 Task: Look for space in Boryslav, Ukraine from 10th July, 2023 to 15th July, 2023 for 7 adults in price range Rs.10000 to Rs.15000. Place can be entire place or shared room with 4 bedrooms having 7 beds and 4 bathrooms. Property type can be house, flat, guest house. Amenities needed are: wifi, TV, free parkinig on premises, gym, breakfast. Booking option can be shelf check-in. Required host language is English.
Action: Mouse moved to (87, 90)
Screenshot: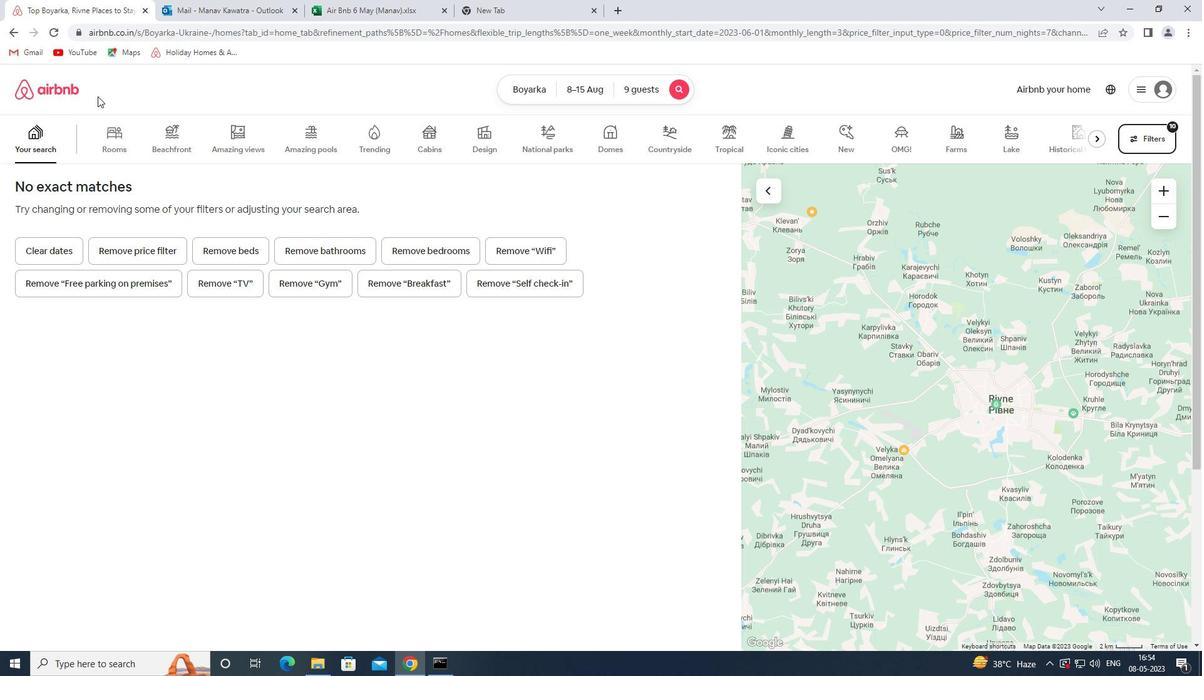 
Action: Mouse pressed left at (87, 90)
Screenshot: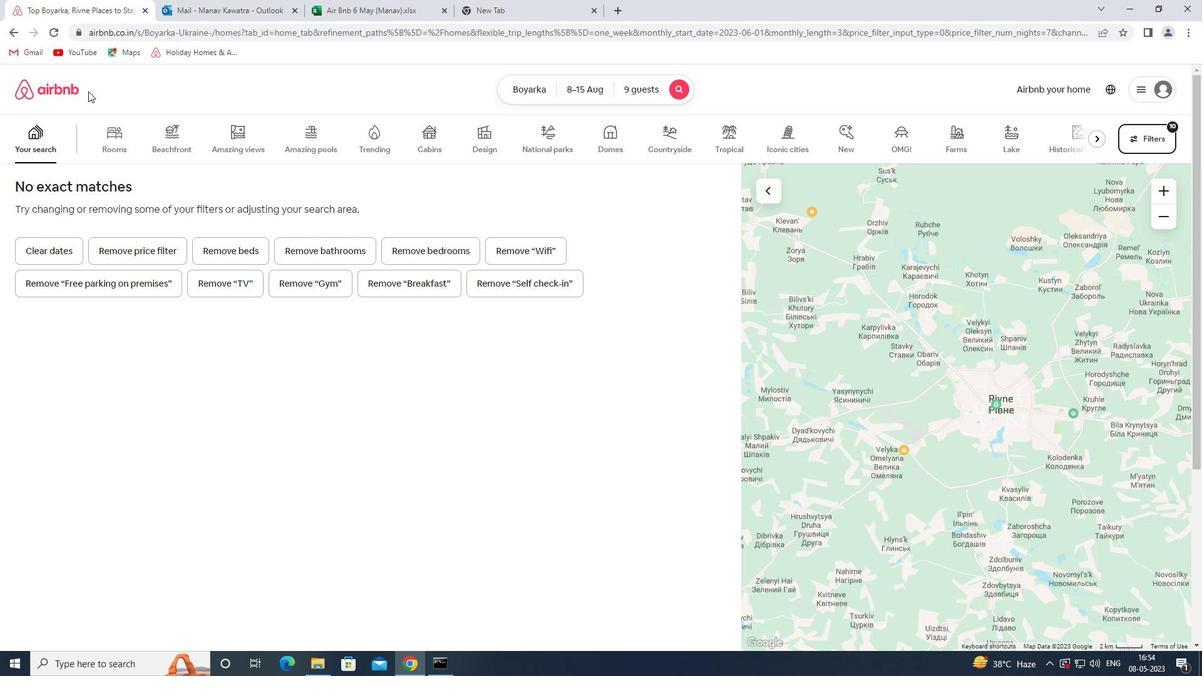 
Action: Mouse moved to (76, 89)
Screenshot: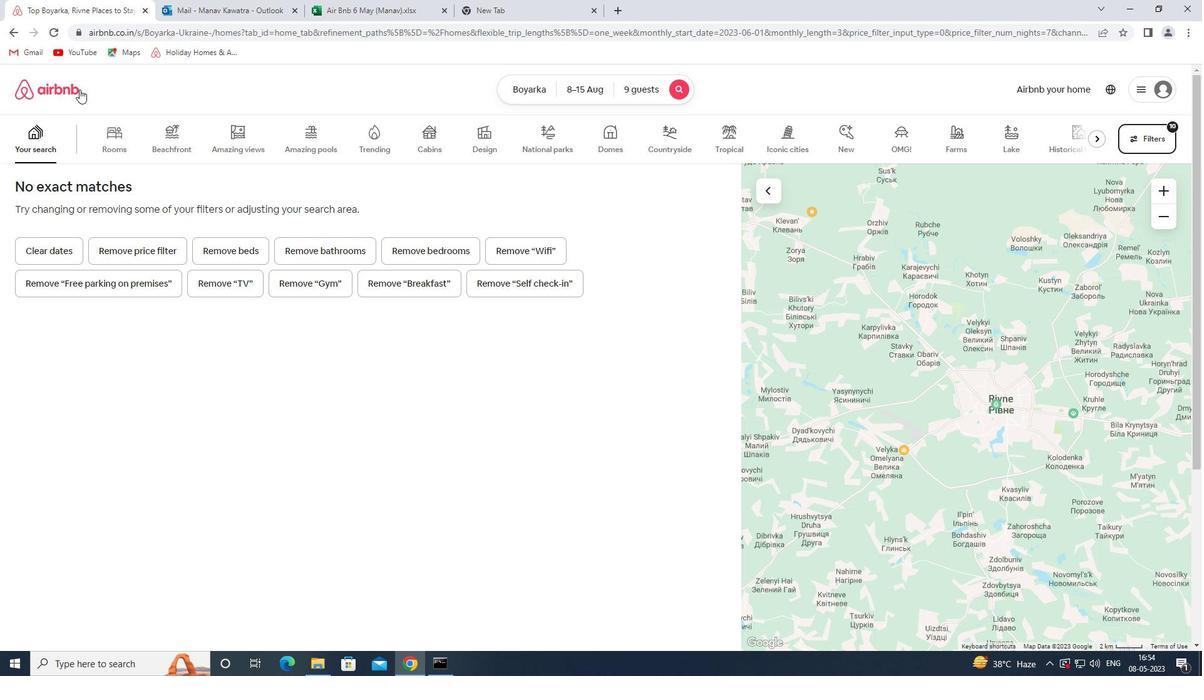 
Action: Mouse pressed left at (76, 89)
Screenshot: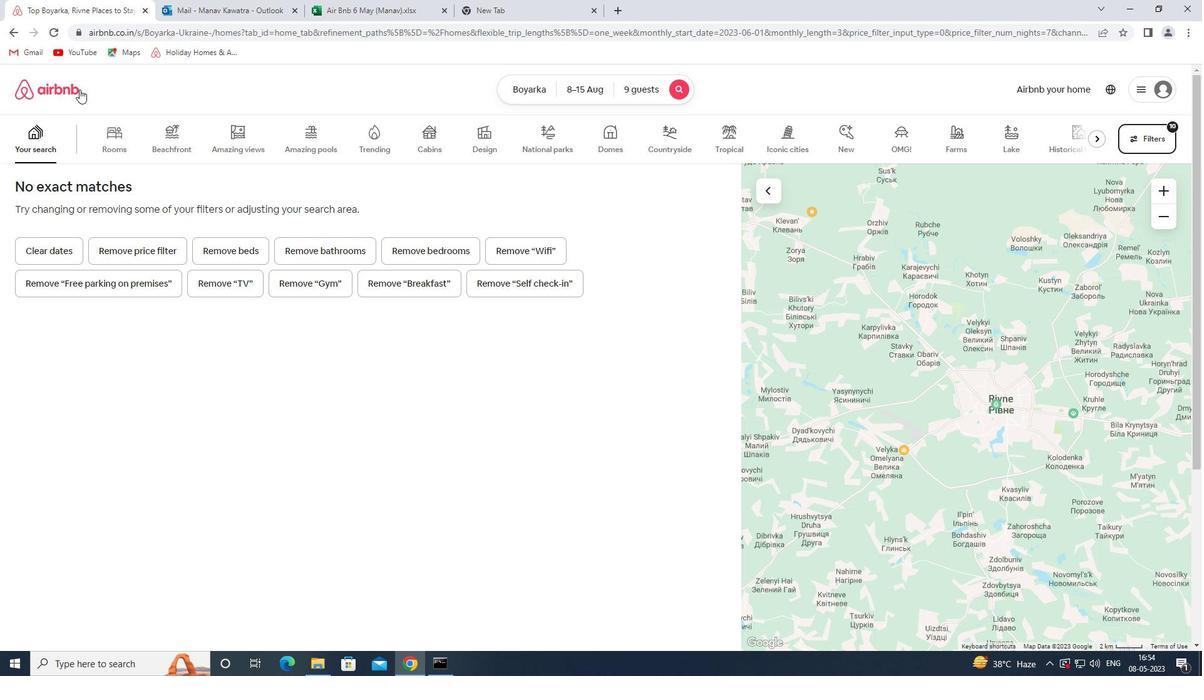 
Action: Mouse moved to (504, 128)
Screenshot: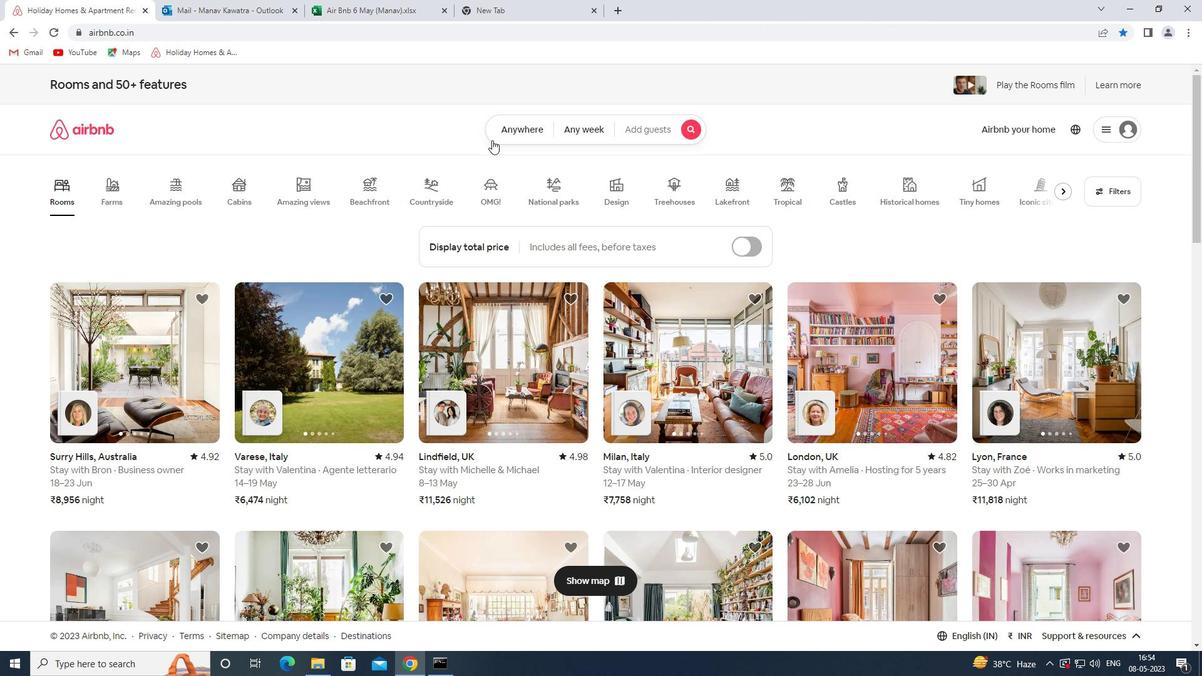 
Action: Mouse pressed left at (504, 128)
Screenshot: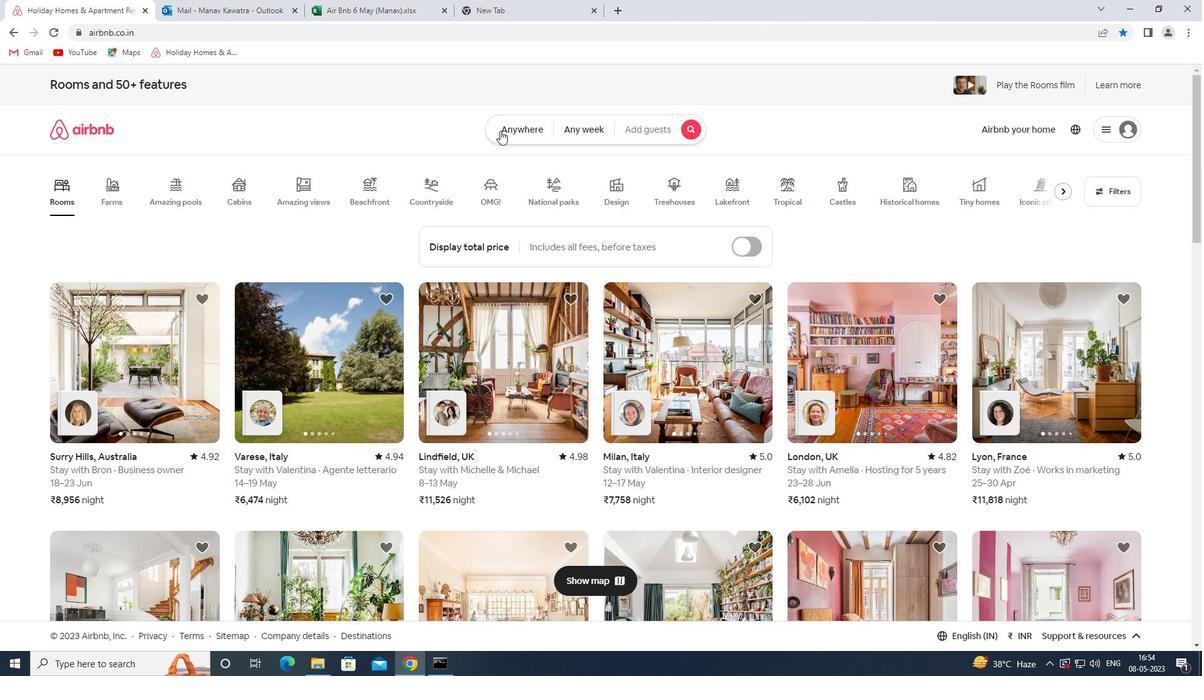
Action: Mouse moved to (409, 179)
Screenshot: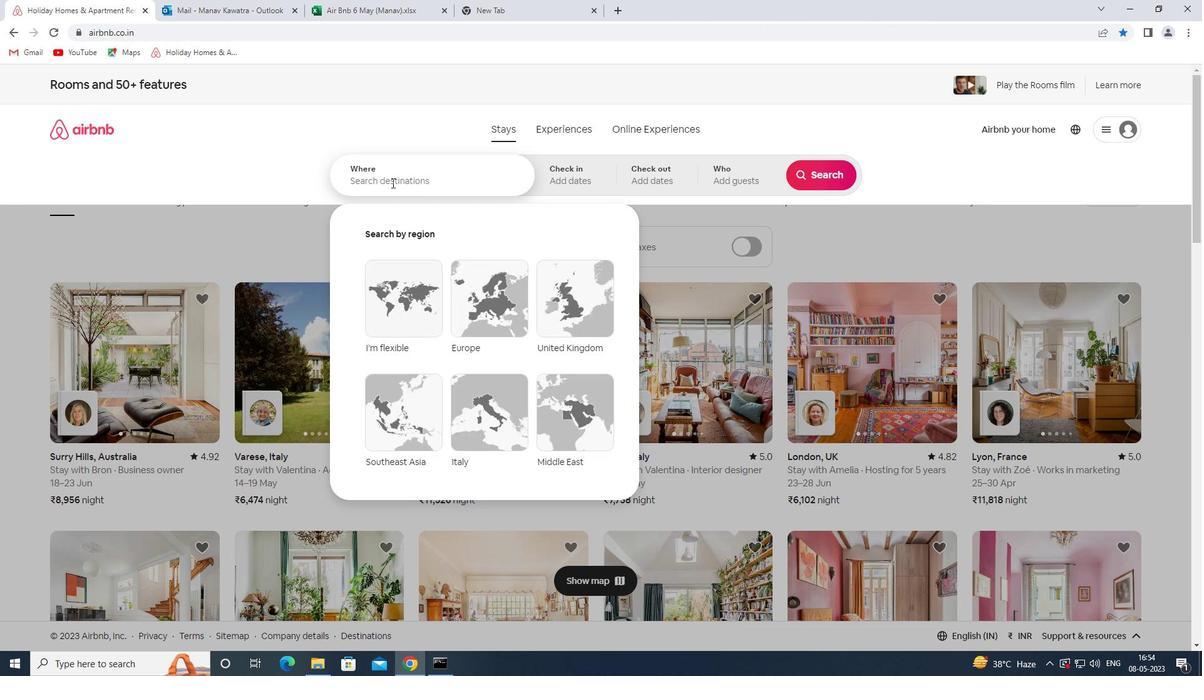 
Action: Mouse pressed left at (409, 179)
Screenshot: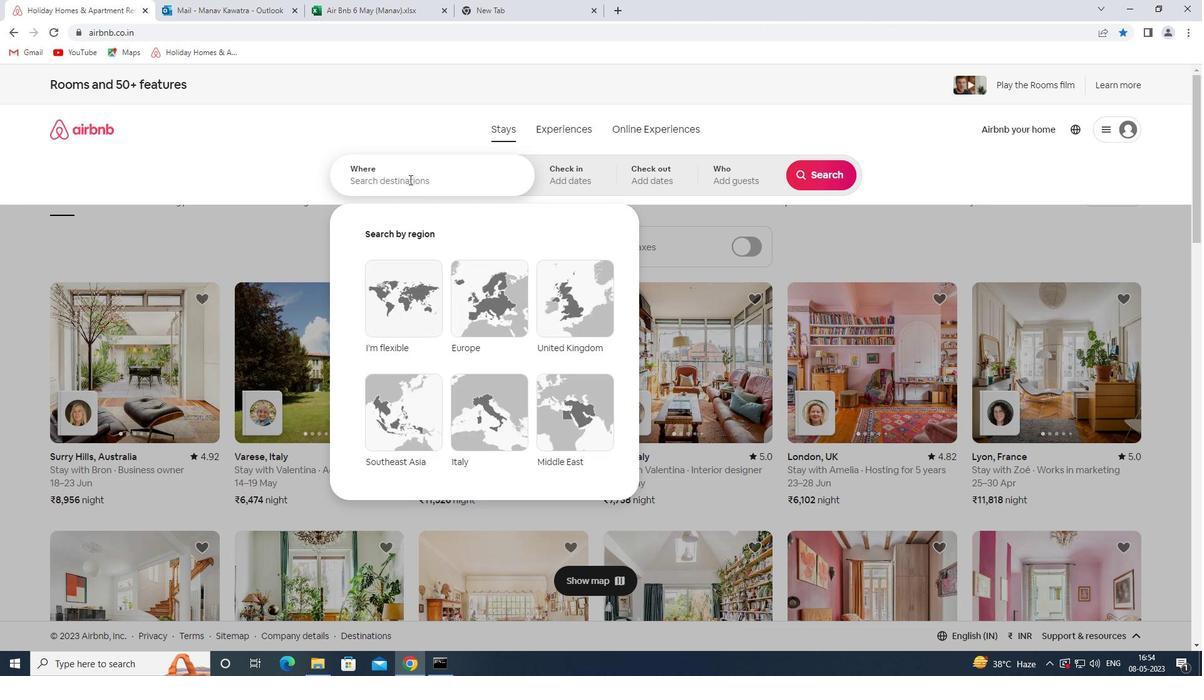 
Action: Key pressed <Key.shift>BORYLAV<Key.space><Key.shift>UKRAINE<Key.space><Key.enter>
Screenshot: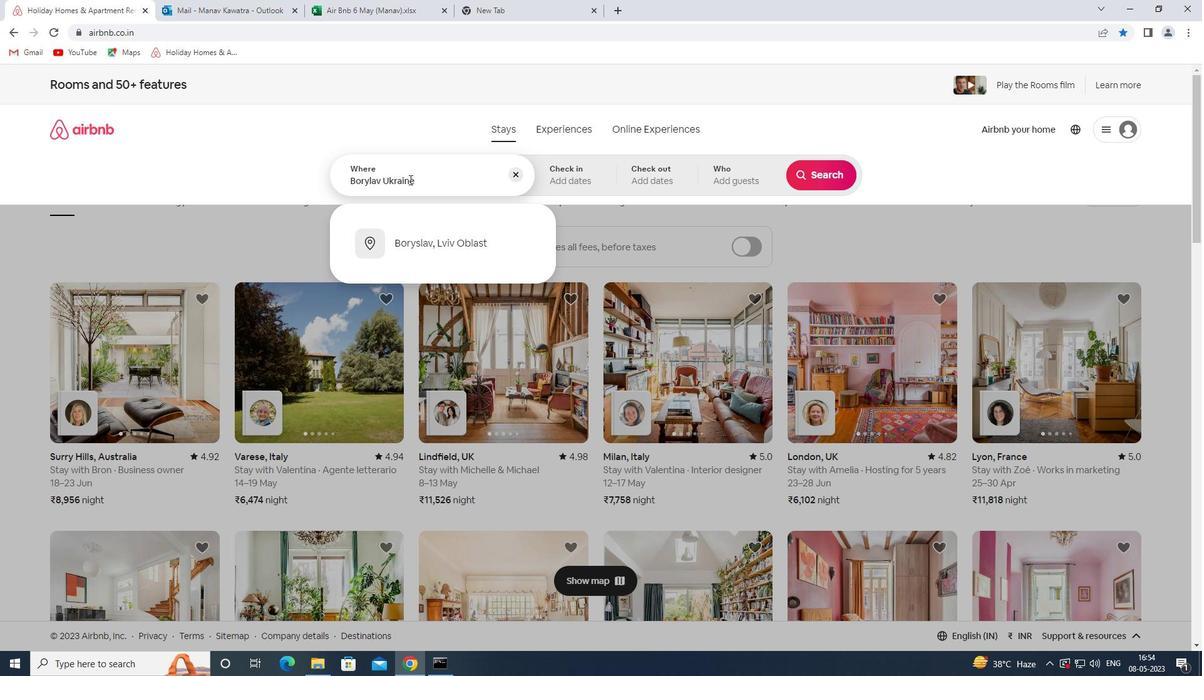 
Action: Mouse moved to (819, 267)
Screenshot: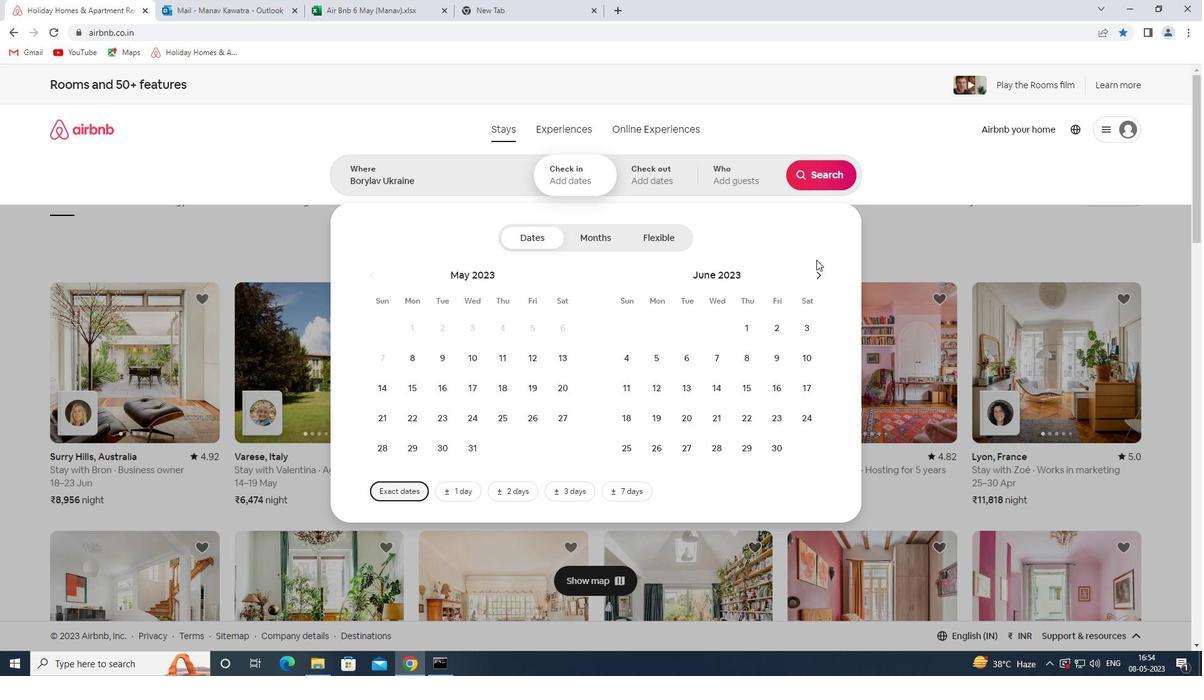 
Action: Mouse pressed left at (819, 267)
Screenshot: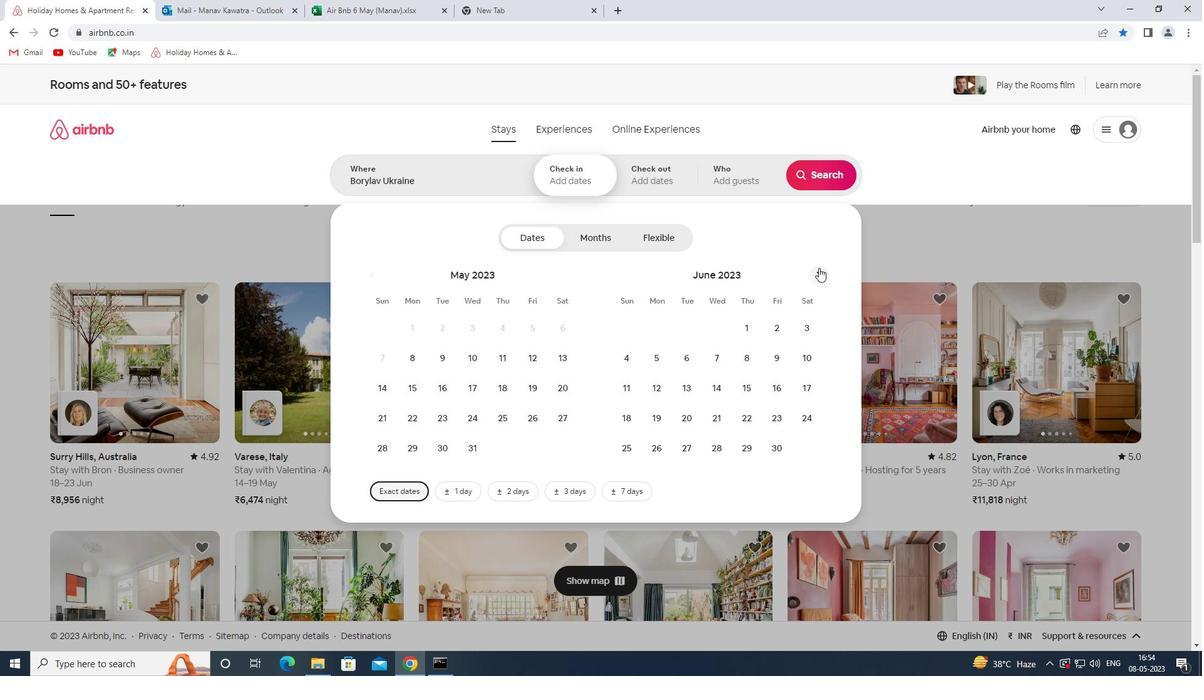 
Action: Mouse moved to (661, 386)
Screenshot: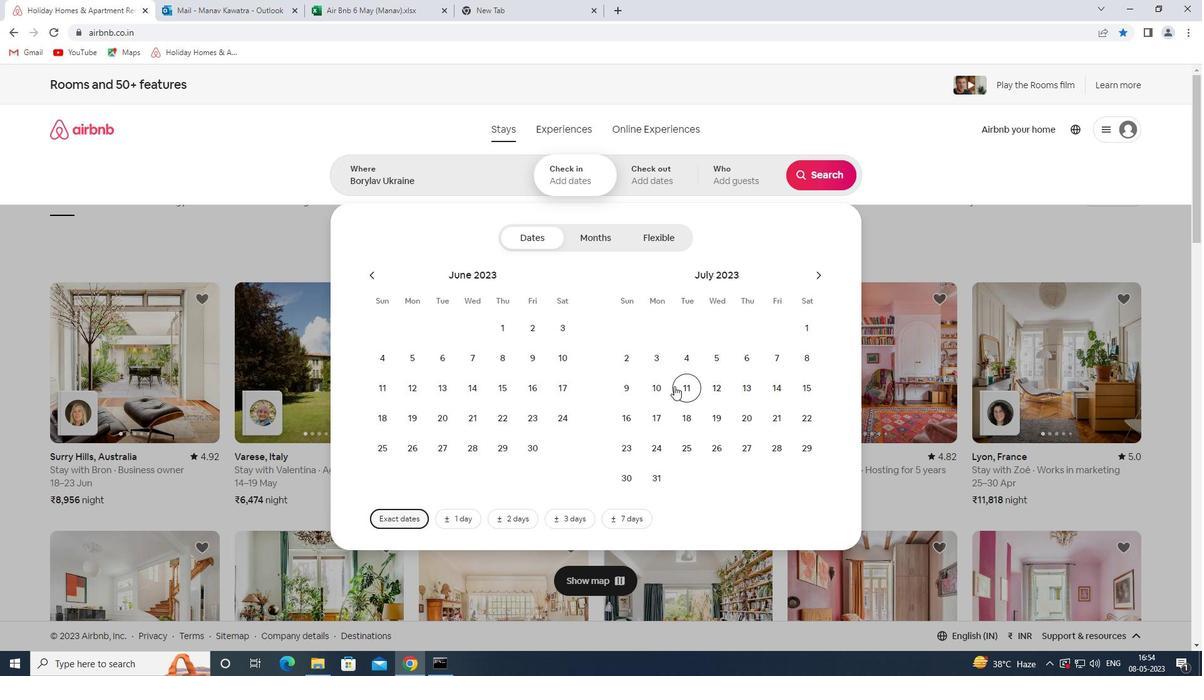 
Action: Mouse pressed left at (661, 386)
Screenshot: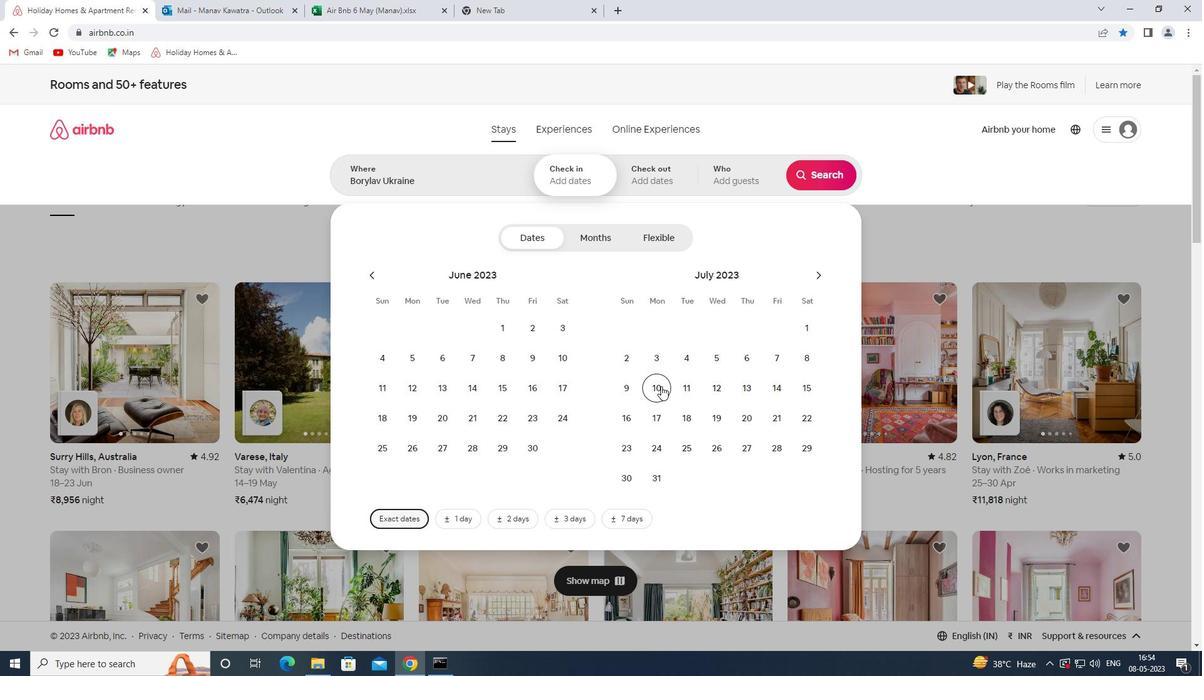 
Action: Mouse moved to (807, 386)
Screenshot: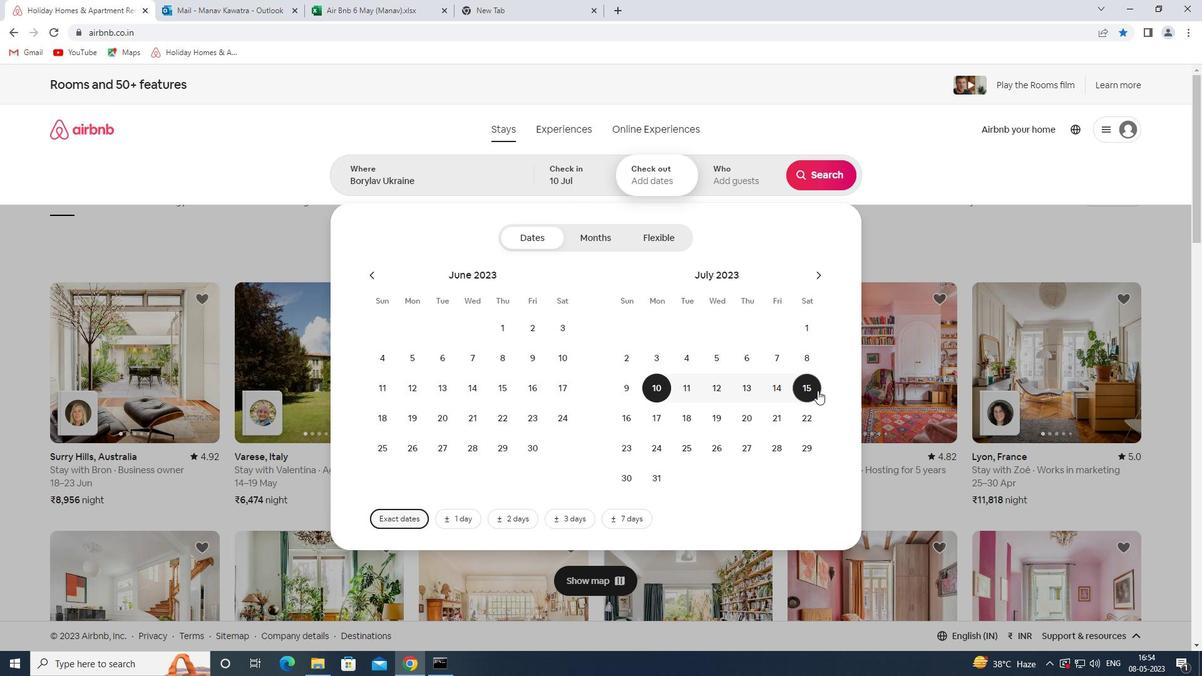 
Action: Mouse pressed left at (807, 386)
Screenshot: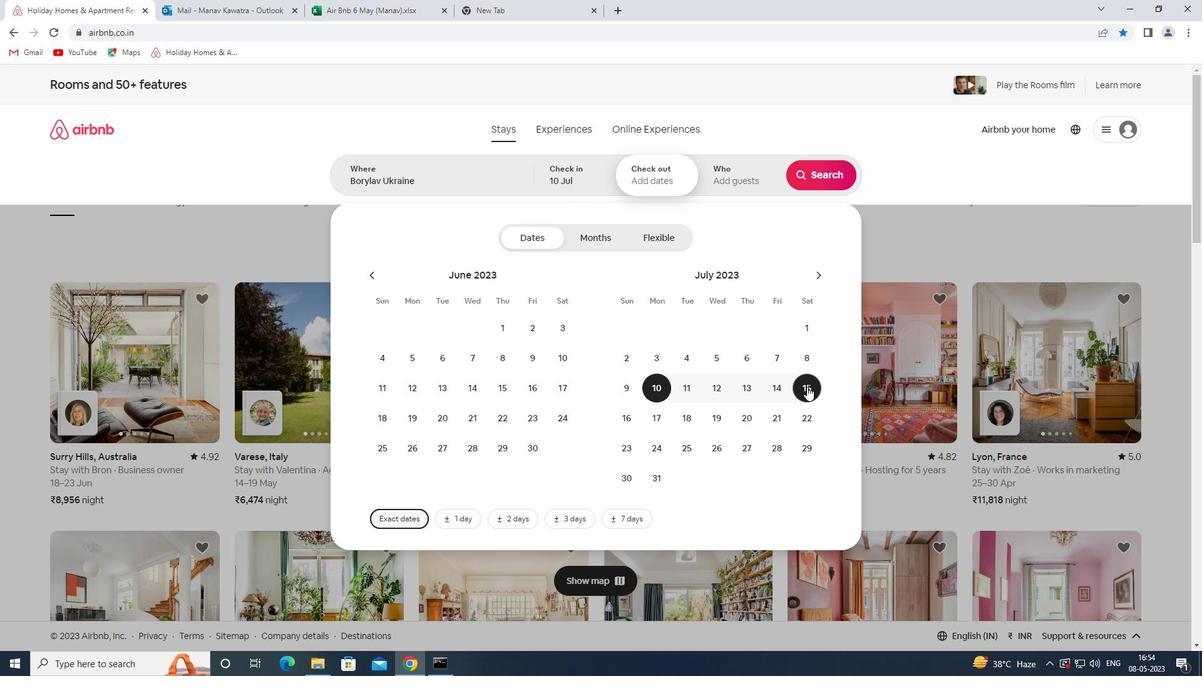 
Action: Mouse moved to (756, 184)
Screenshot: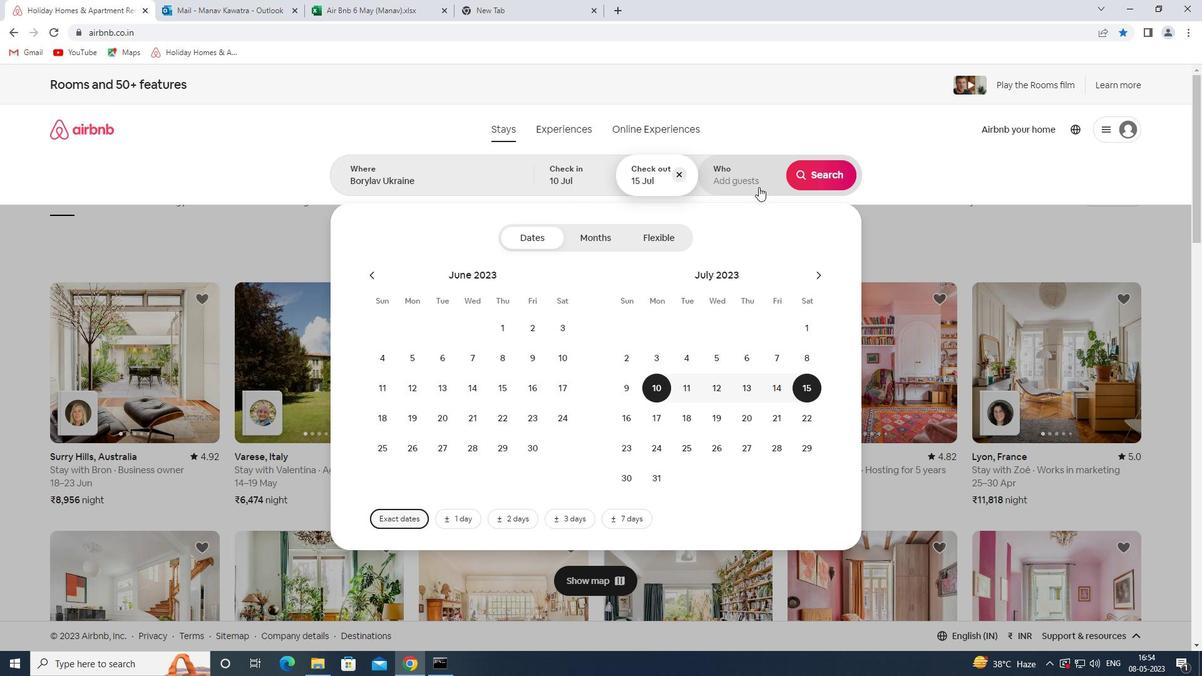 
Action: Mouse pressed left at (756, 184)
Screenshot: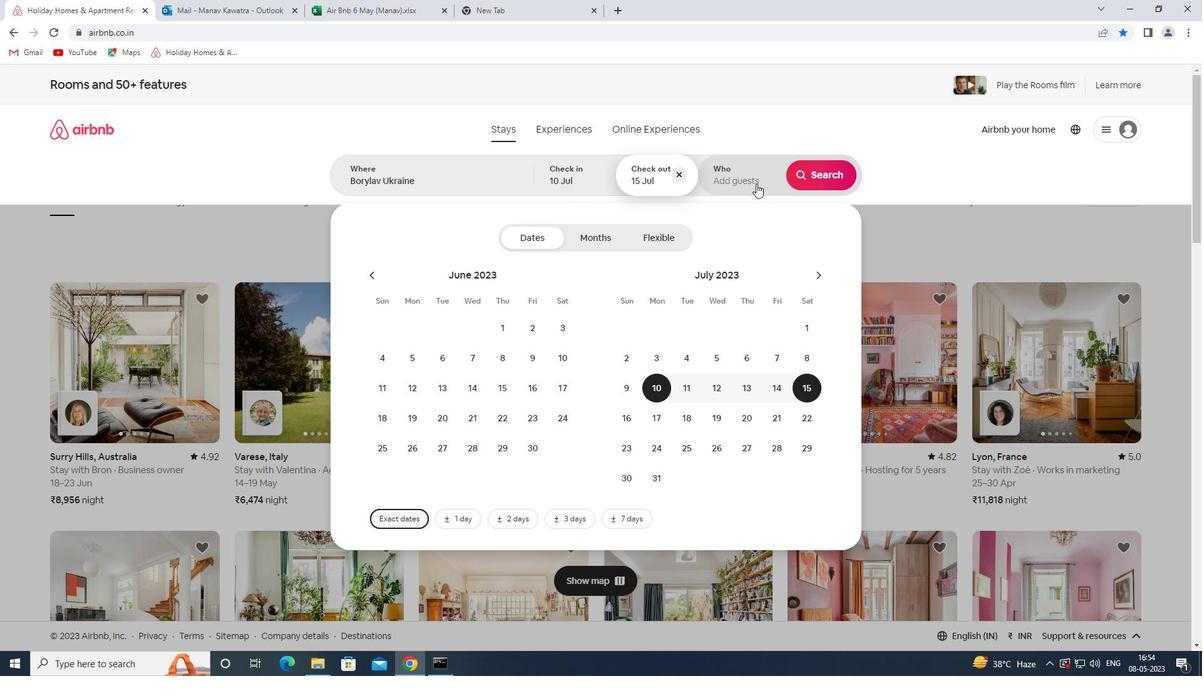 
Action: Mouse moved to (824, 236)
Screenshot: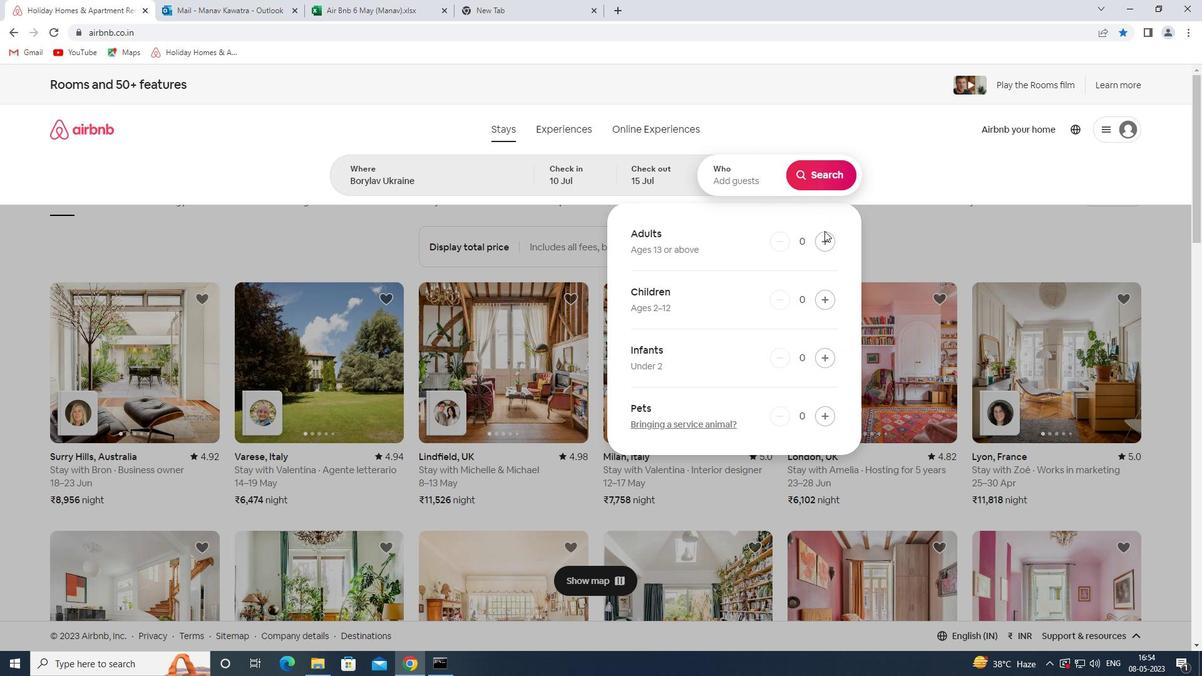 
Action: Mouse pressed left at (824, 236)
Screenshot: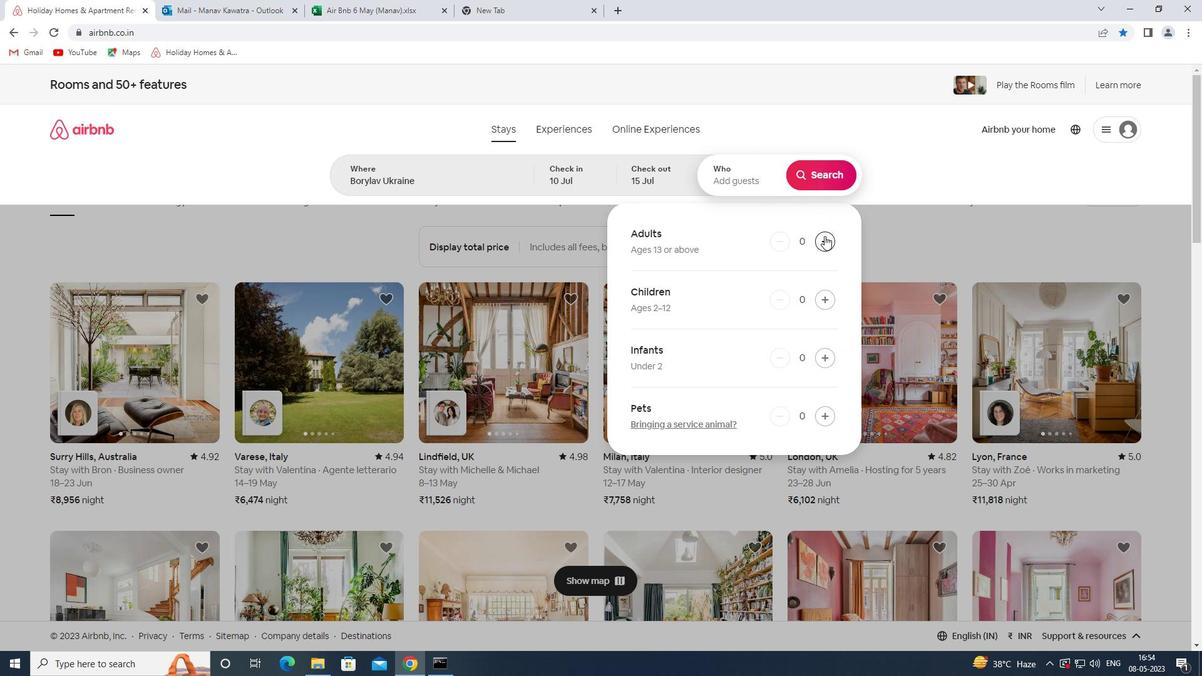 
Action: Mouse pressed left at (824, 236)
Screenshot: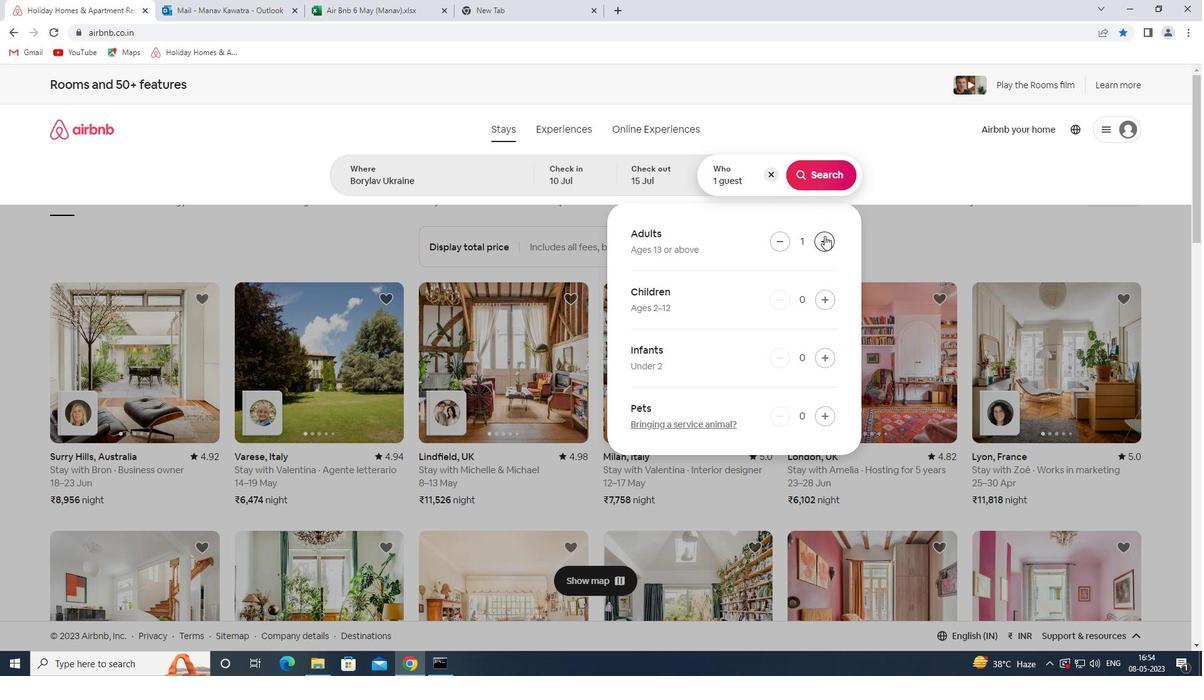 
Action: Mouse pressed left at (824, 236)
Screenshot: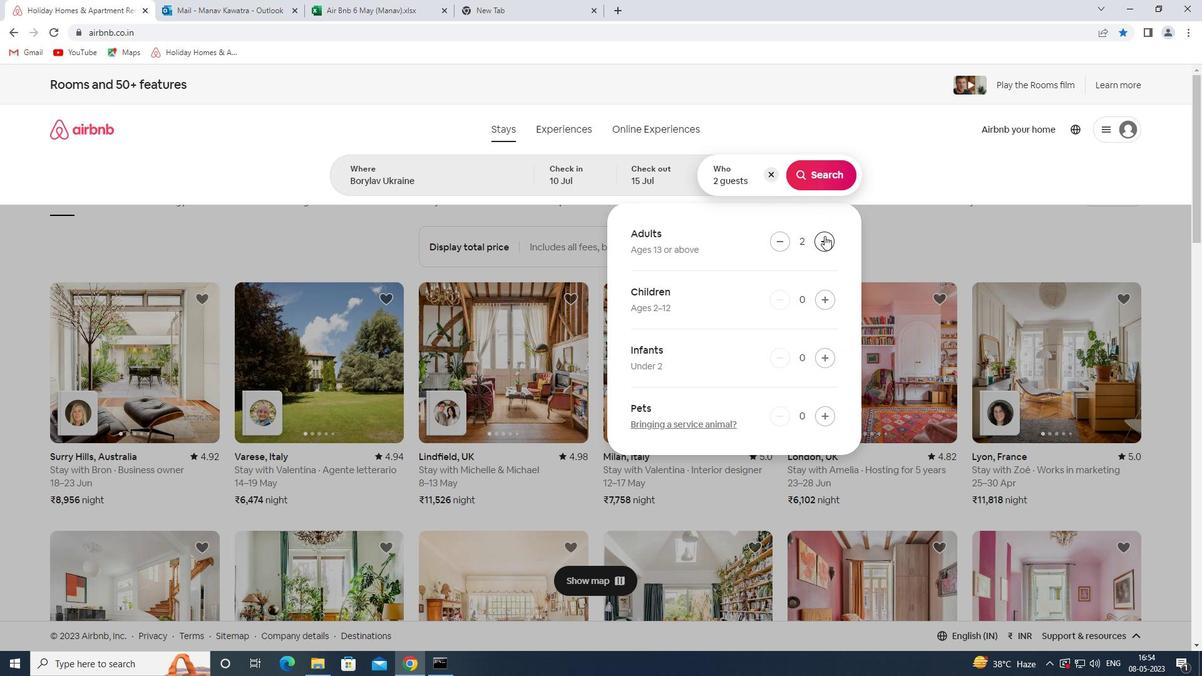 
Action: Mouse pressed left at (824, 236)
Screenshot: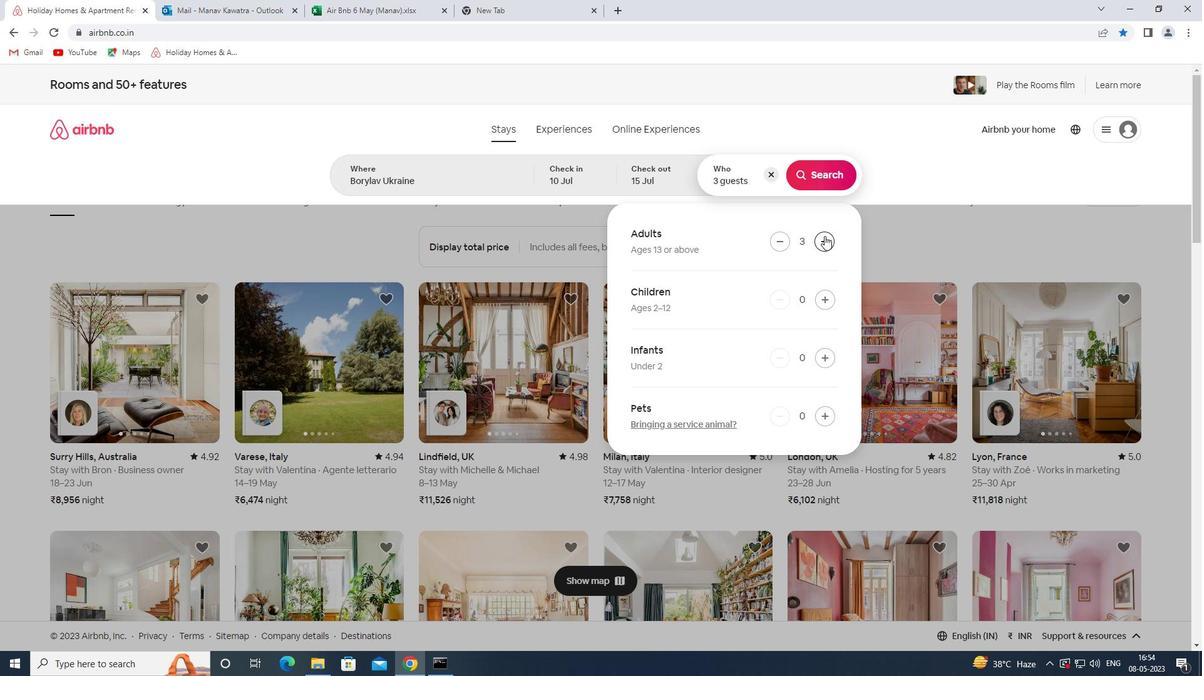 
Action: Mouse pressed left at (824, 236)
Screenshot: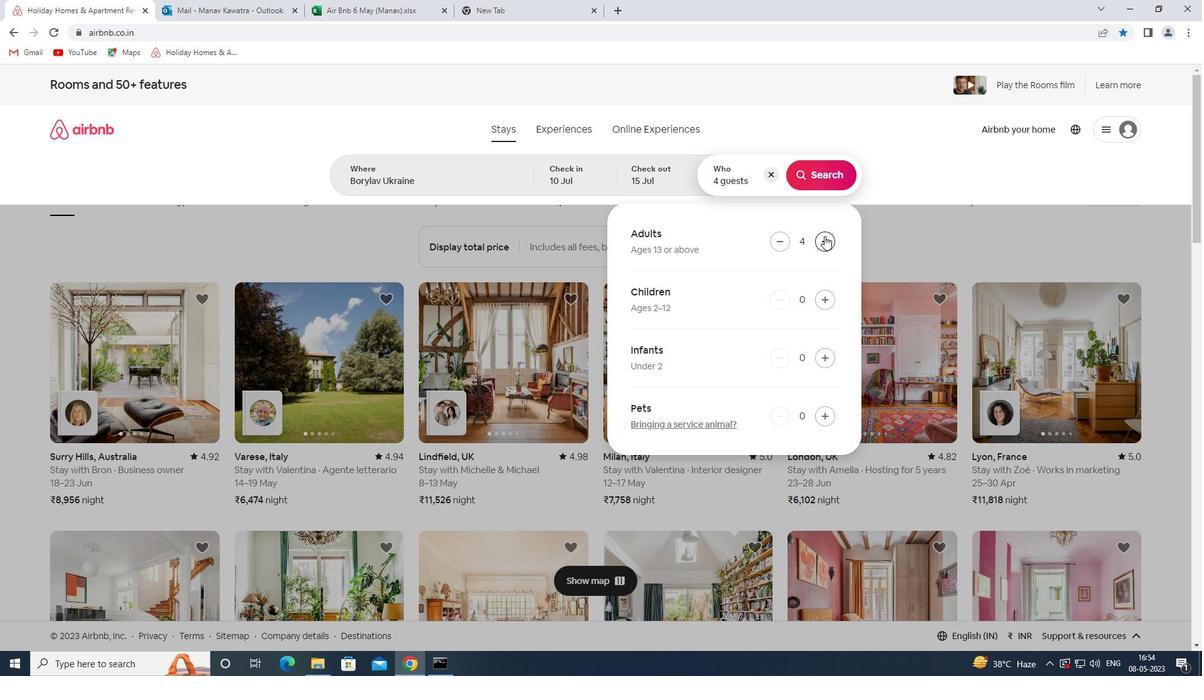 
Action: Mouse pressed left at (824, 236)
Screenshot: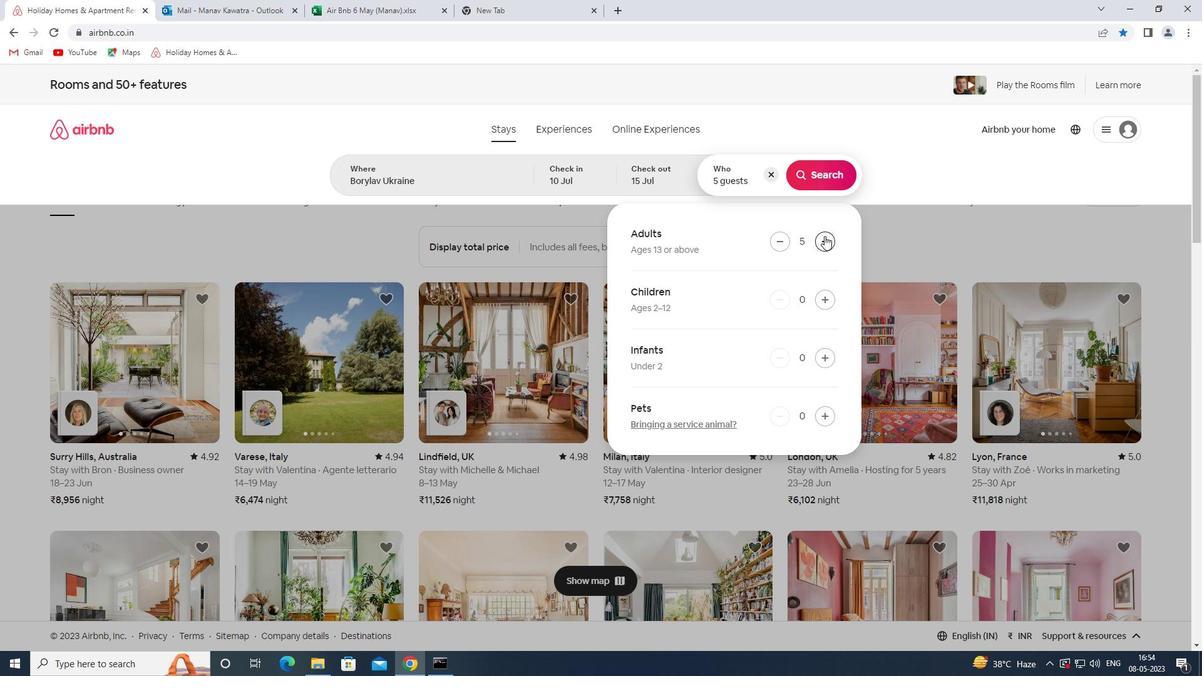 
Action: Mouse pressed left at (824, 236)
Screenshot: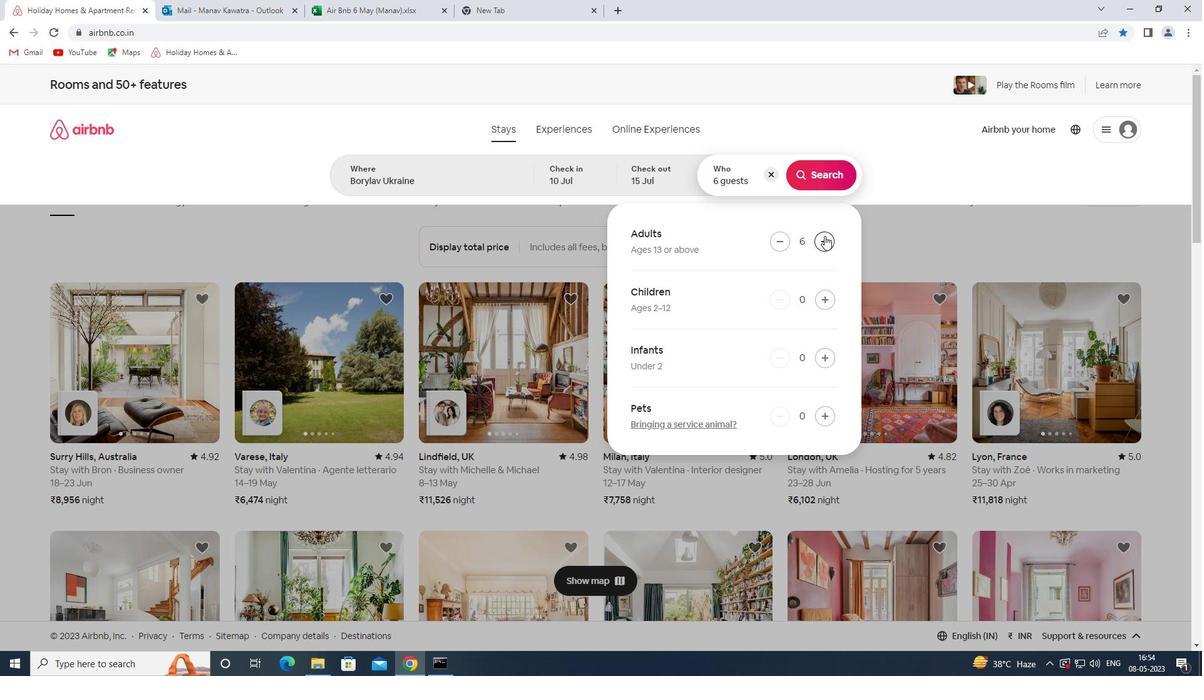 
Action: Mouse moved to (848, 165)
Screenshot: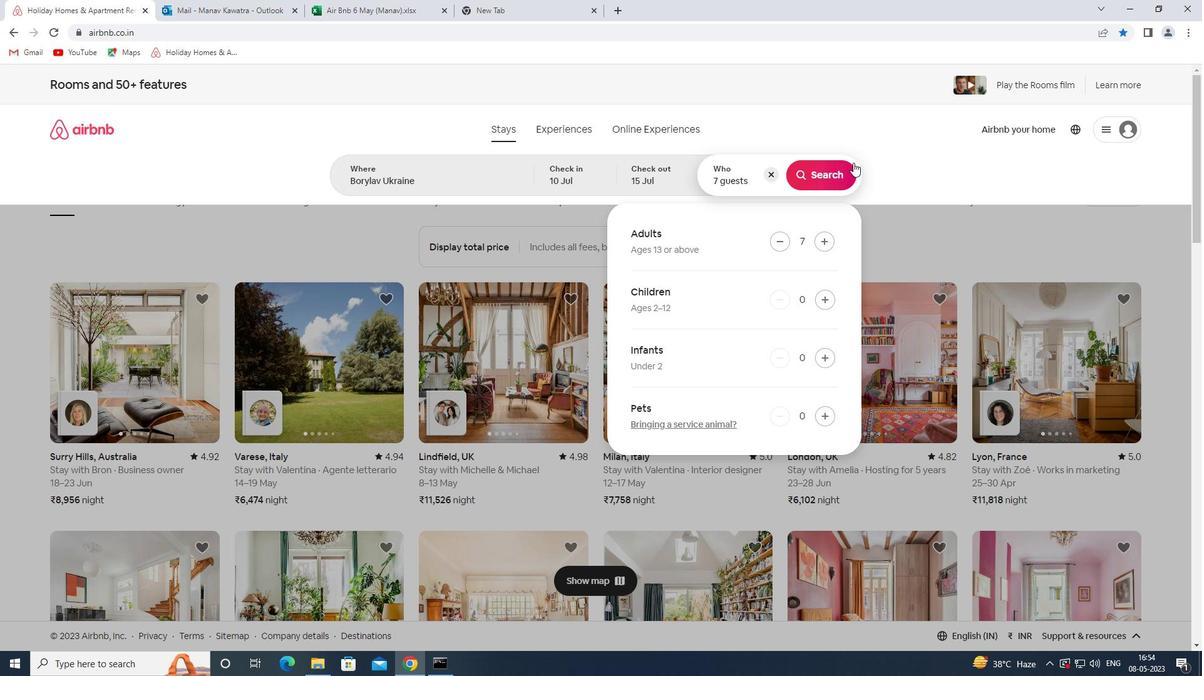 
Action: Mouse pressed left at (848, 165)
Screenshot: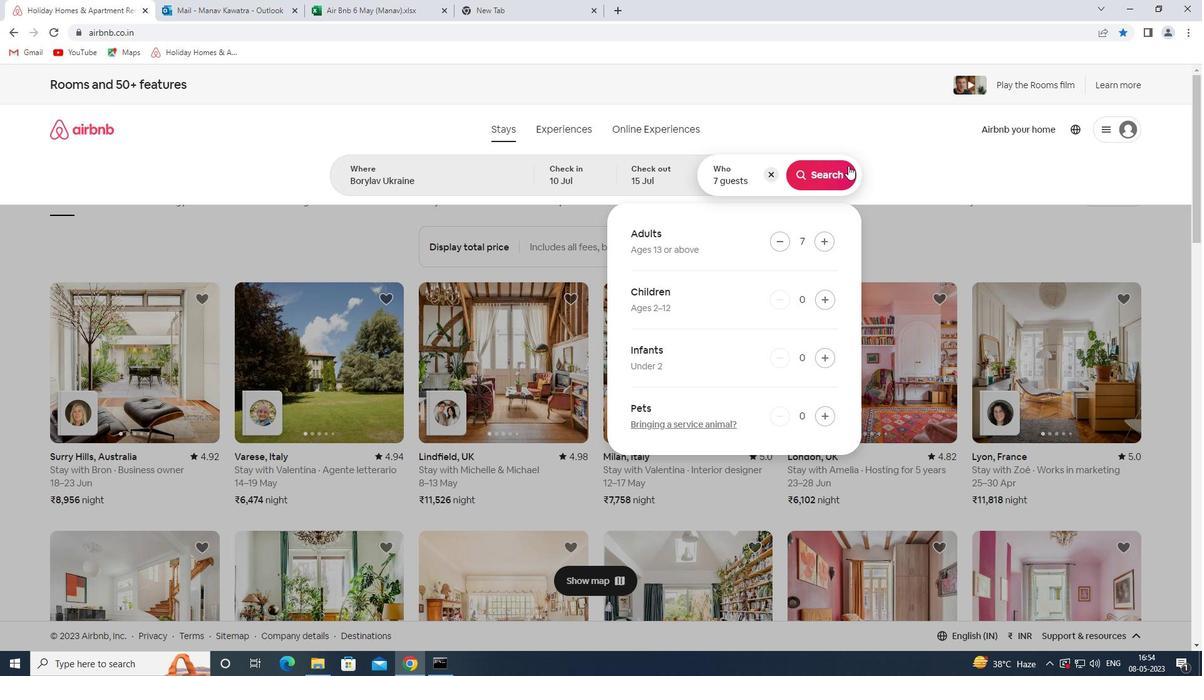 
Action: Mouse moved to (1132, 139)
Screenshot: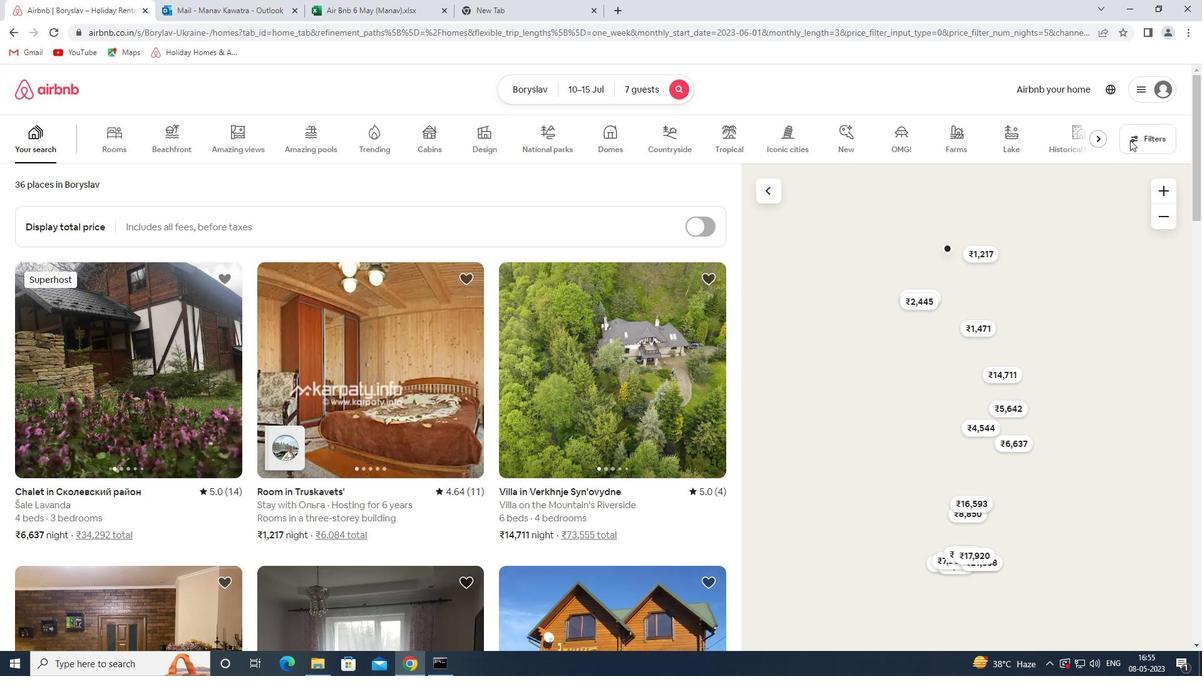 
Action: Mouse pressed left at (1132, 139)
Screenshot: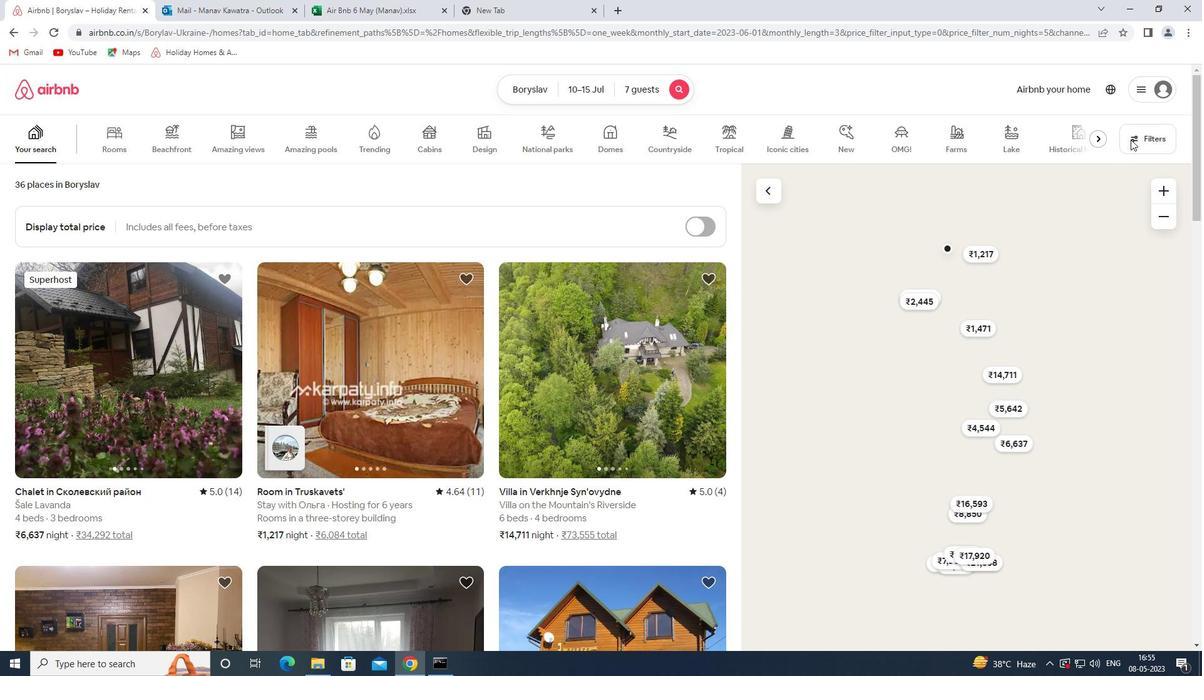 
Action: Mouse moved to (457, 450)
Screenshot: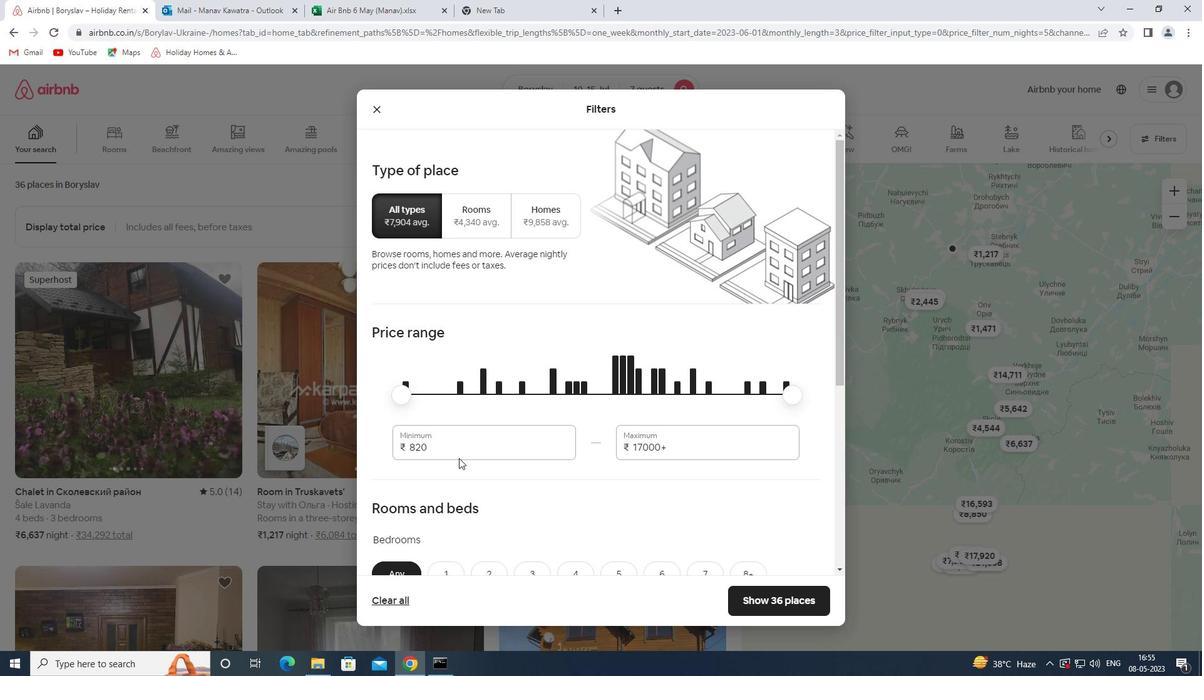 
Action: Mouse pressed left at (457, 450)
Screenshot: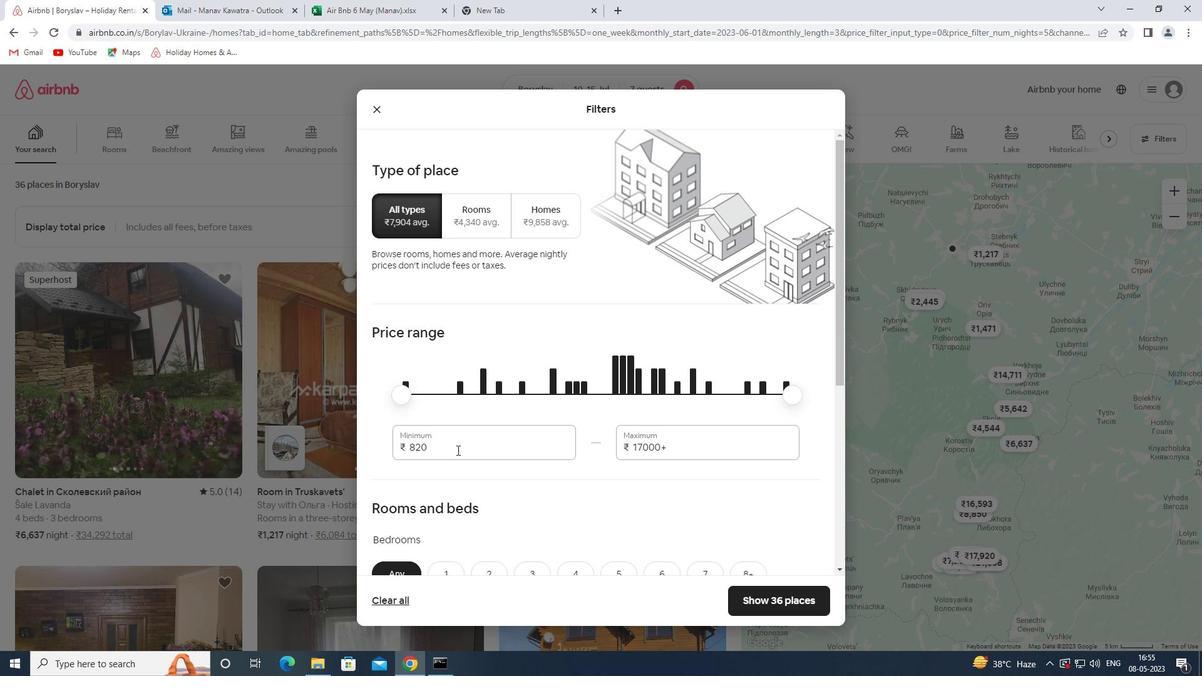 
Action: Mouse pressed left at (457, 450)
Screenshot: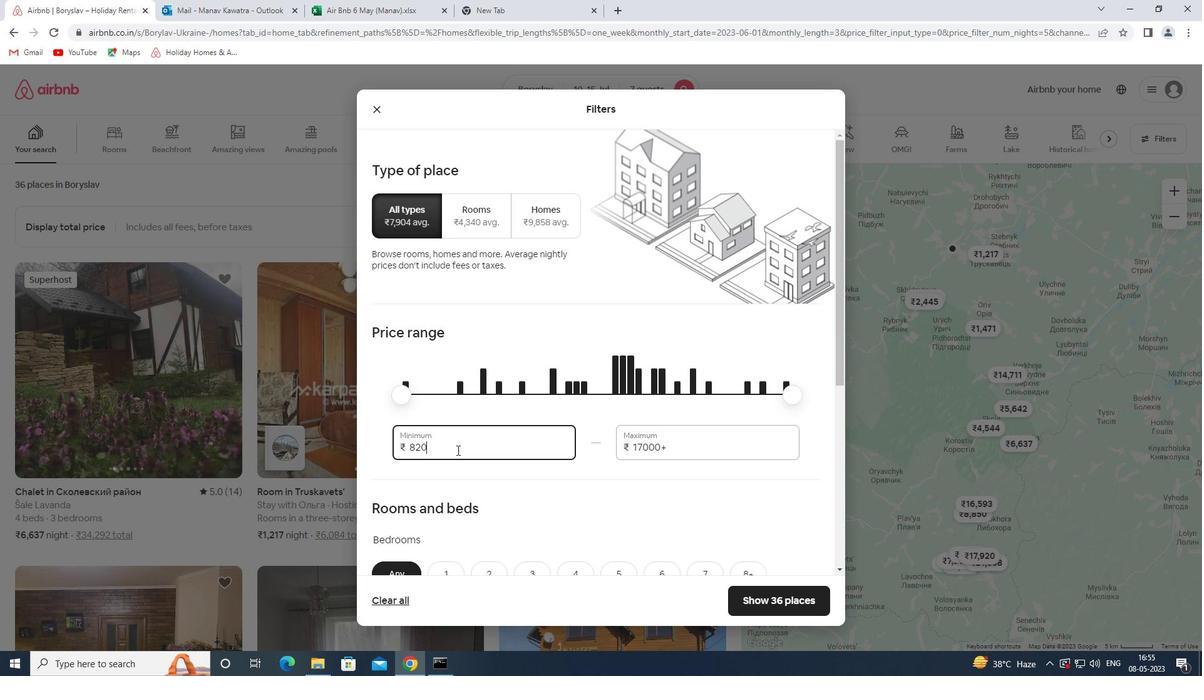 
Action: Key pressed 10000<Key.tab>15000
Screenshot: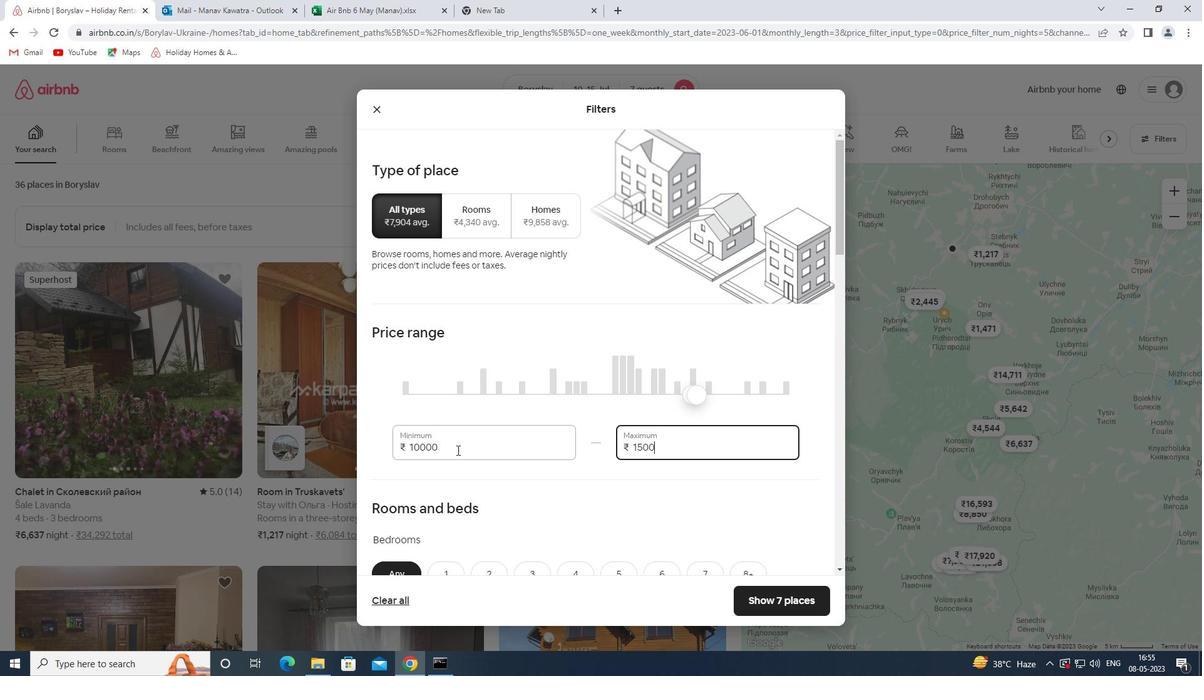 
Action: Mouse moved to (394, 400)
Screenshot: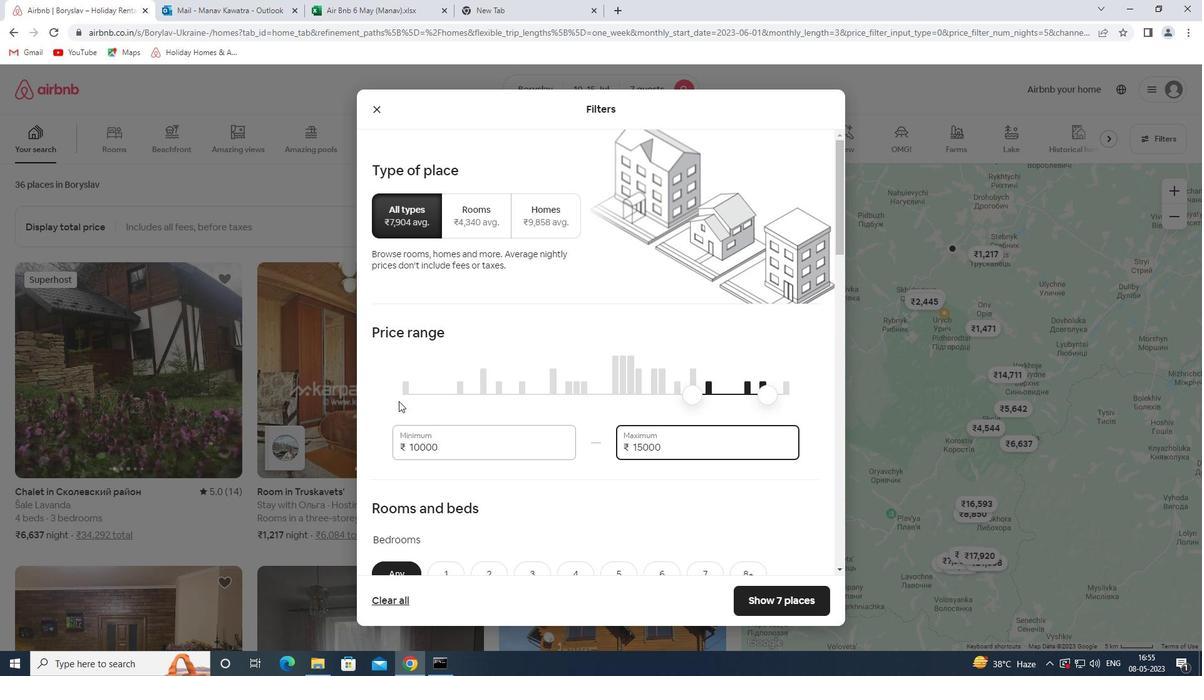 
Action: Mouse scrolled (394, 399) with delta (0, 0)
Screenshot: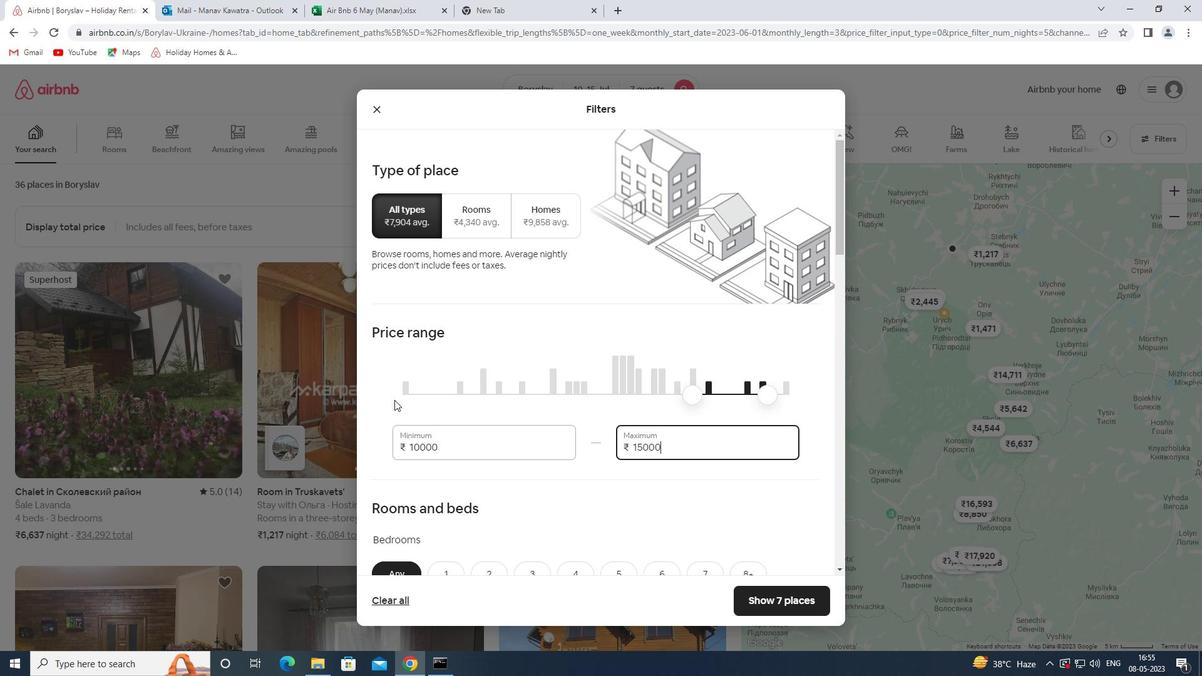 
Action: Mouse scrolled (394, 399) with delta (0, 0)
Screenshot: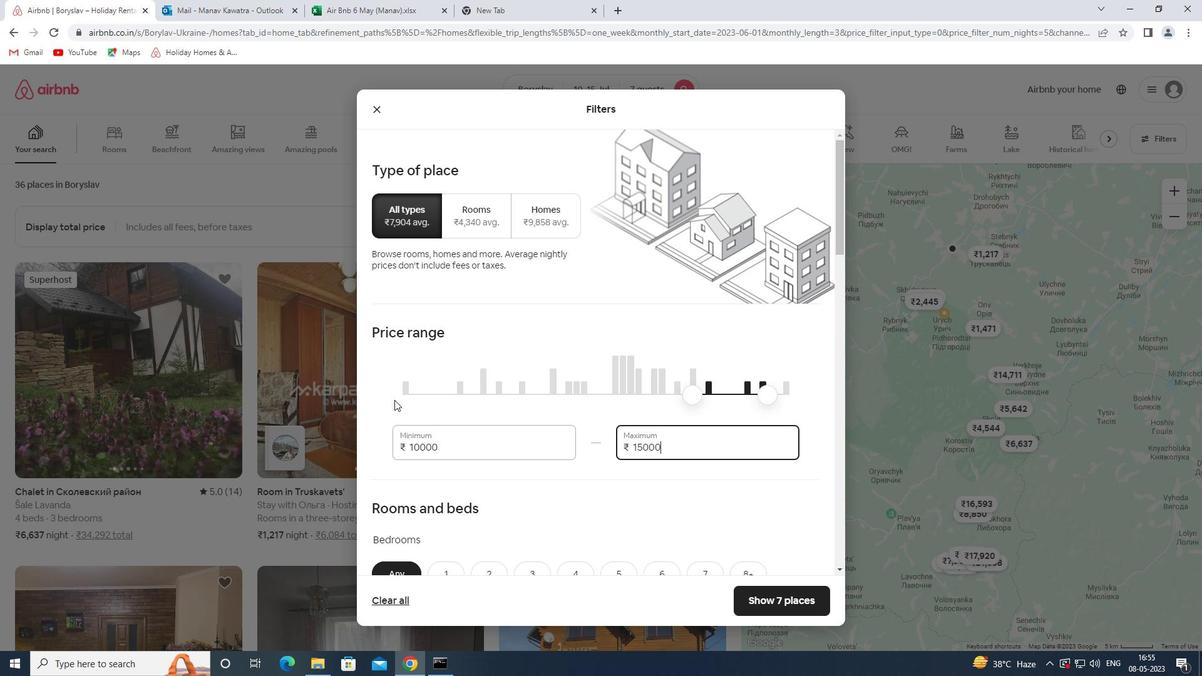 
Action: Mouse moved to (415, 396)
Screenshot: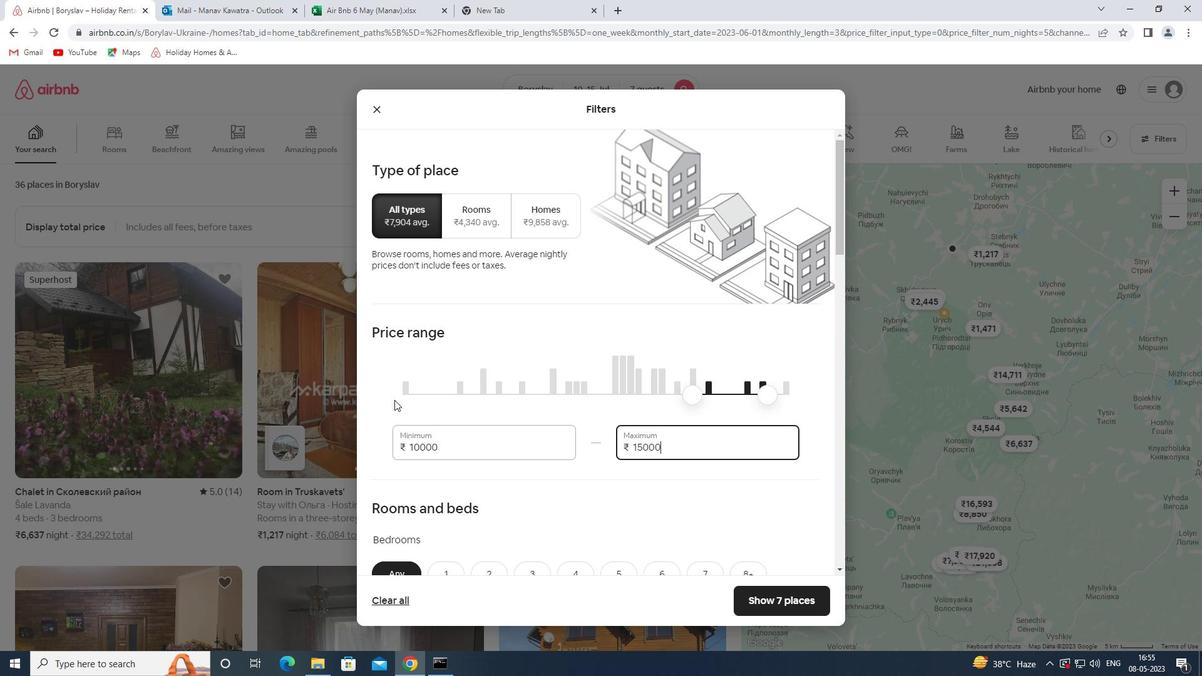 
Action: Mouse scrolled (415, 396) with delta (0, 0)
Screenshot: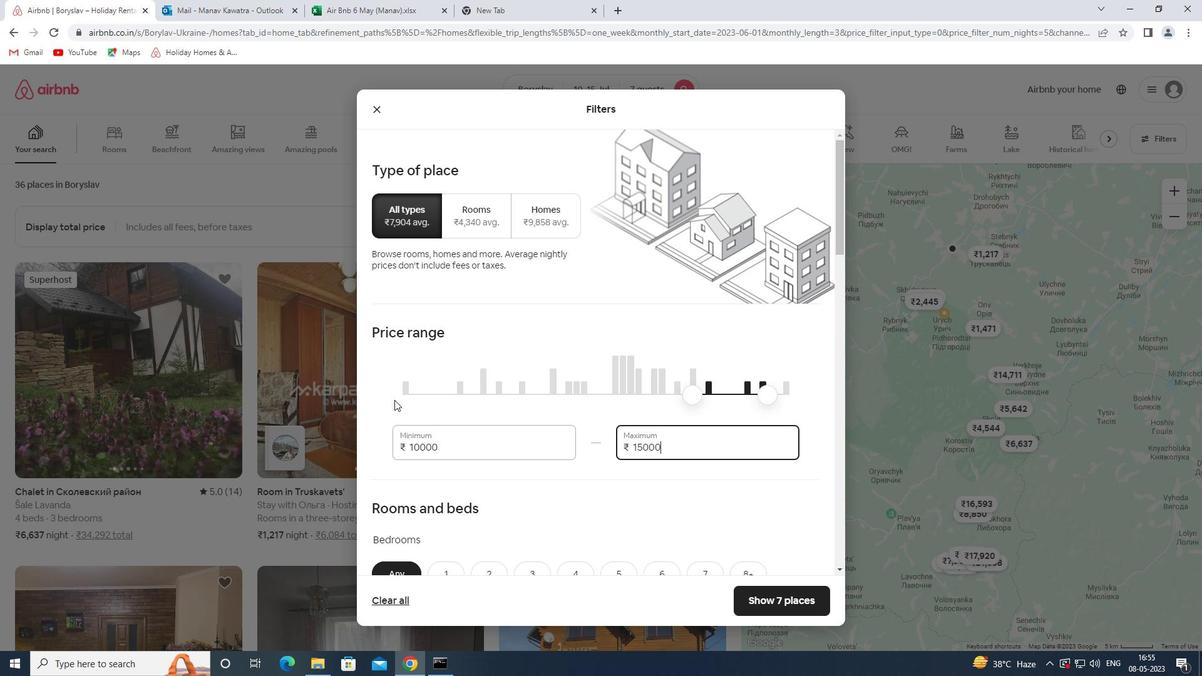 
Action: Mouse moved to (445, 393)
Screenshot: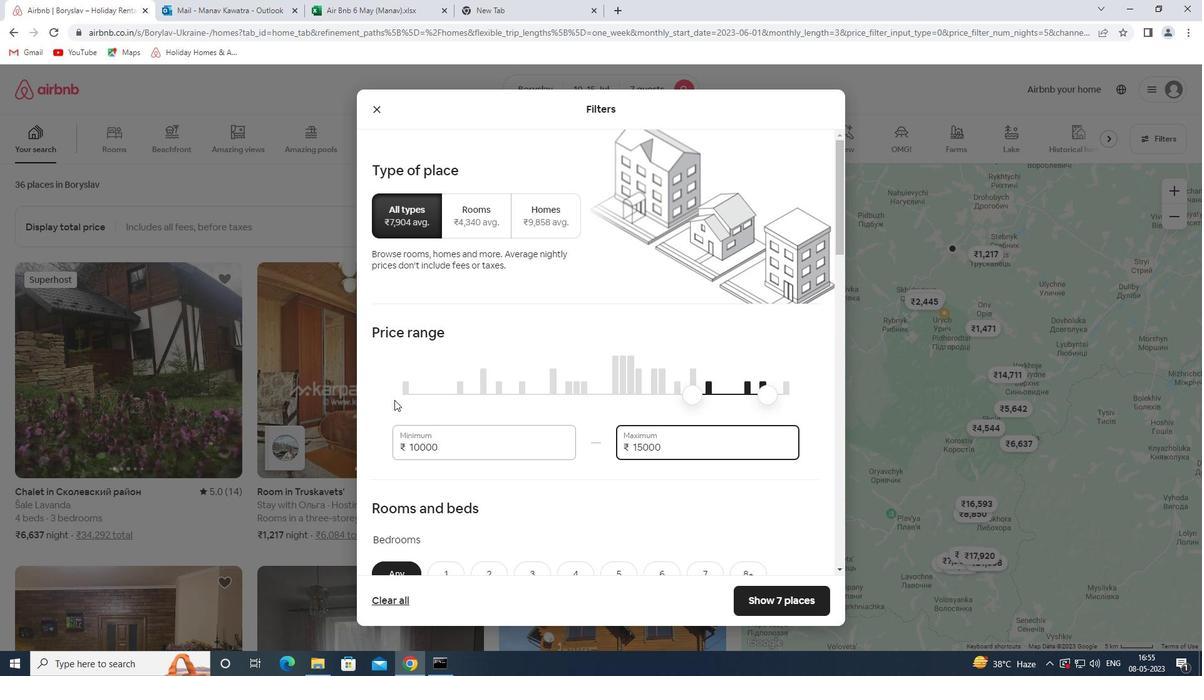 
Action: Mouse scrolled (445, 392) with delta (0, 0)
Screenshot: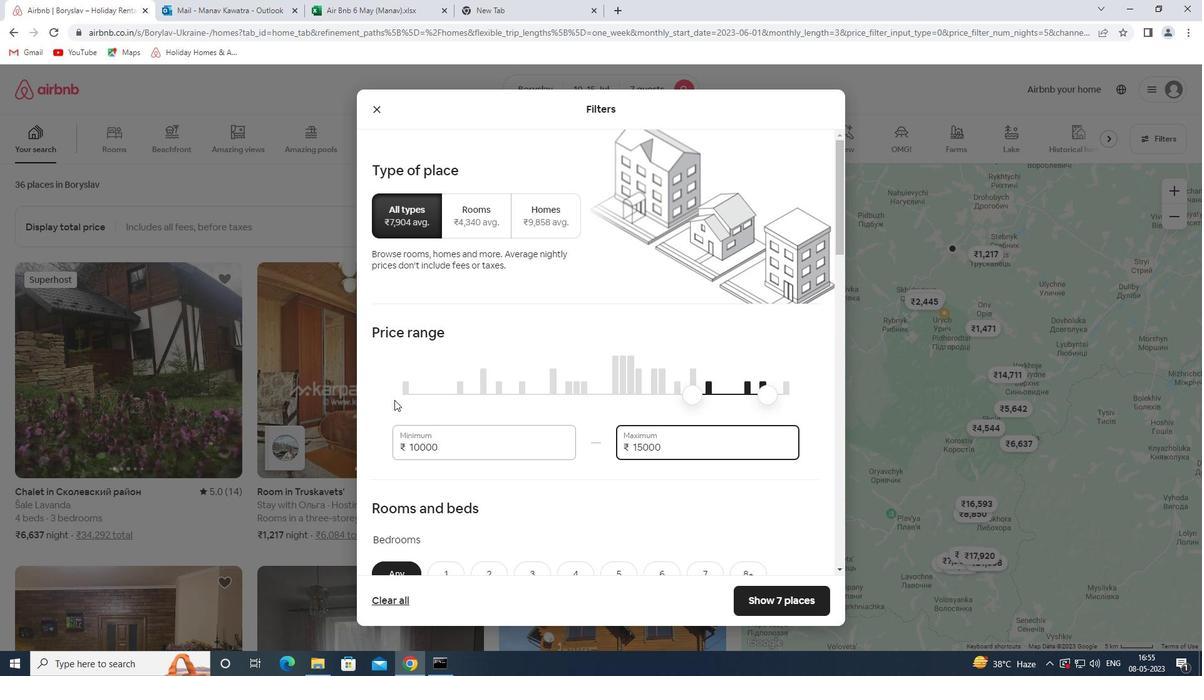 
Action: Mouse moved to (582, 318)
Screenshot: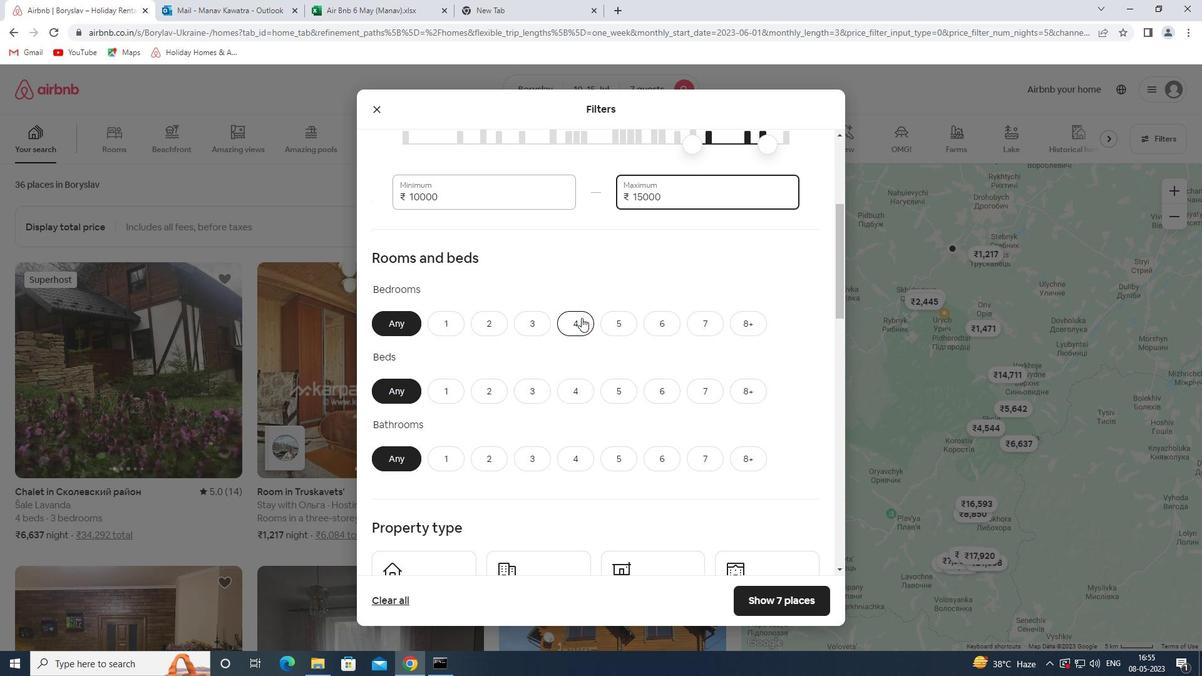 
Action: Mouse pressed left at (582, 318)
Screenshot: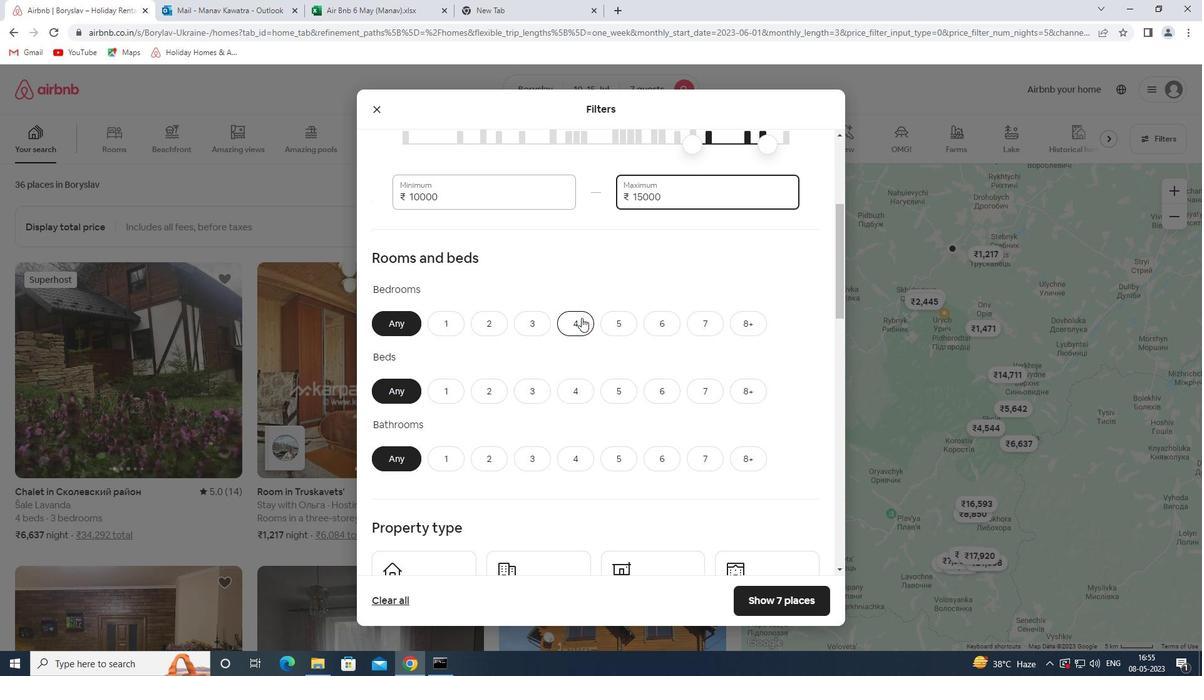 
Action: Mouse moved to (699, 385)
Screenshot: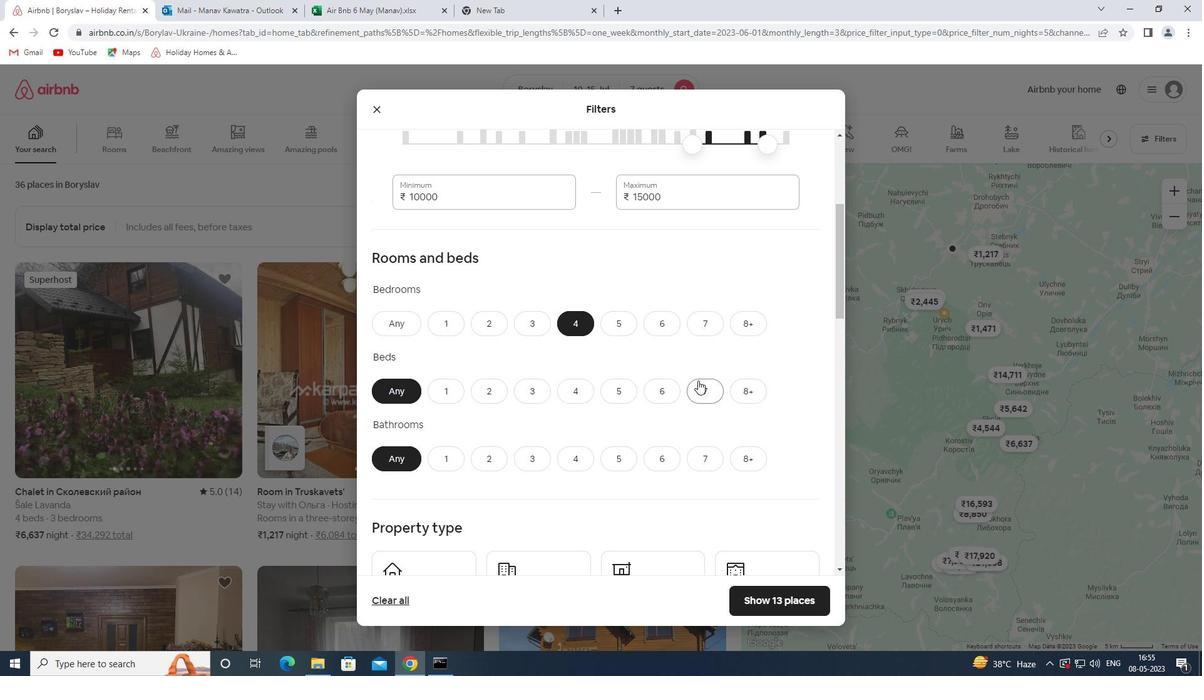 
Action: Mouse pressed left at (699, 385)
Screenshot: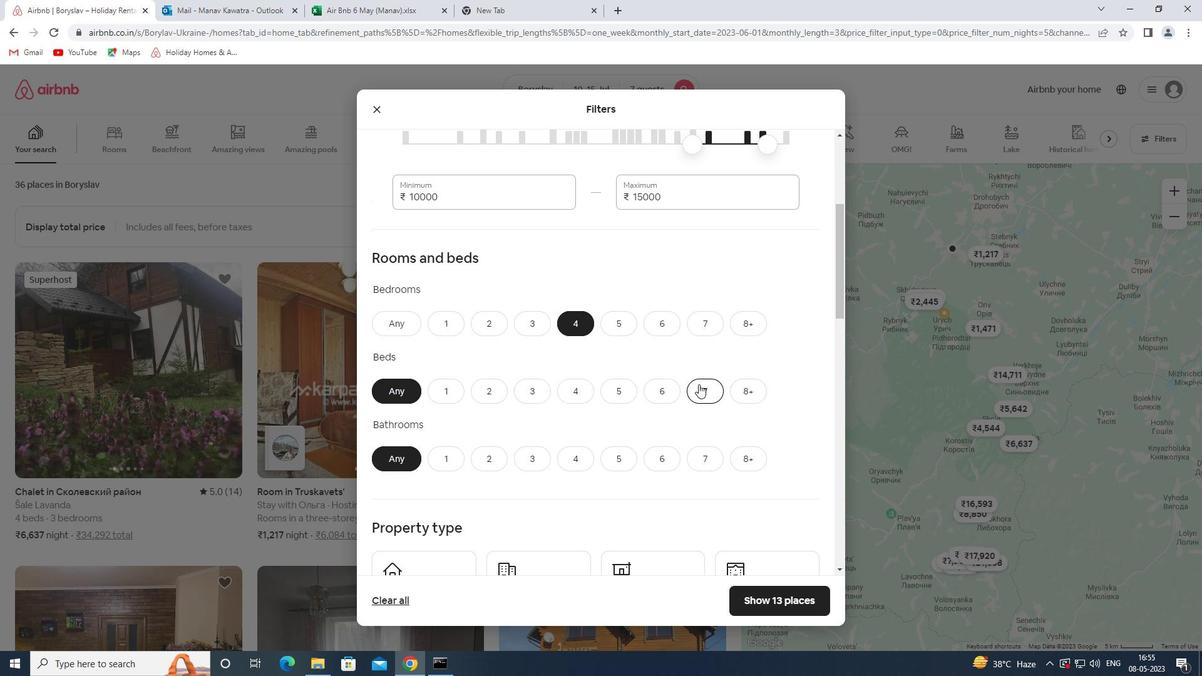 
Action: Mouse moved to (574, 454)
Screenshot: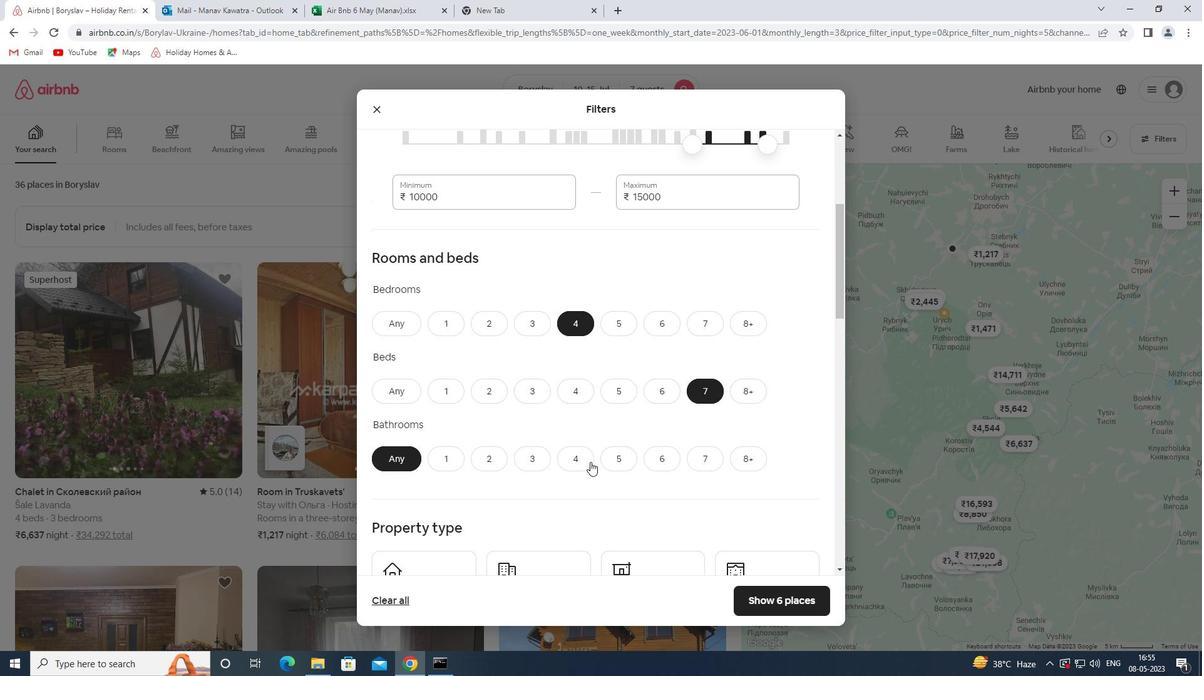 
Action: Mouse pressed left at (574, 454)
Screenshot: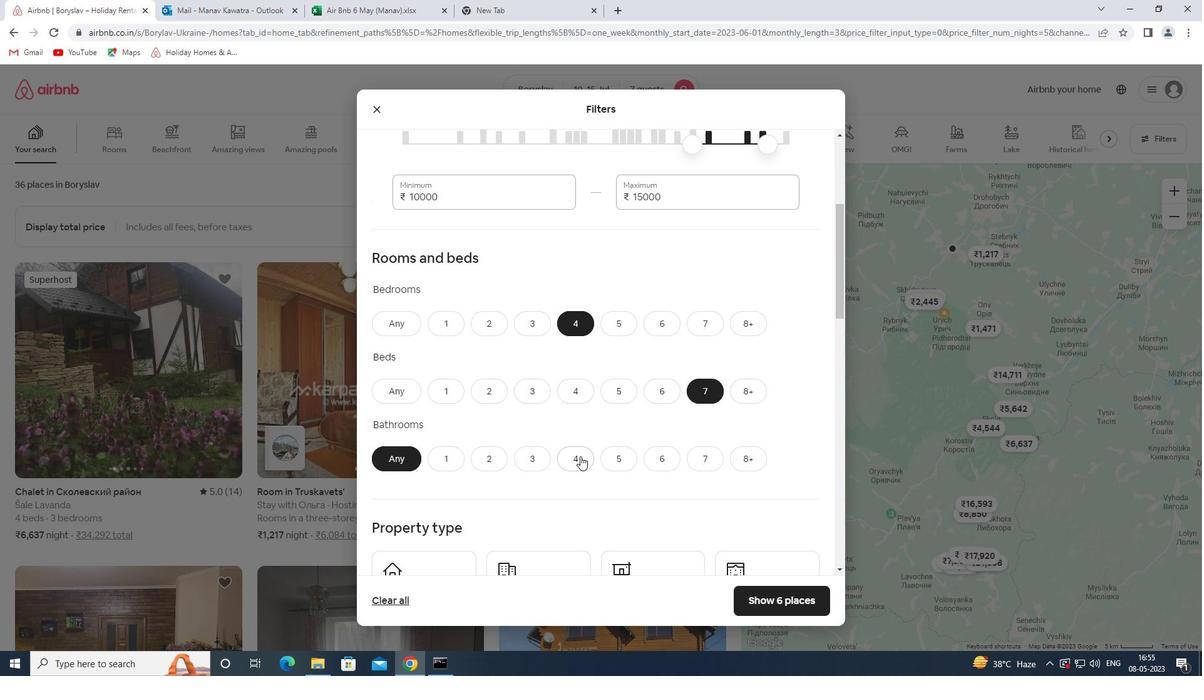 
Action: Mouse moved to (804, 205)
Screenshot: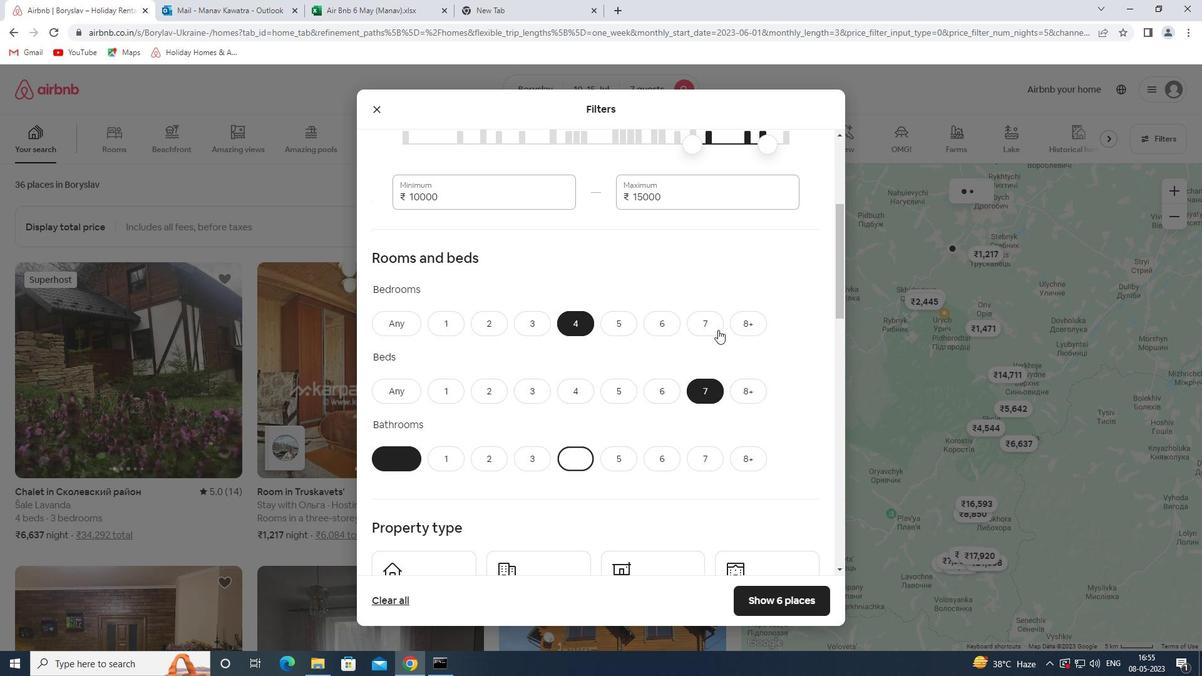 
Action: Mouse scrolled (804, 204) with delta (0, 0)
Screenshot: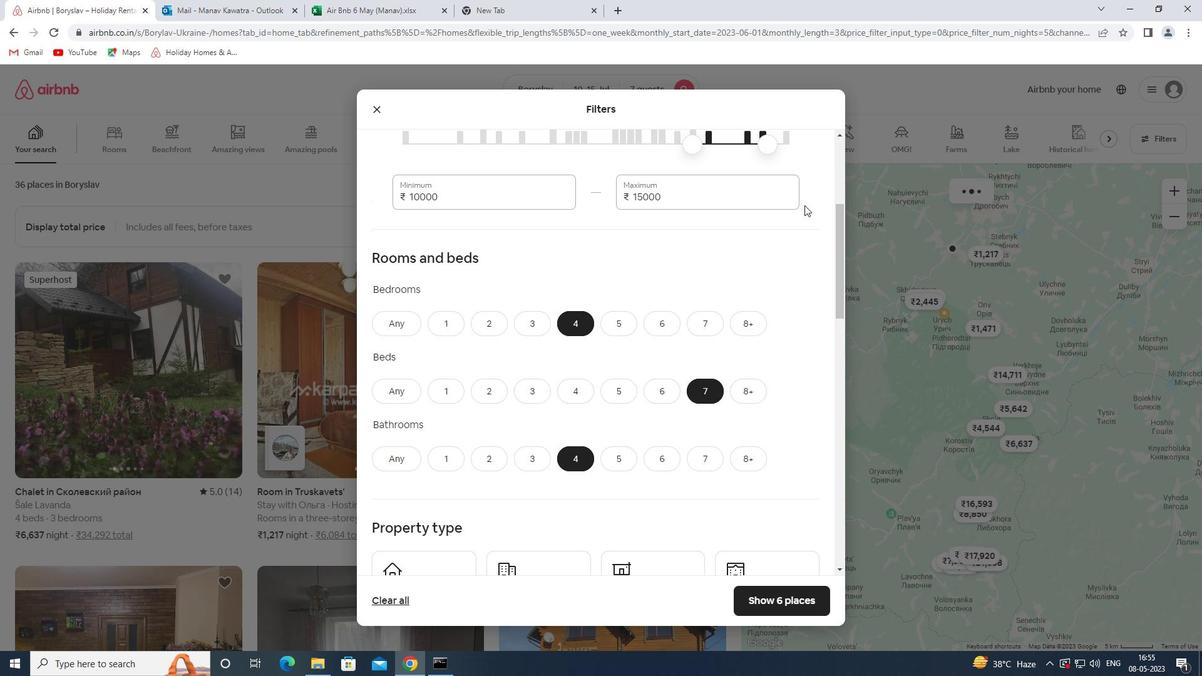 
Action: Mouse moved to (804, 204)
Screenshot: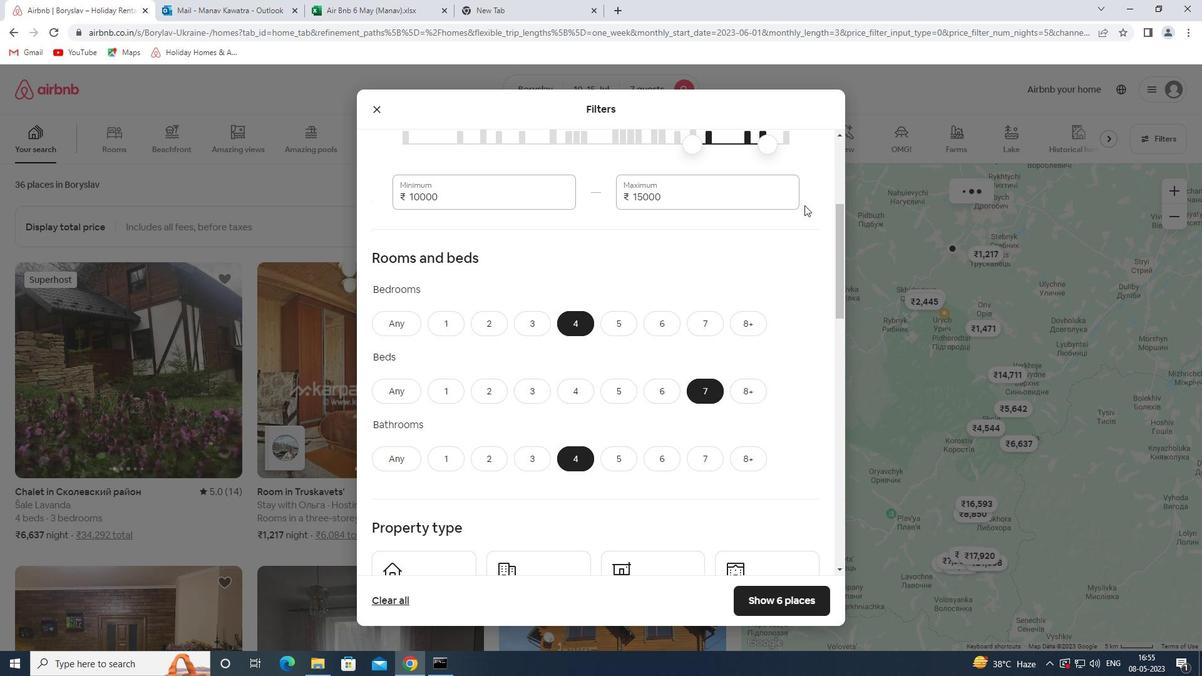 
Action: Mouse scrolled (804, 204) with delta (0, 0)
Screenshot: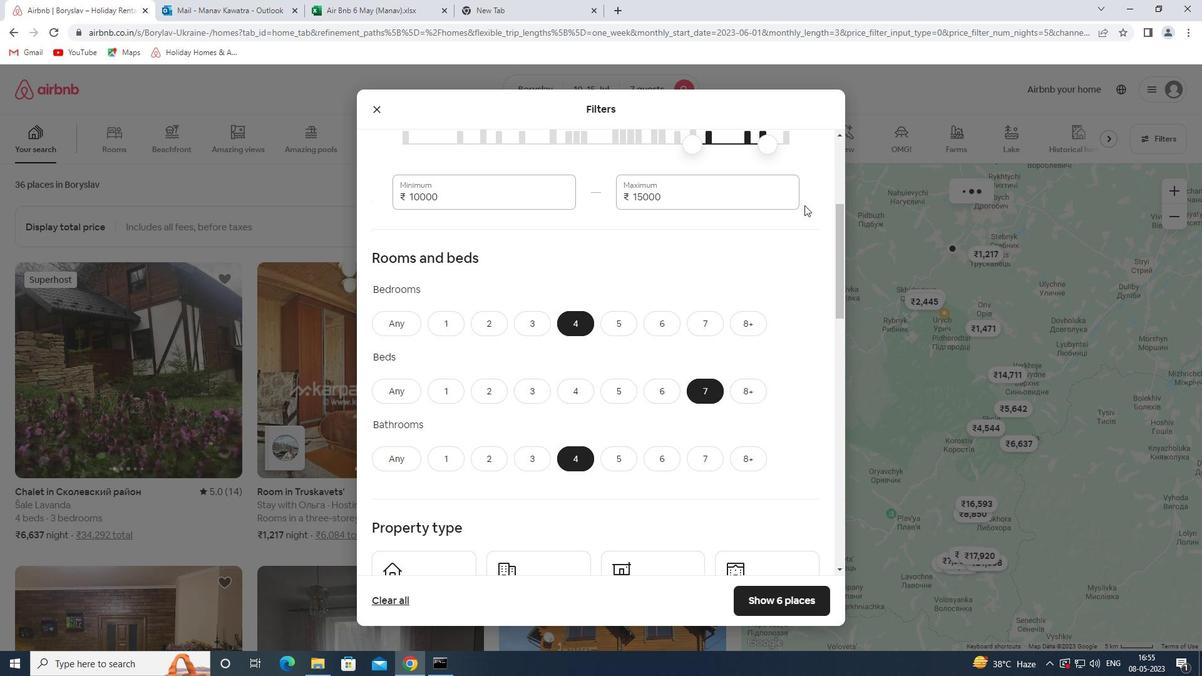 
Action: Mouse moved to (802, 205)
Screenshot: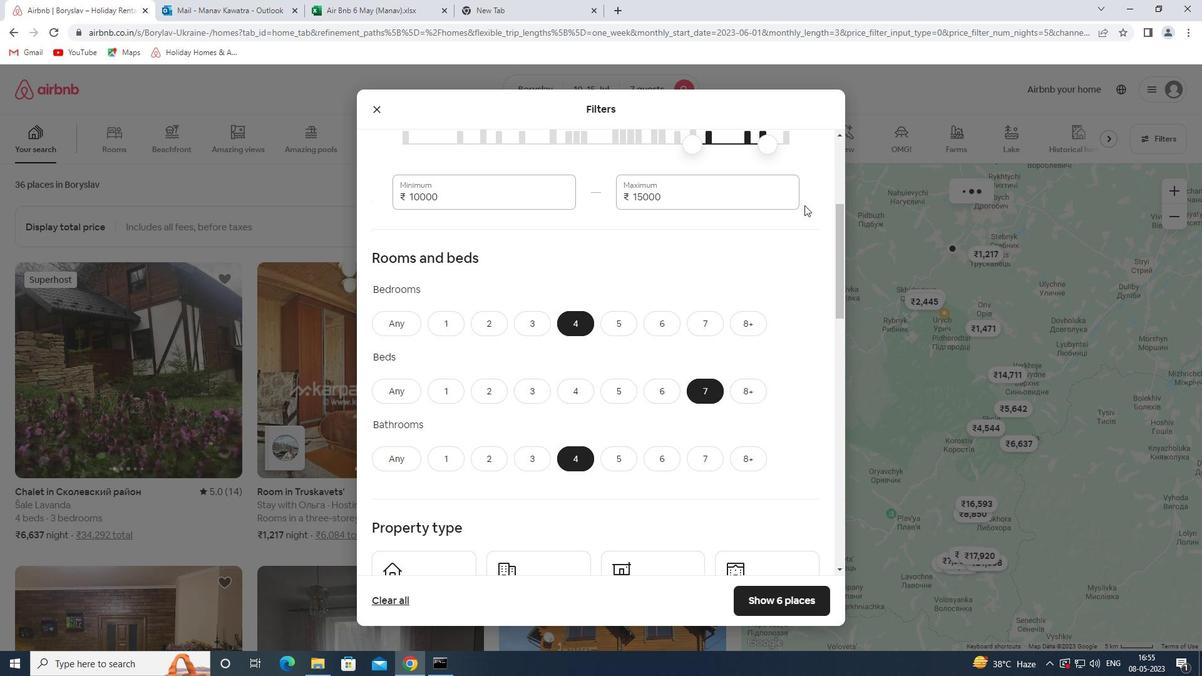 
Action: Mouse scrolled (802, 204) with delta (0, 0)
Screenshot: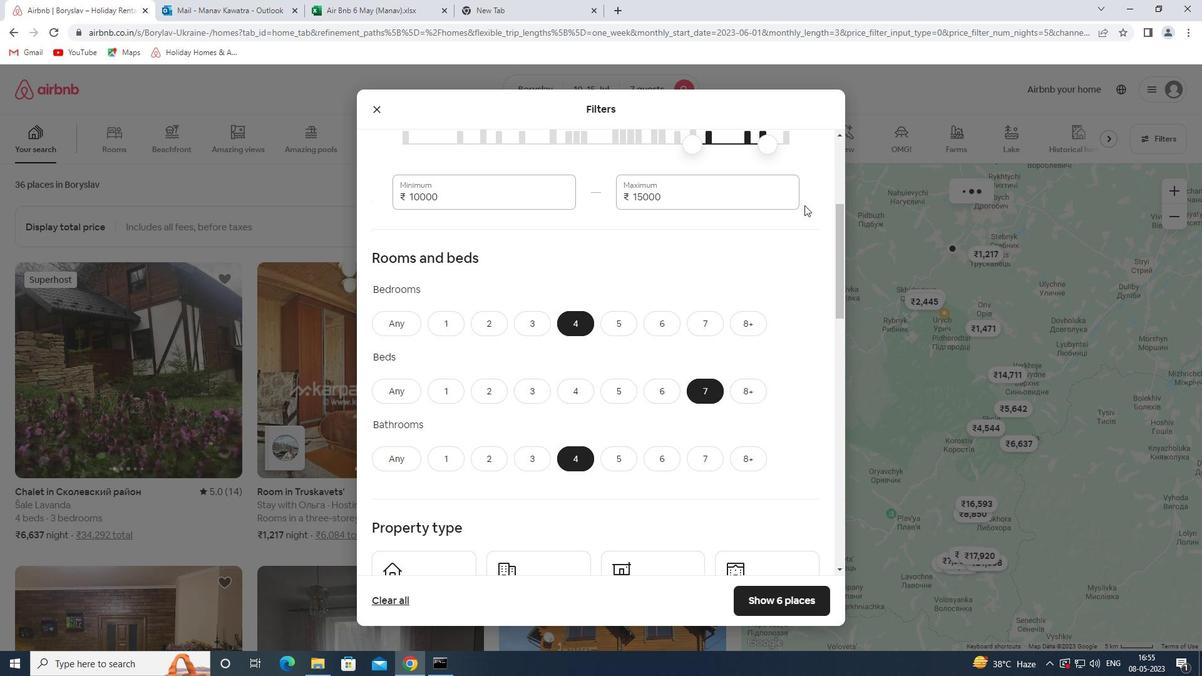 
Action: Mouse moved to (797, 209)
Screenshot: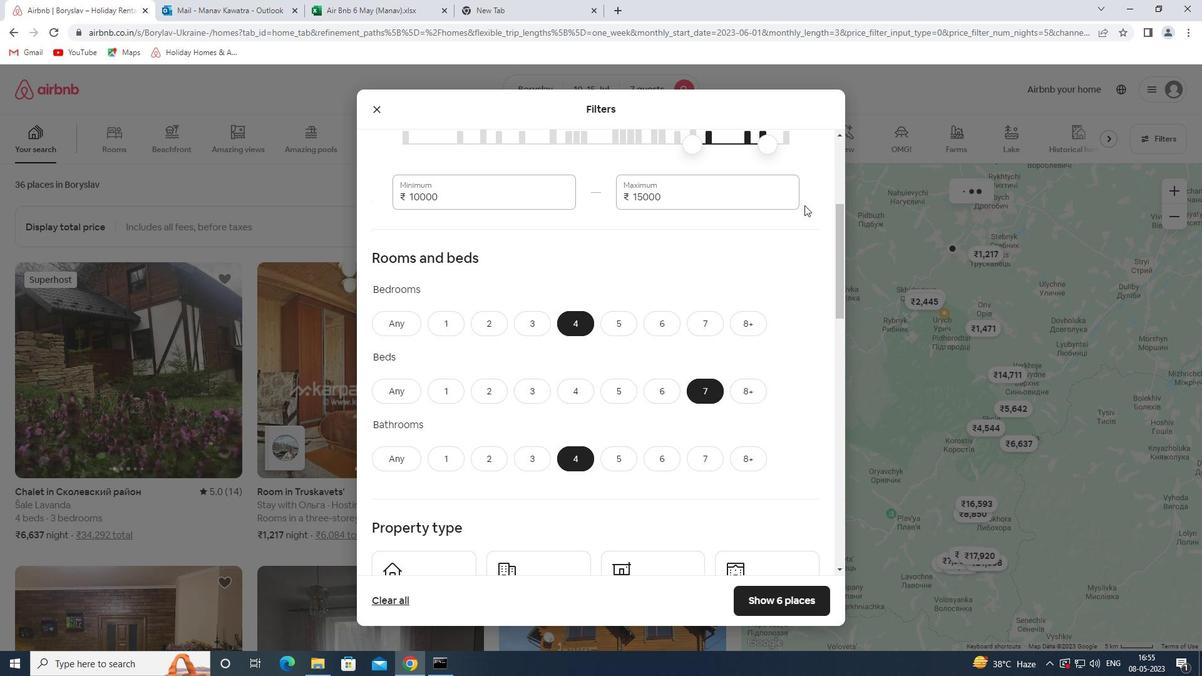 
Action: Mouse scrolled (797, 208) with delta (0, 0)
Screenshot: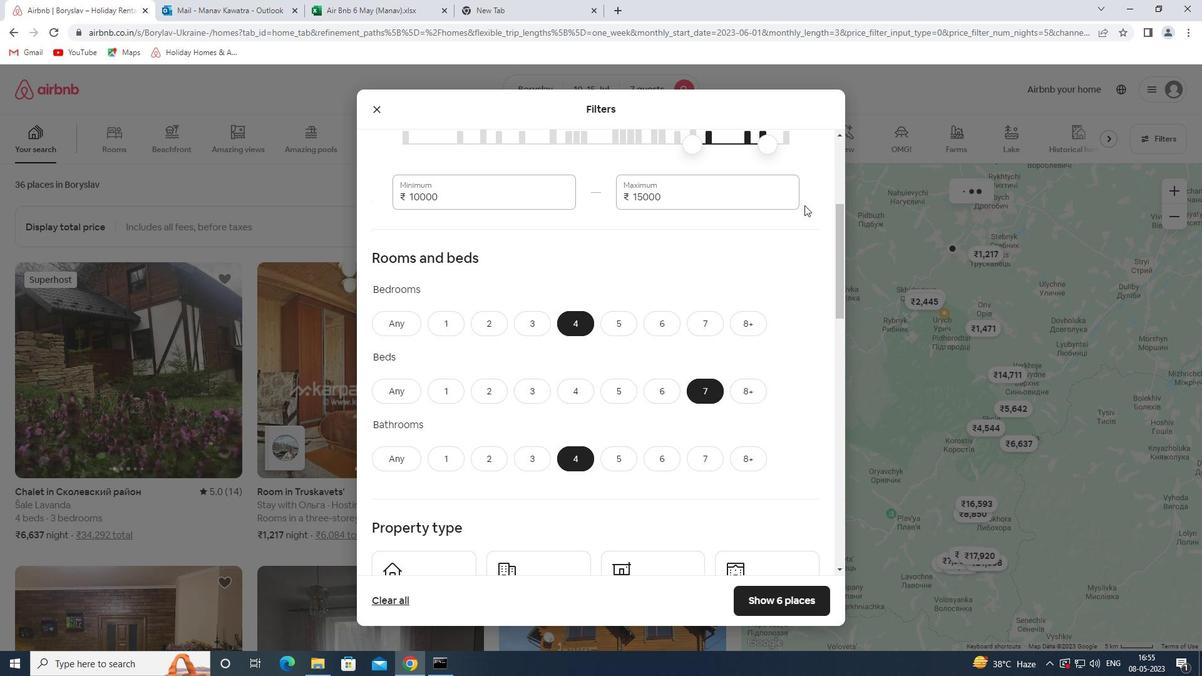 
Action: Mouse moved to (793, 212)
Screenshot: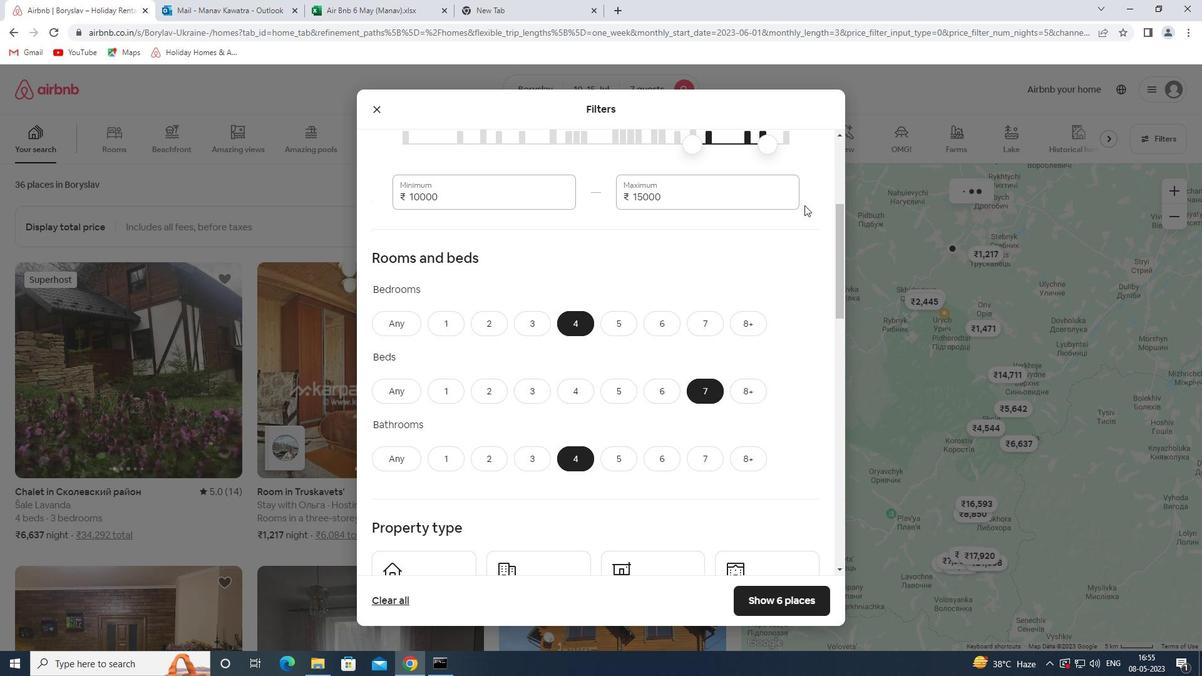 
Action: Mouse scrolled (793, 211) with delta (0, 0)
Screenshot: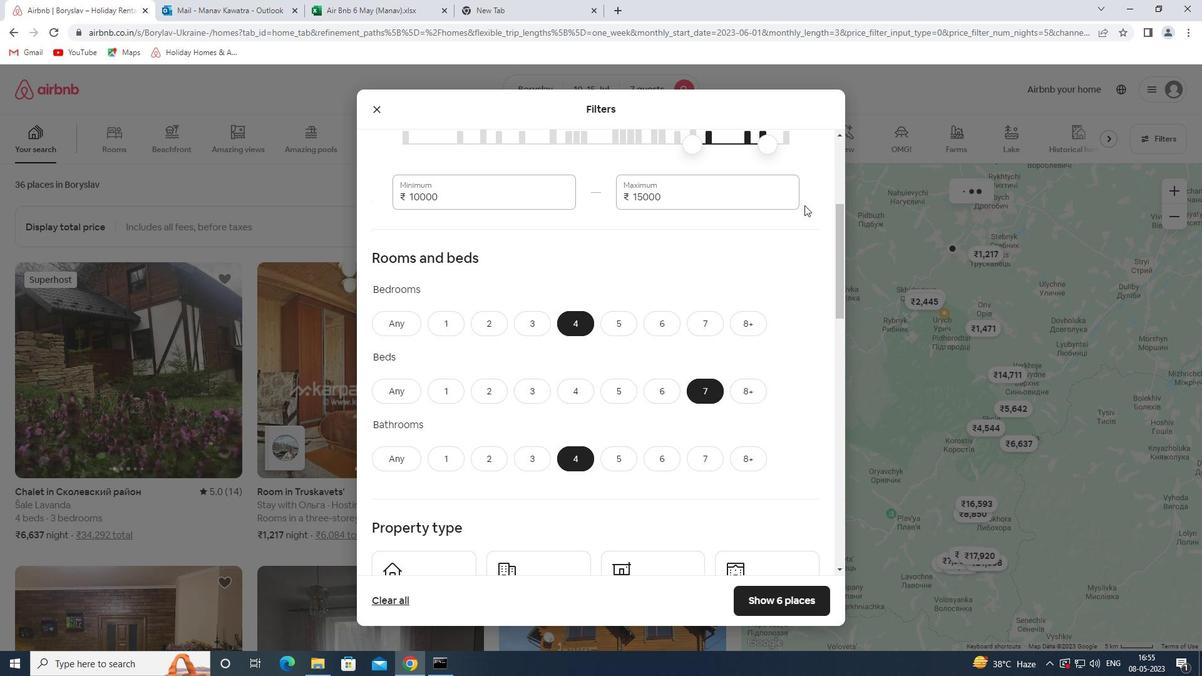 
Action: Mouse moved to (439, 300)
Screenshot: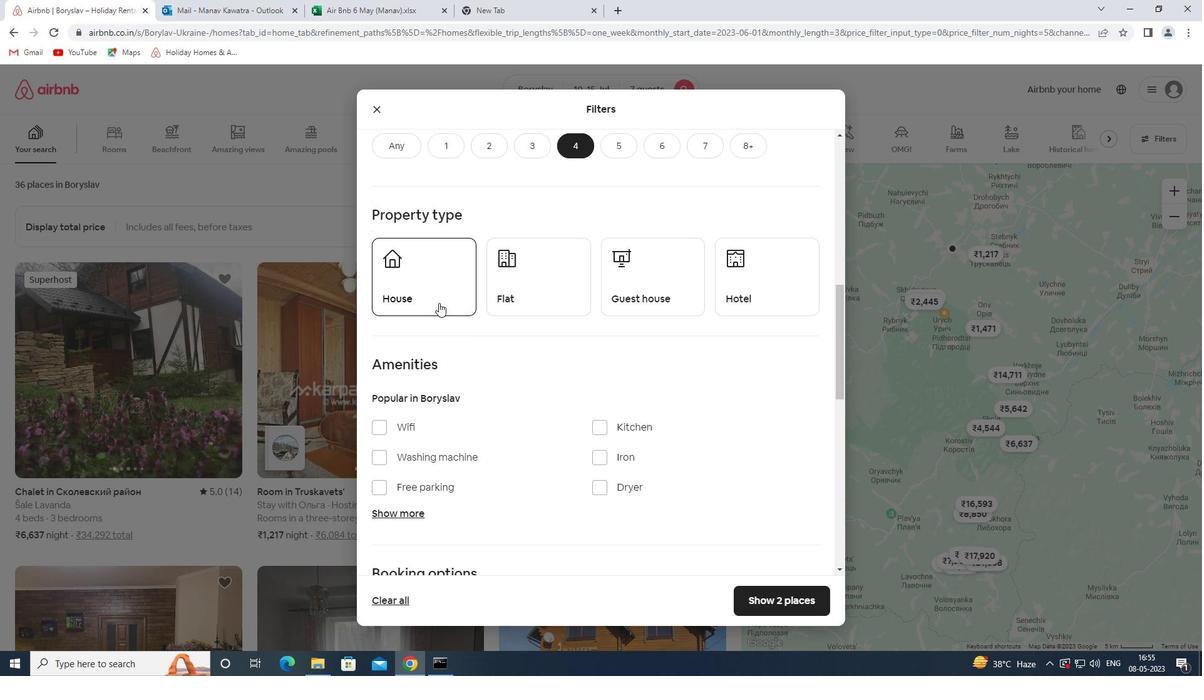 
Action: Mouse pressed left at (439, 300)
Screenshot: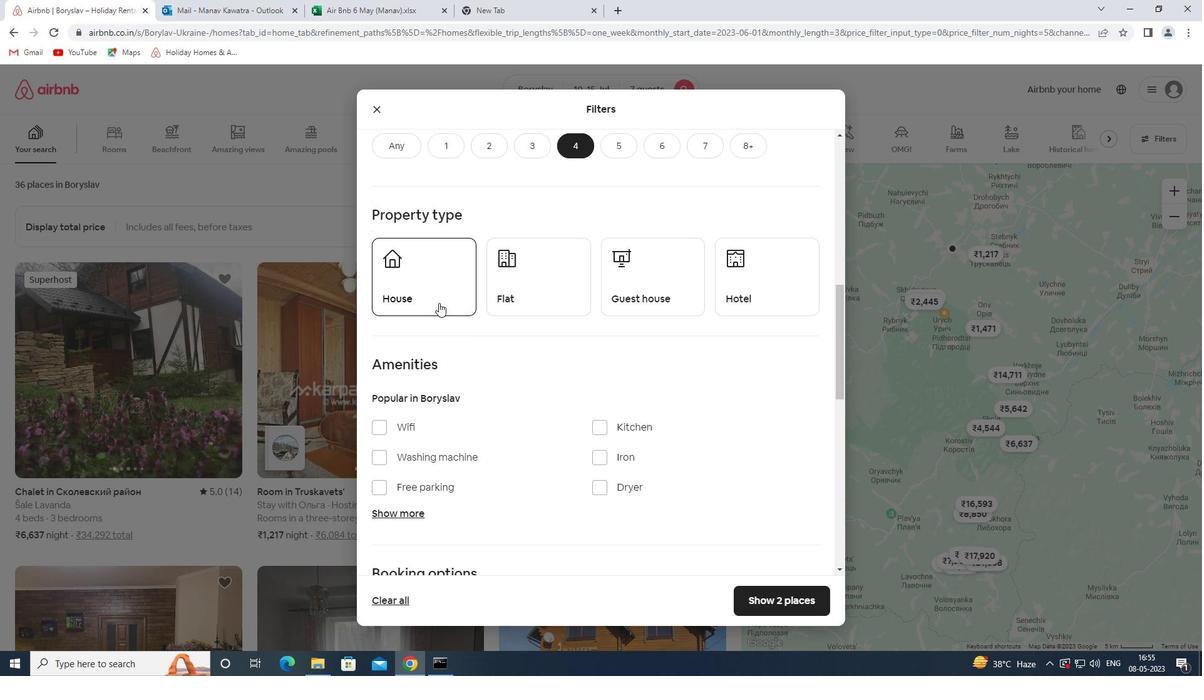
Action: Mouse moved to (540, 261)
Screenshot: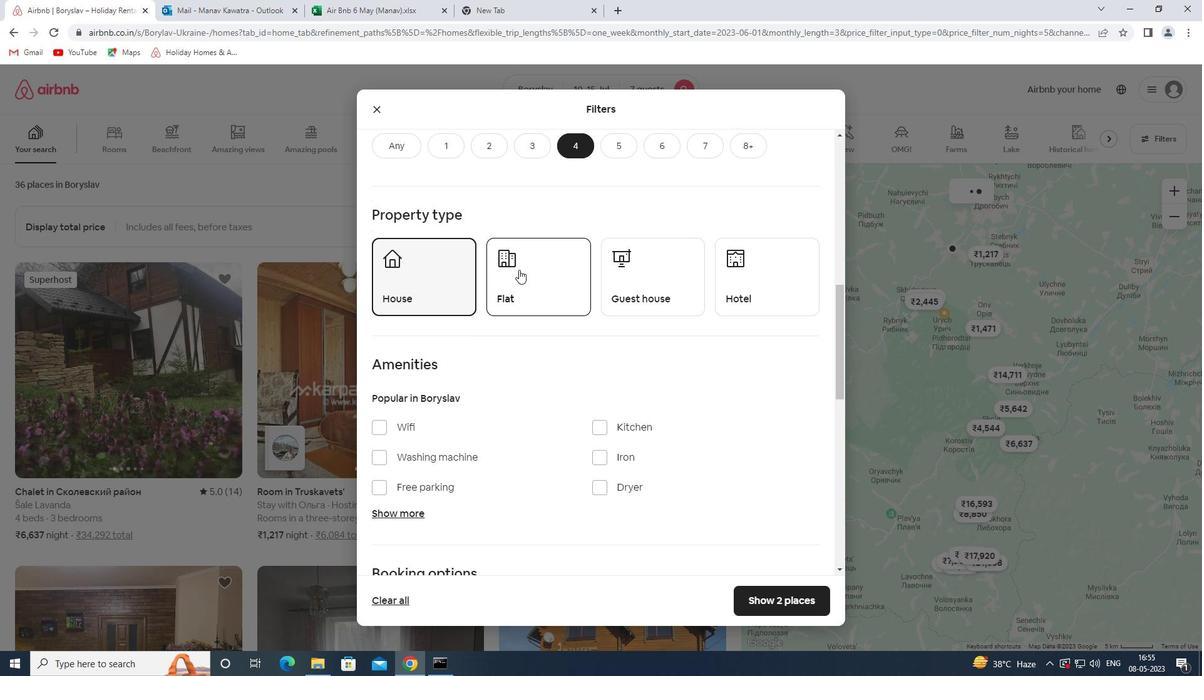 
Action: Mouse pressed left at (540, 261)
Screenshot: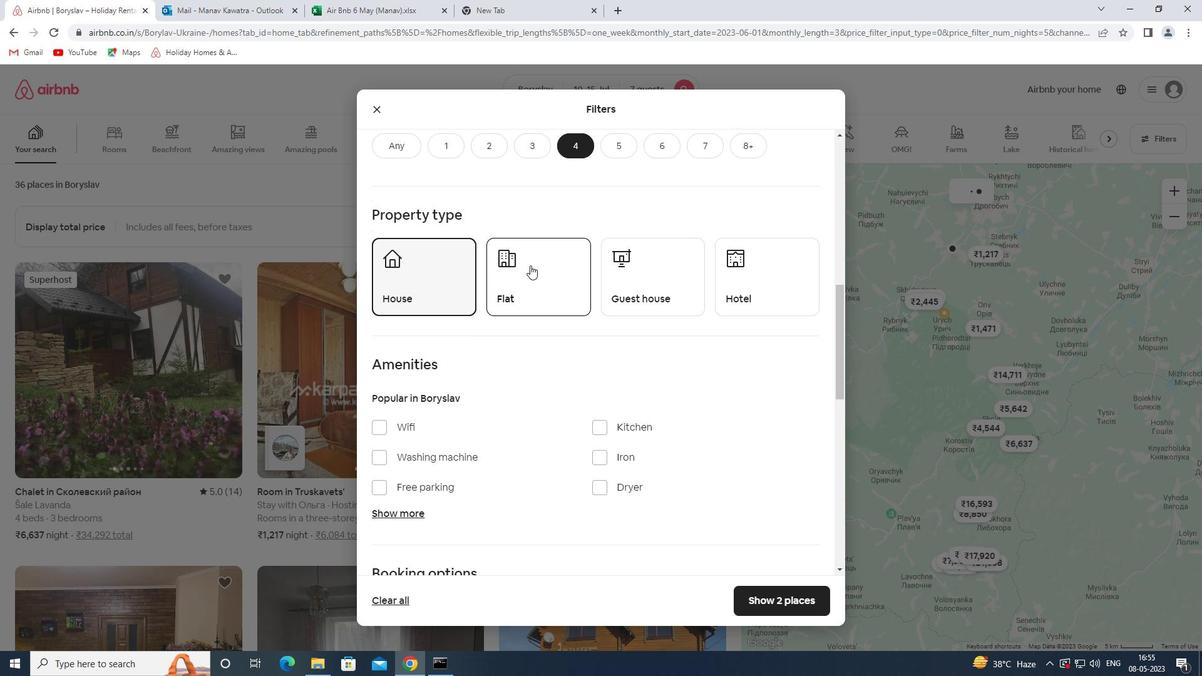 
Action: Mouse moved to (647, 283)
Screenshot: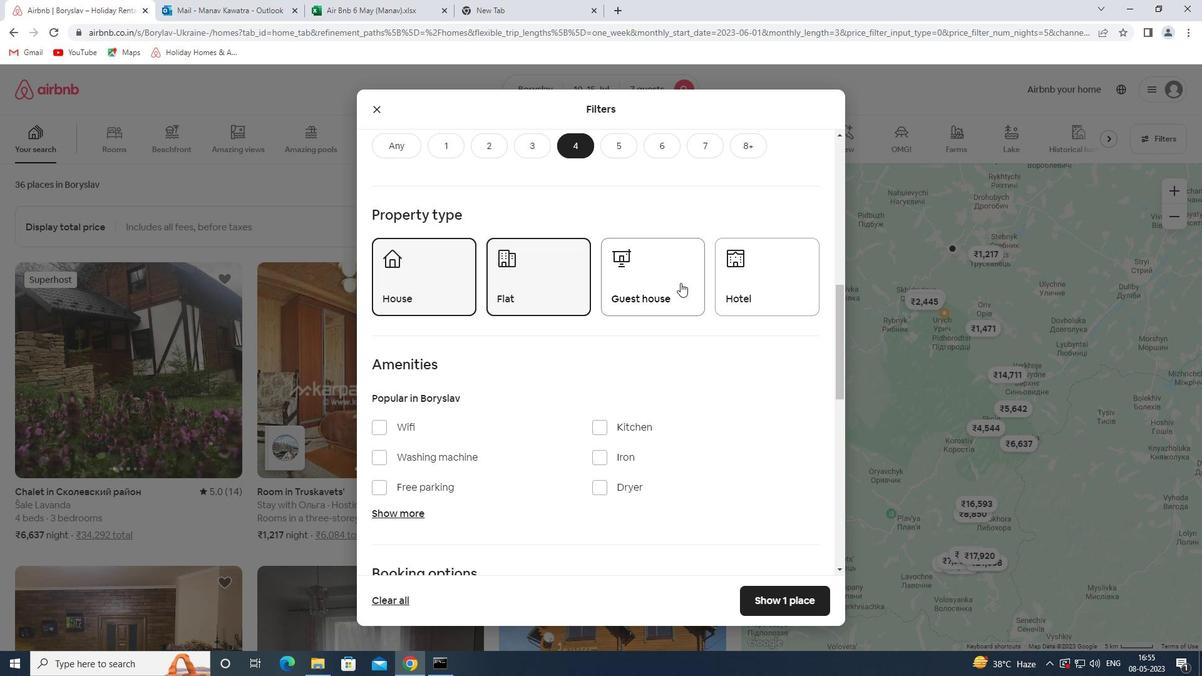 
Action: Mouse pressed left at (647, 283)
Screenshot: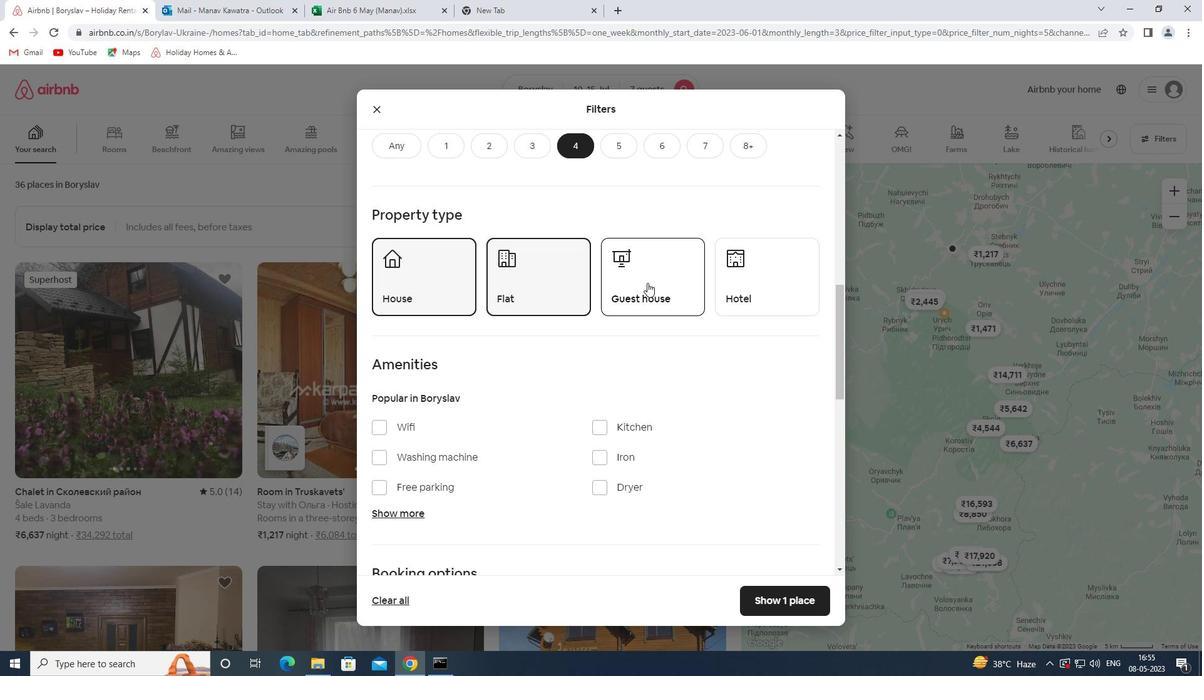 
Action: Mouse moved to (672, 261)
Screenshot: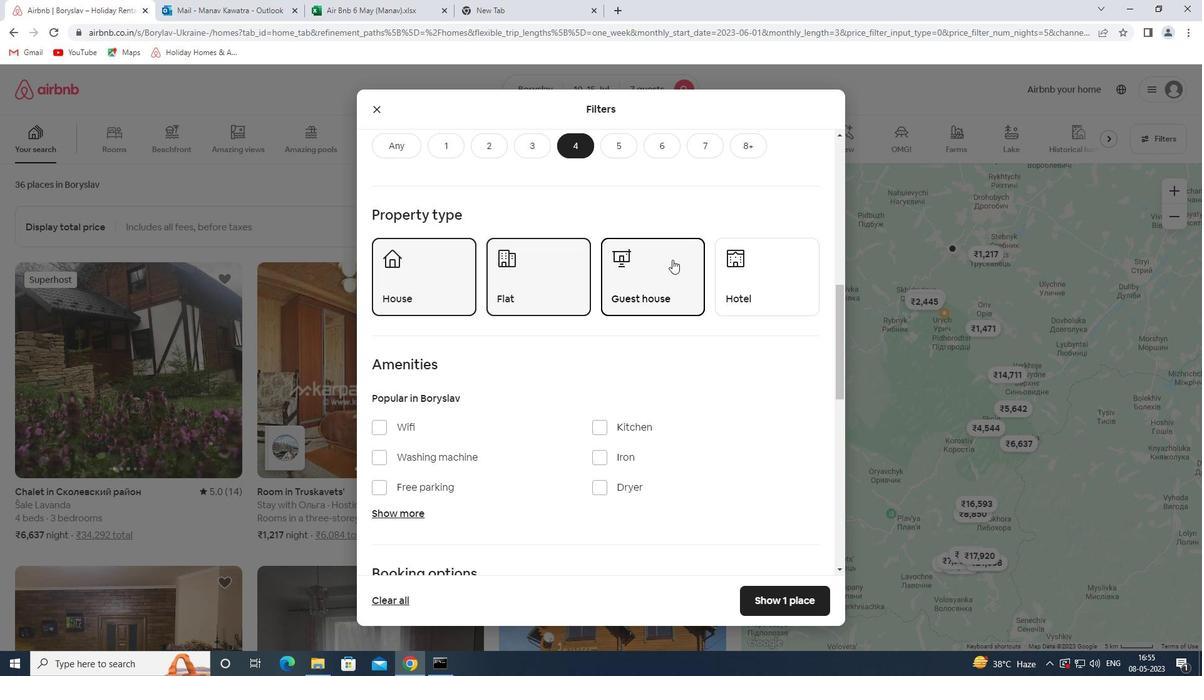 
Action: Mouse scrolled (672, 261) with delta (0, 0)
Screenshot: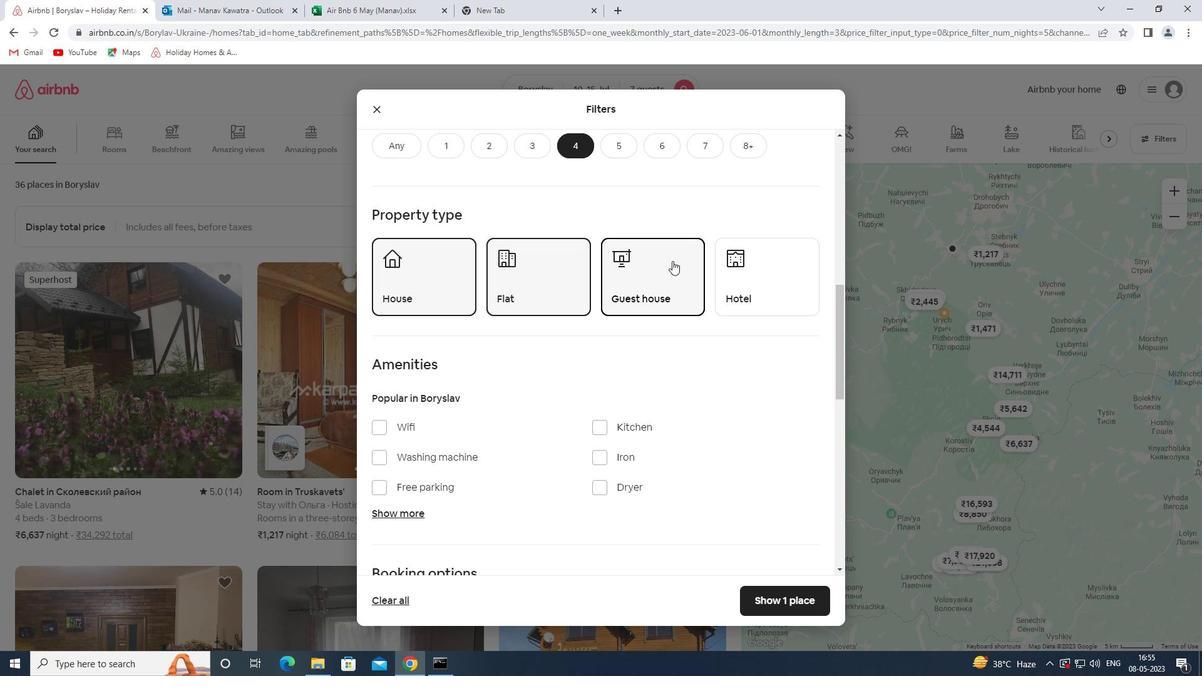 
Action: Mouse scrolled (672, 261) with delta (0, 0)
Screenshot: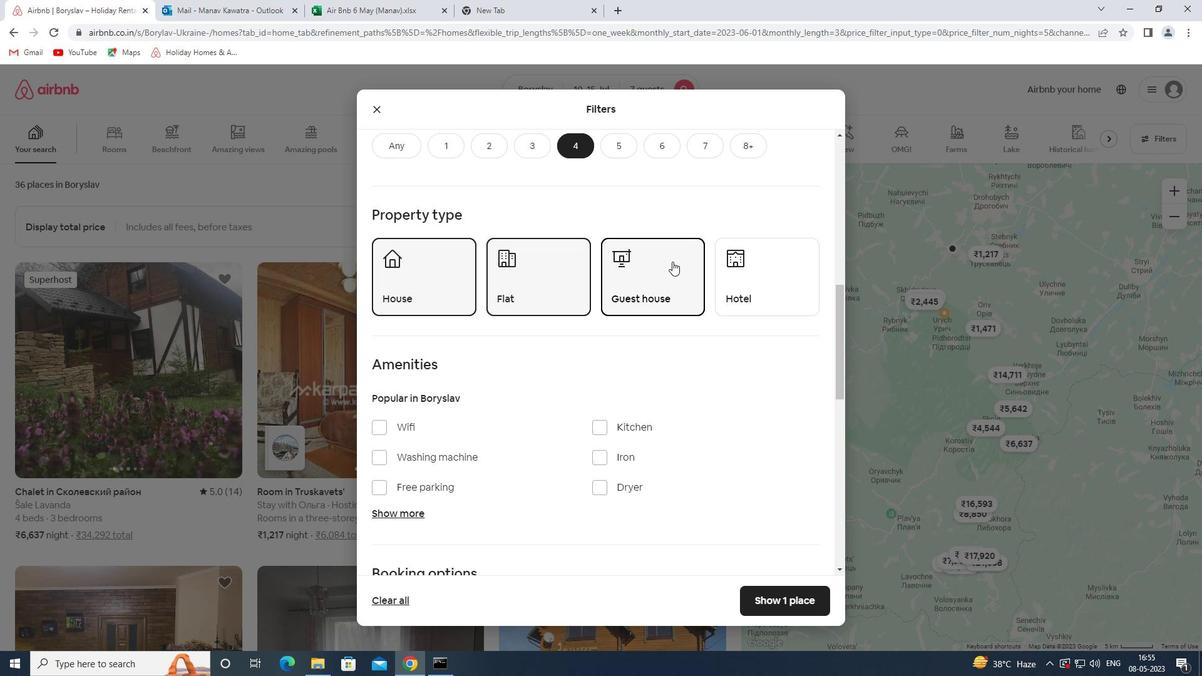 
Action: Mouse scrolled (672, 261) with delta (0, 0)
Screenshot: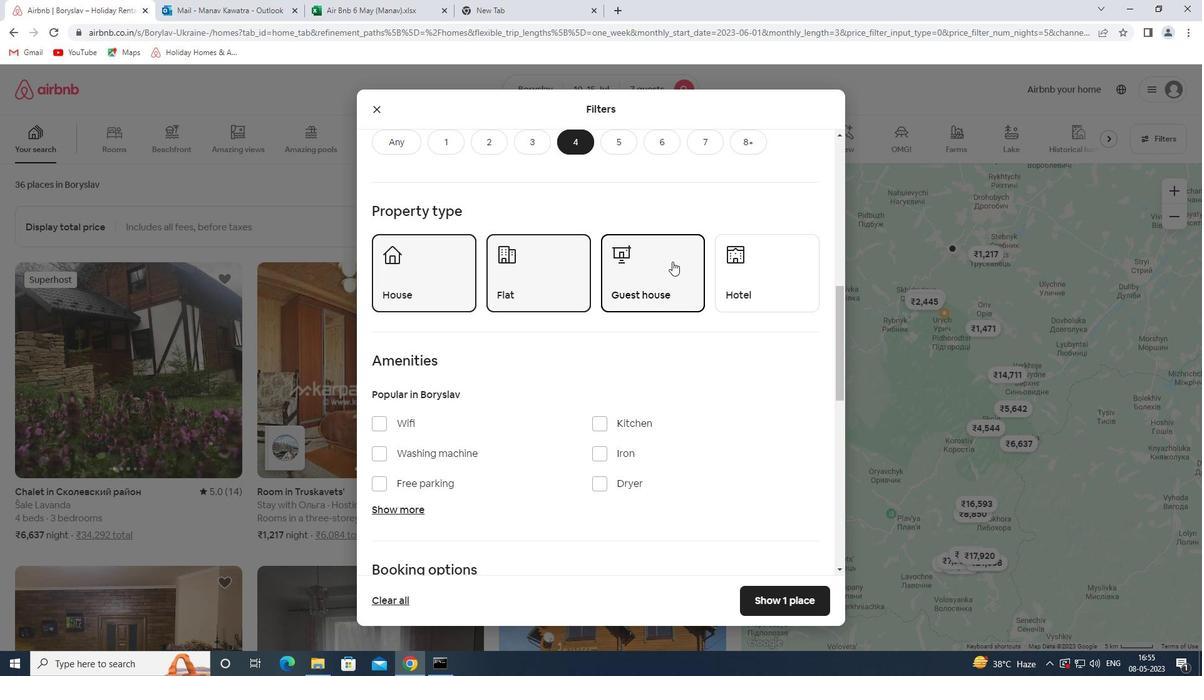
Action: Mouse moved to (417, 325)
Screenshot: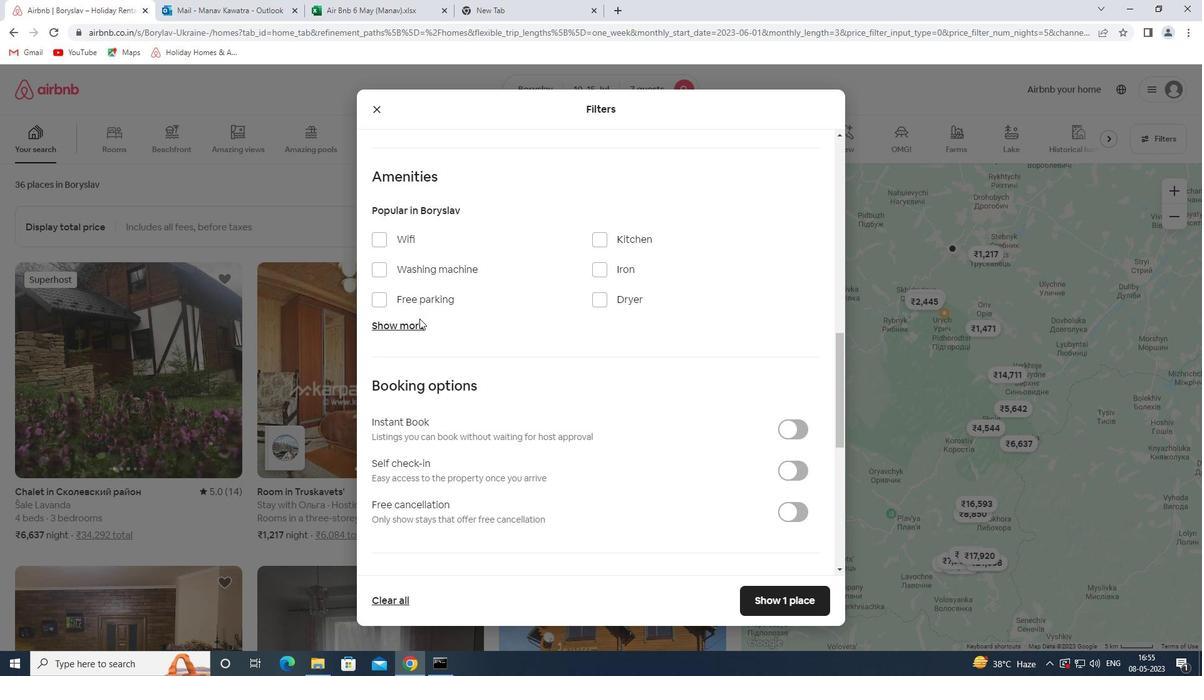 
Action: Mouse pressed left at (417, 325)
Screenshot: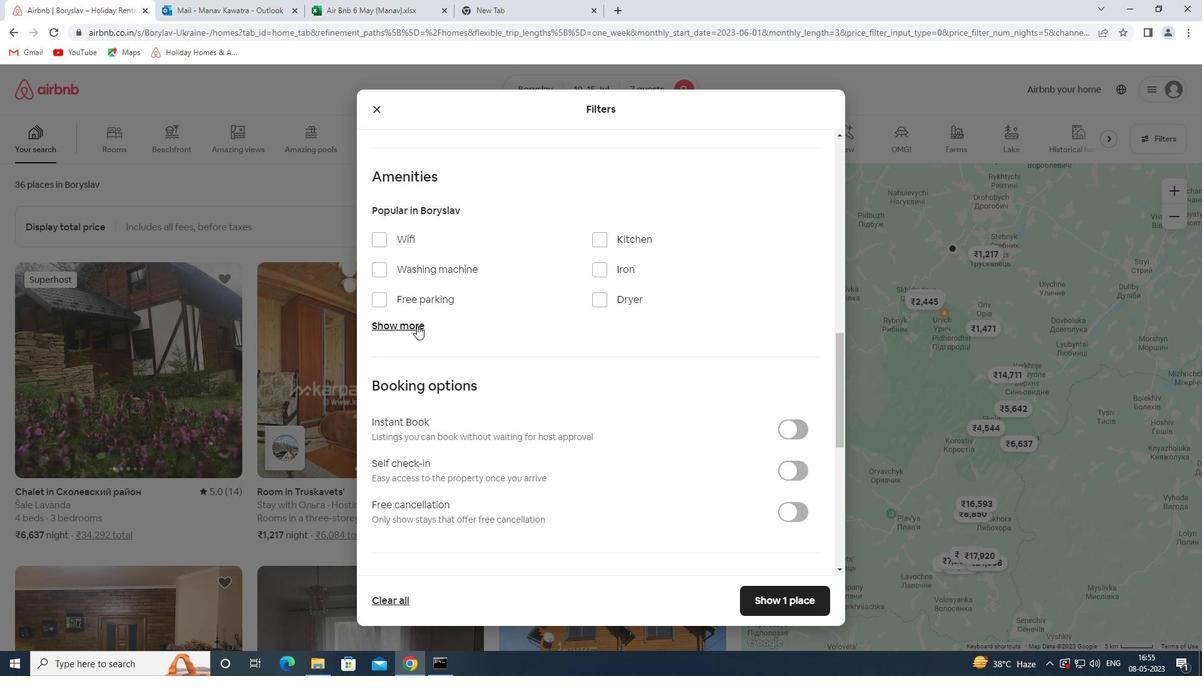 
Action: Mouse moved to (414, 239)
Screenshot: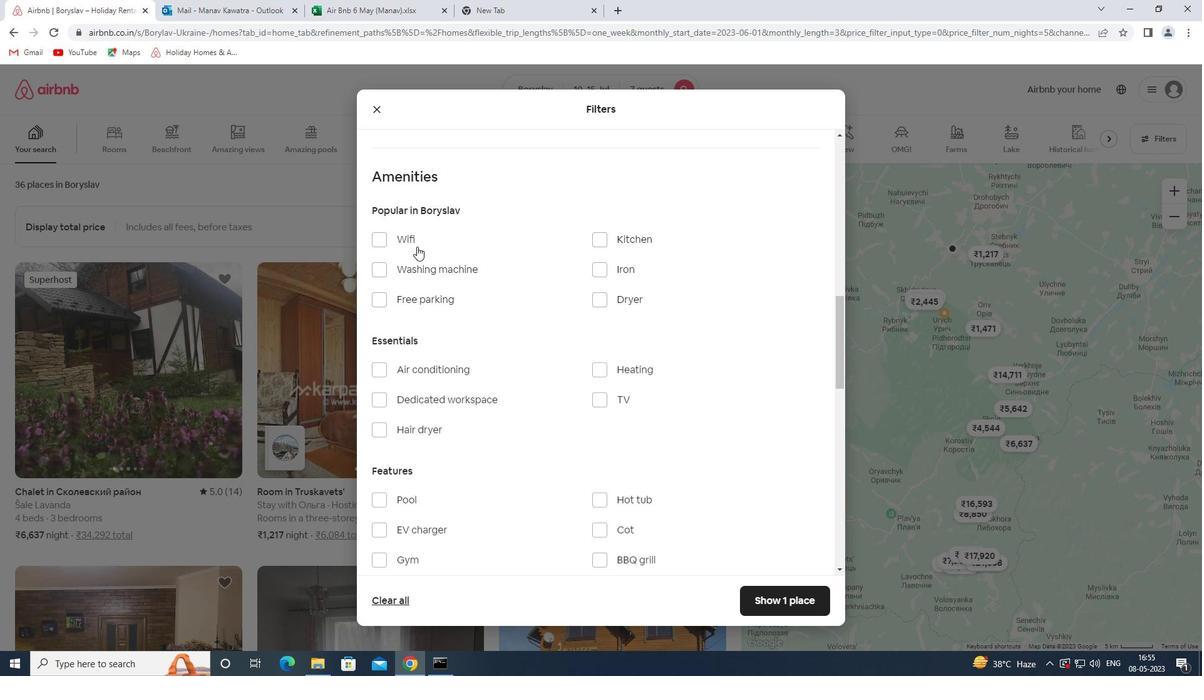 
Action: Mouse pressed left at (414, 239)
Screenshot: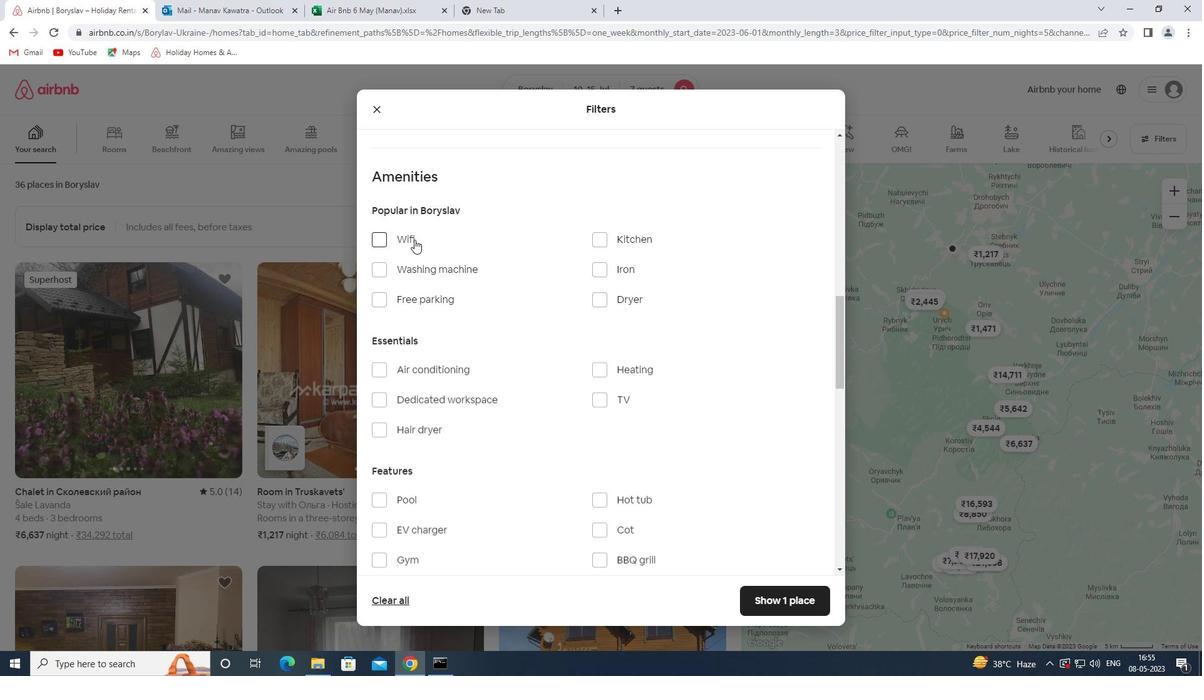 
Action: Mouse moved to (433, 296)
Screenshot: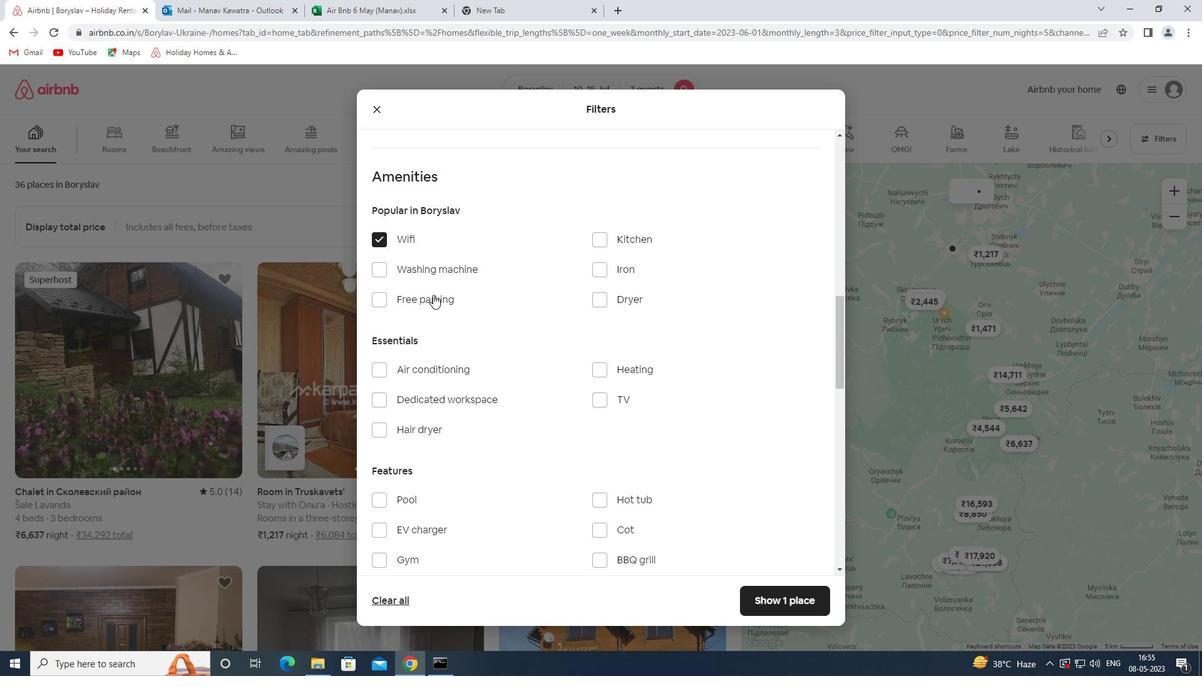 
Action: Mouse pressed left at (433, 296)
Screenshot: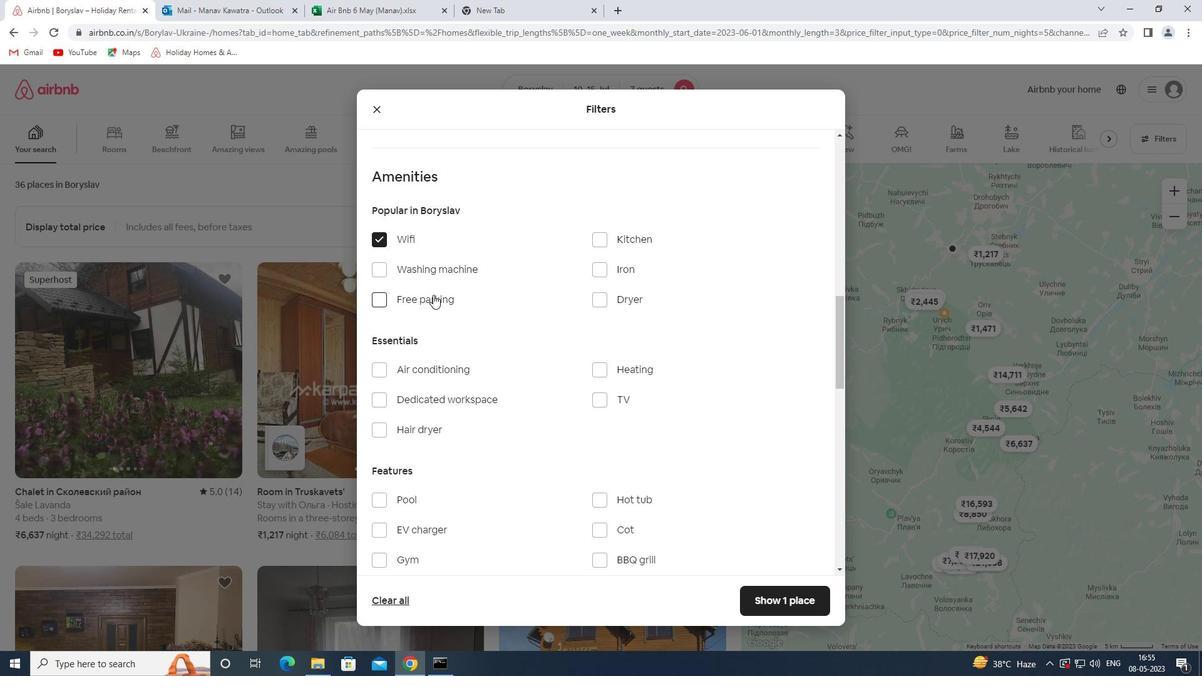 
Action: Mouse moved to (601, 401)
Screenshot: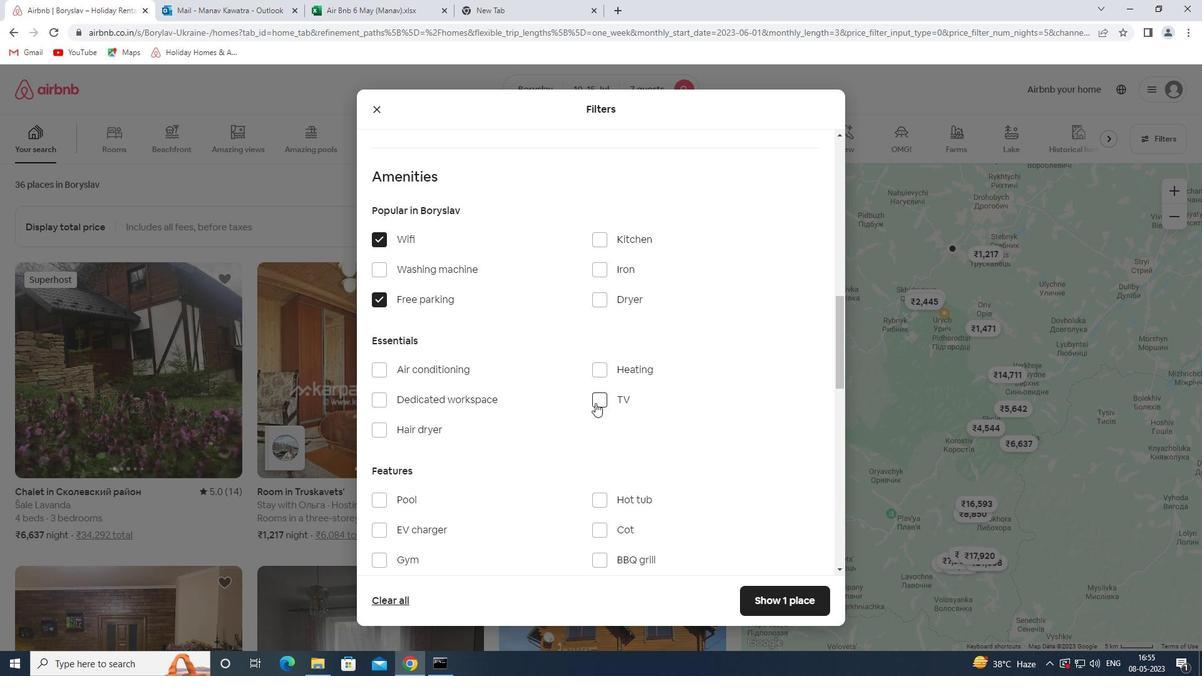 
Action: Mouse pressed left at (601, 401)
Screenshot: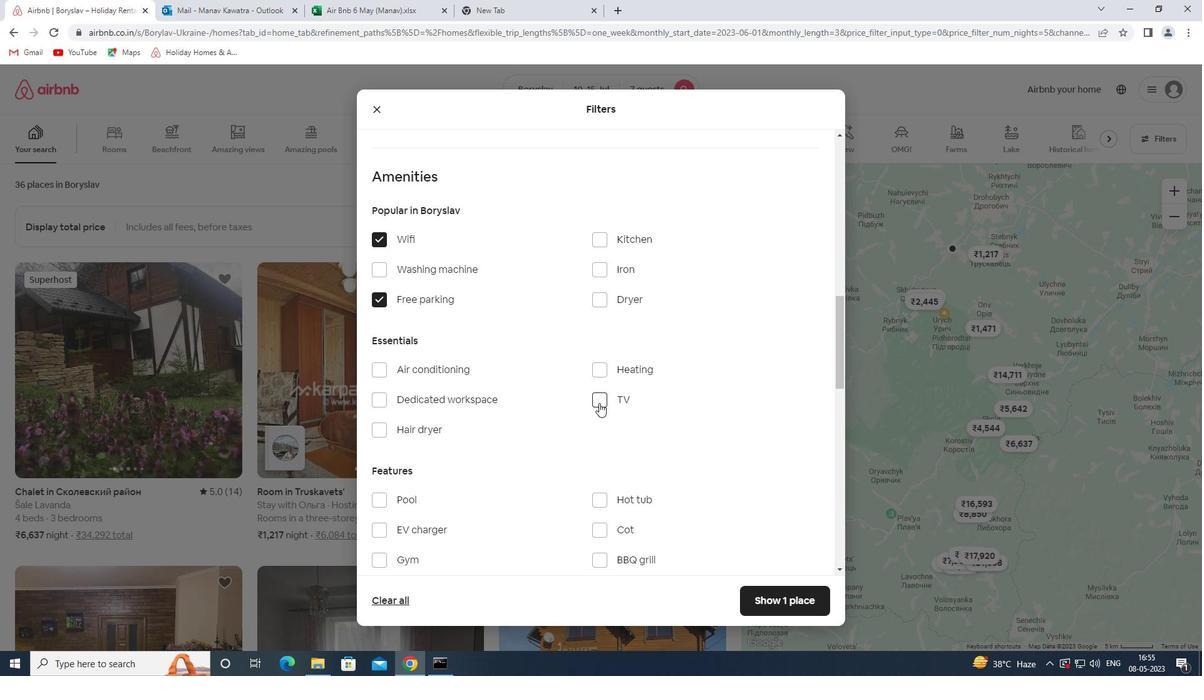
Action: Mouse moved to (576, 424)
Screenshot: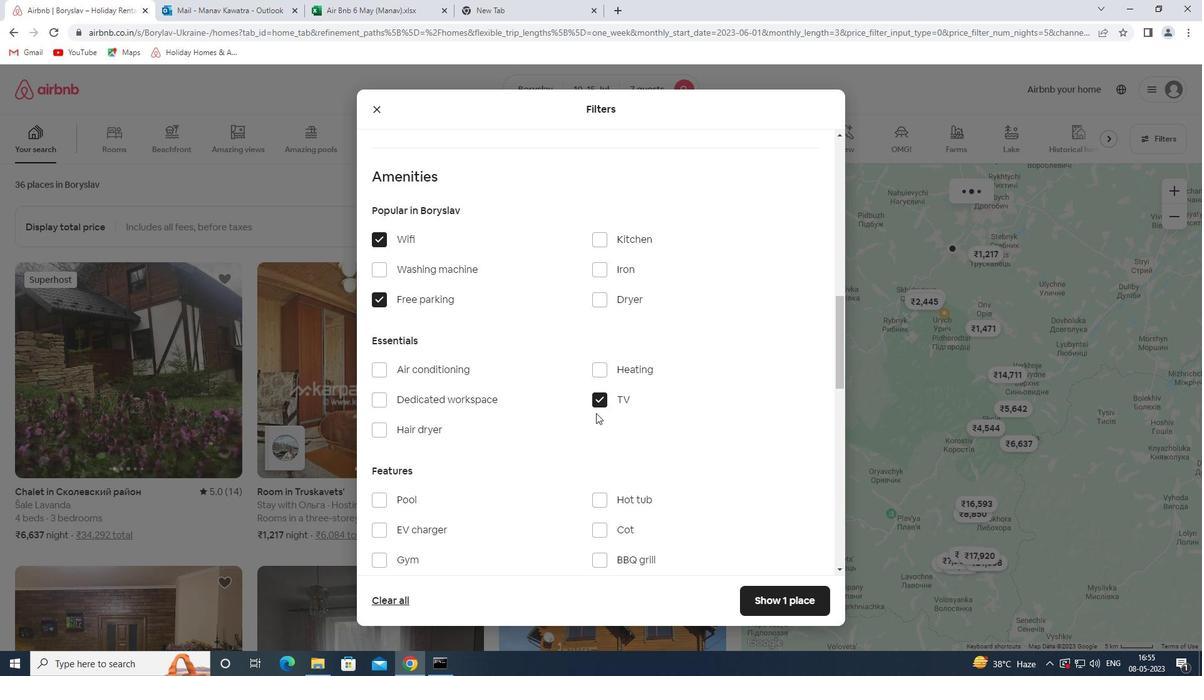 
Action: Mouse scrolled (576, 423) with delta (0, 0)
Screenshot: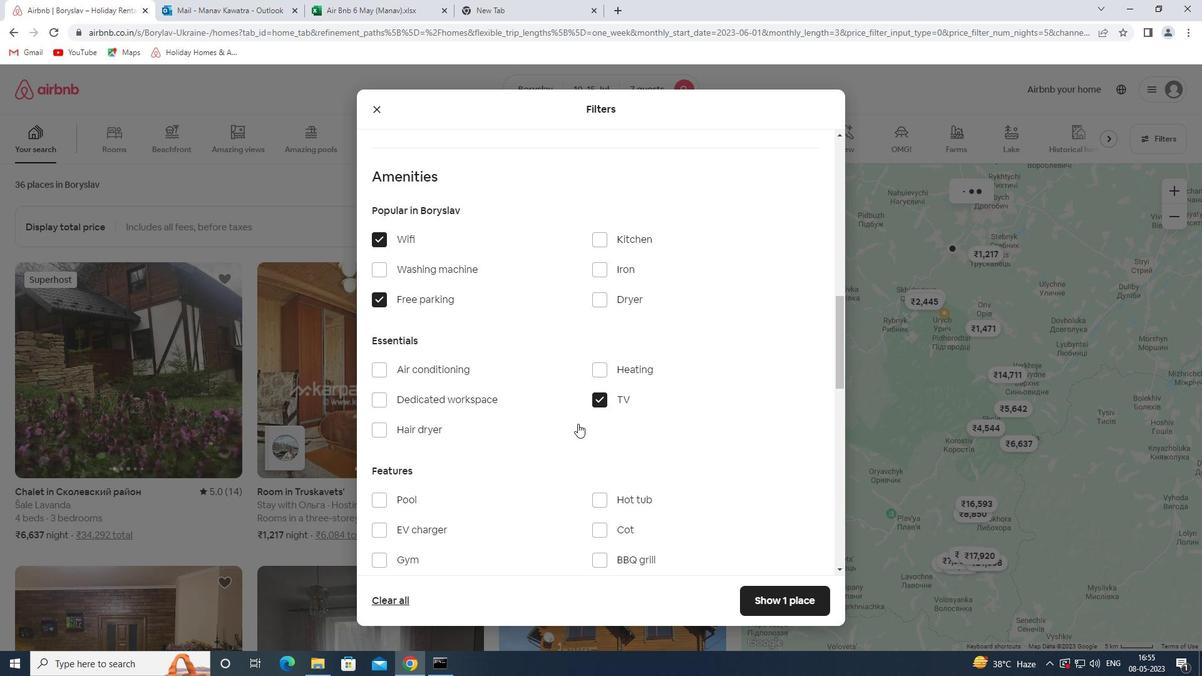 
Action: Mouse scrolled (576, 423) with delta (0, 0)
Screenshot: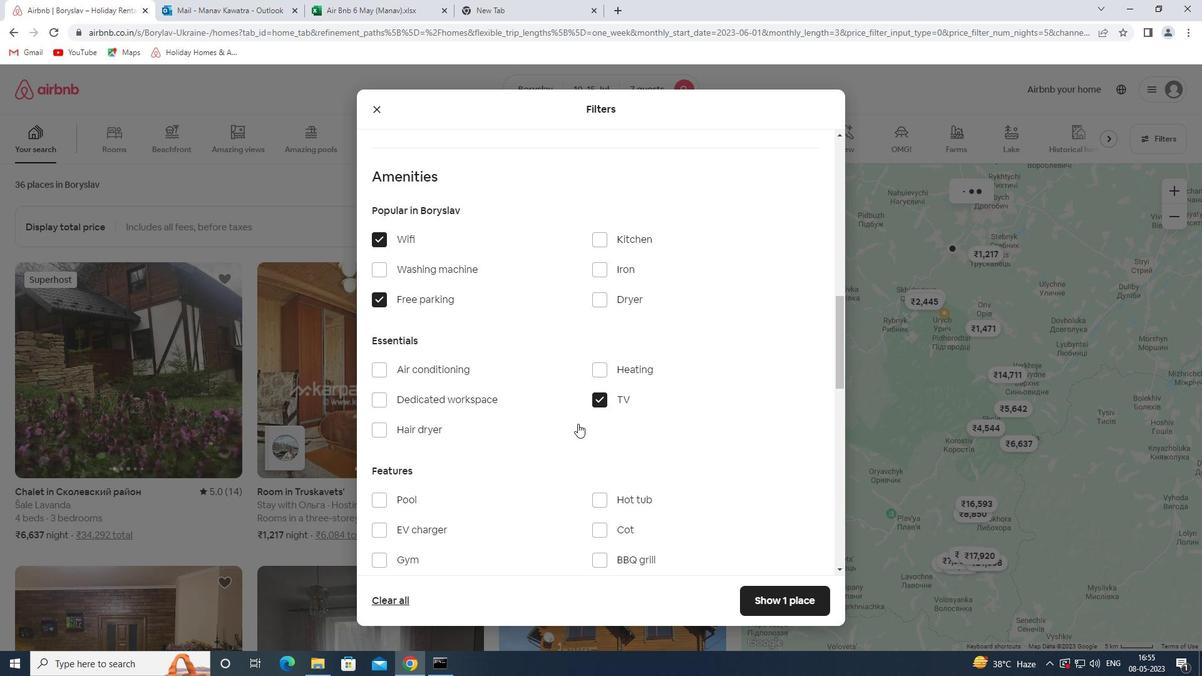 
Action: Mouse scrolled (576, 423) with delta (0, 0)
Screenshot: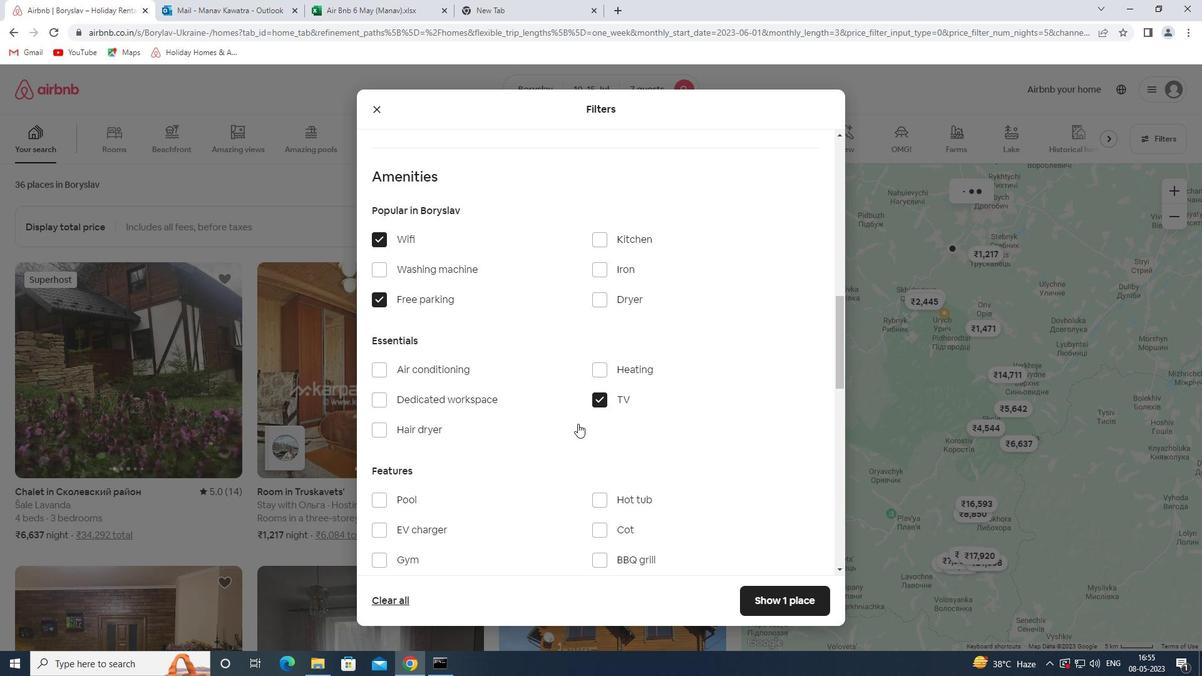 
Action: Mouse moved to (573, 426)
Screenshot: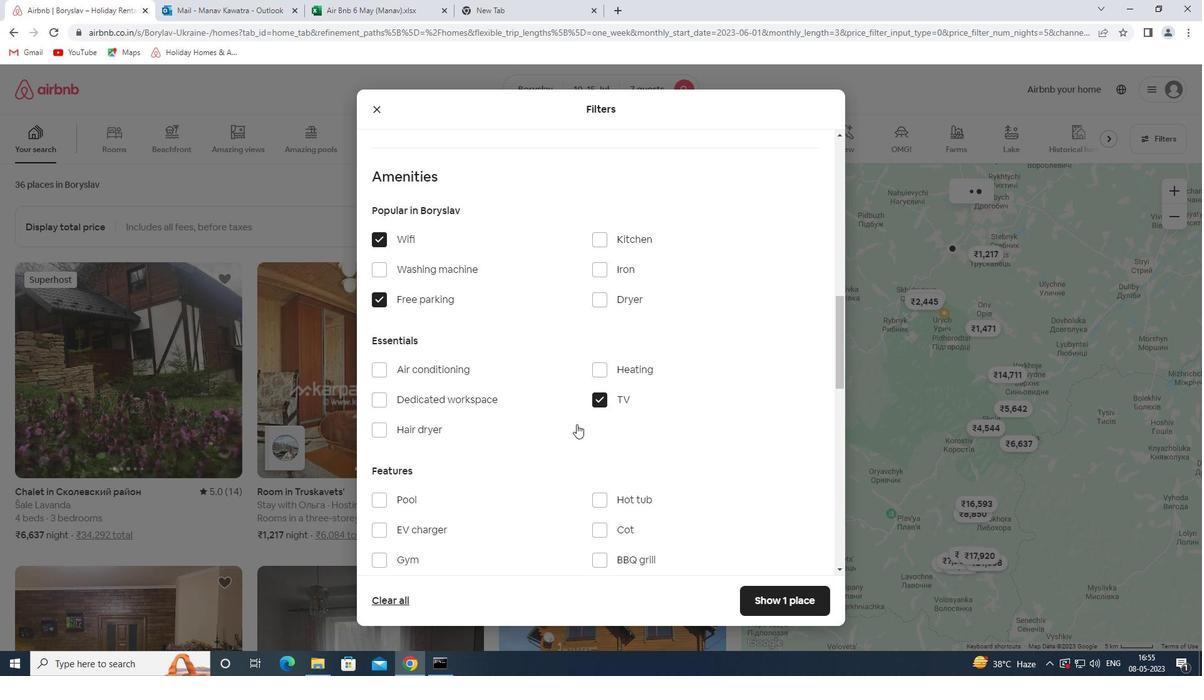
Action: Mouse scrolled (573, 425) with delta (0, 0)
Screenshot: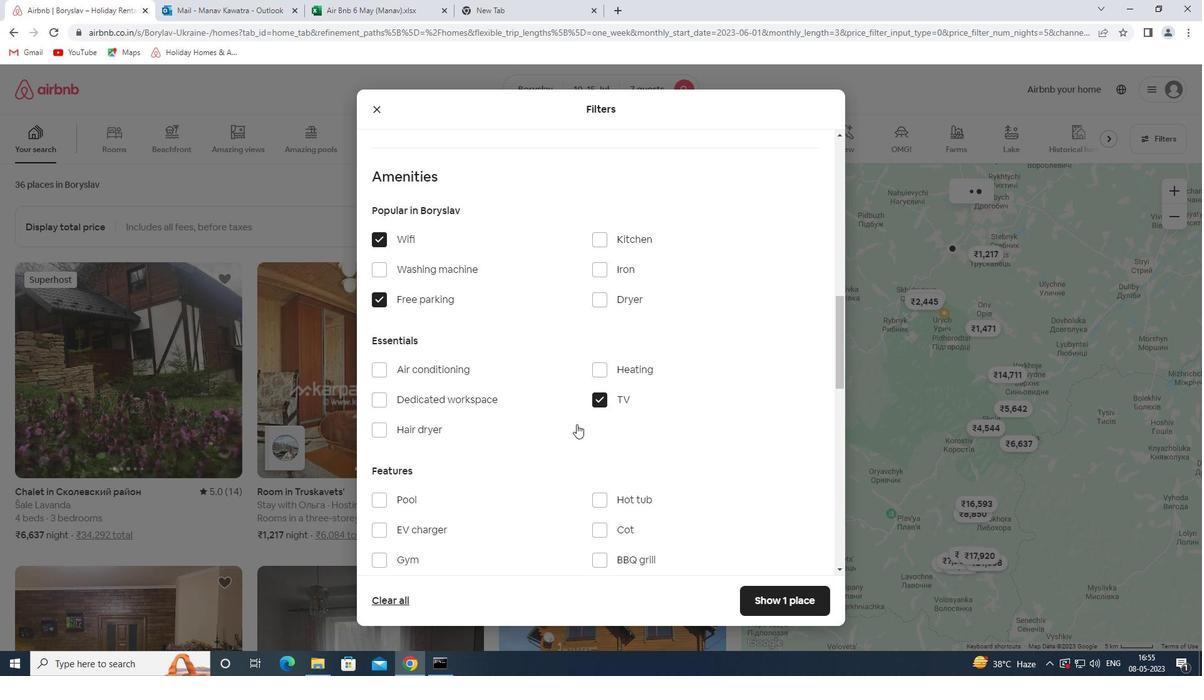 
Action: Mouse scrolled (573, 425) with delta (0, 0)
Screenshot: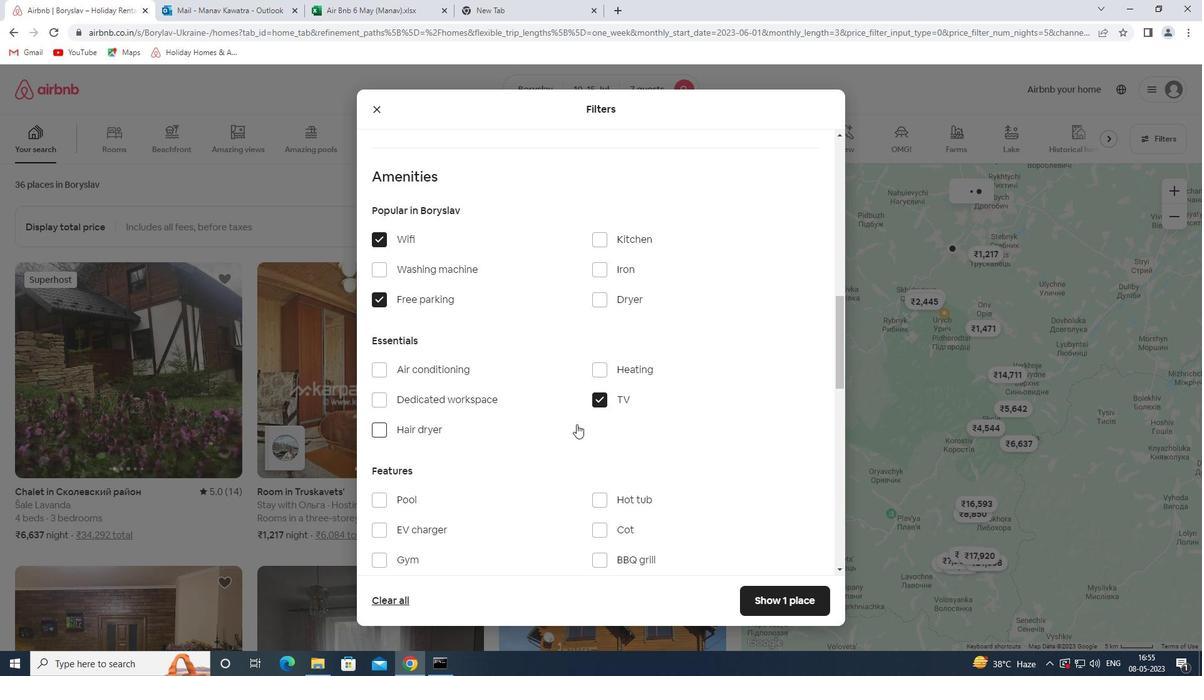 
Action: Mouse scrolled (573, 425) with delta (0, 0)
Screenshot: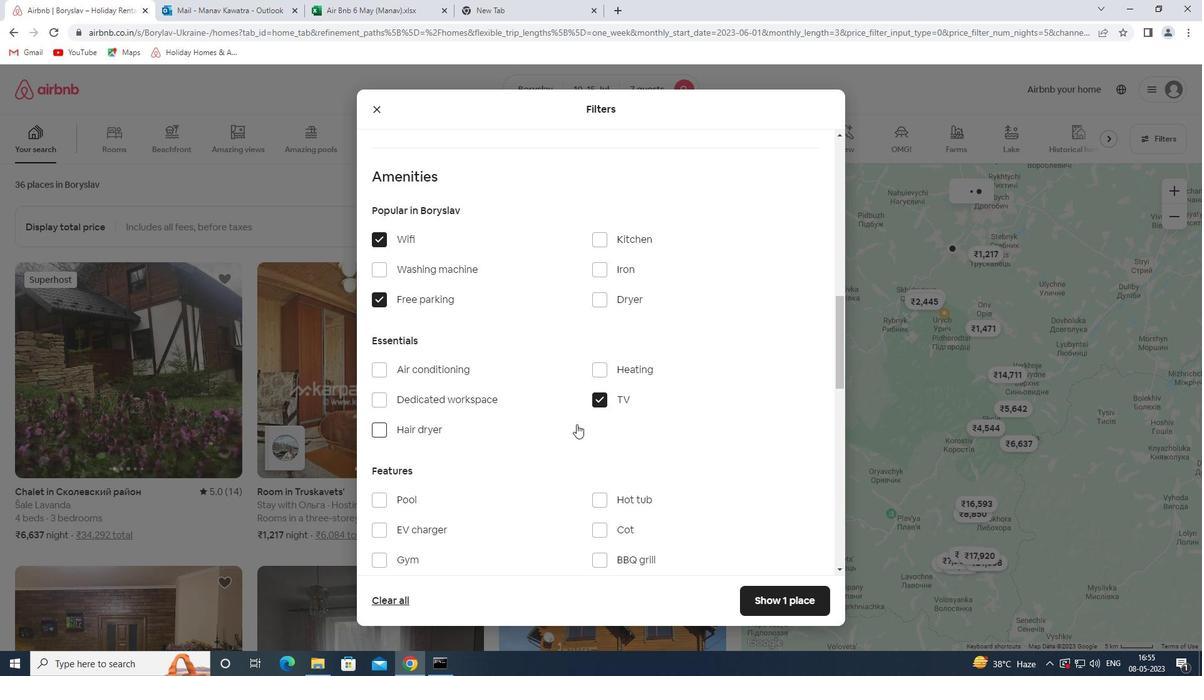 
Action: Mouse moved to (410, 185)
Screenshot: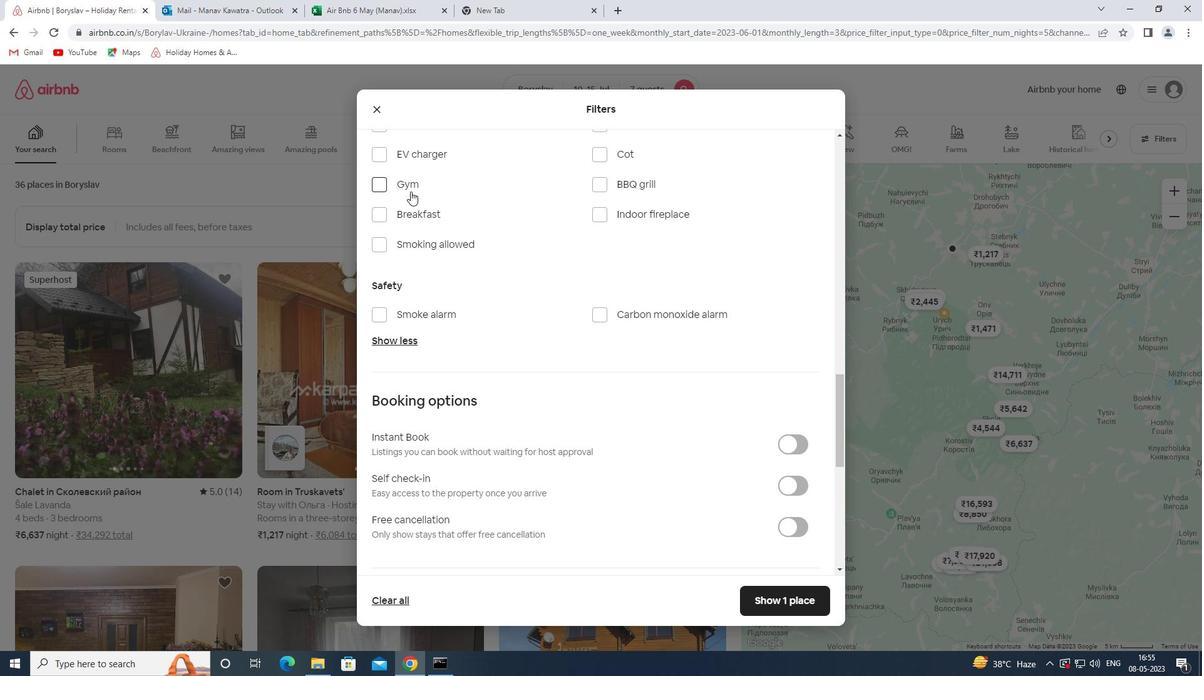 
Action: Mouse pressed left at (410, 185)
Screenshot: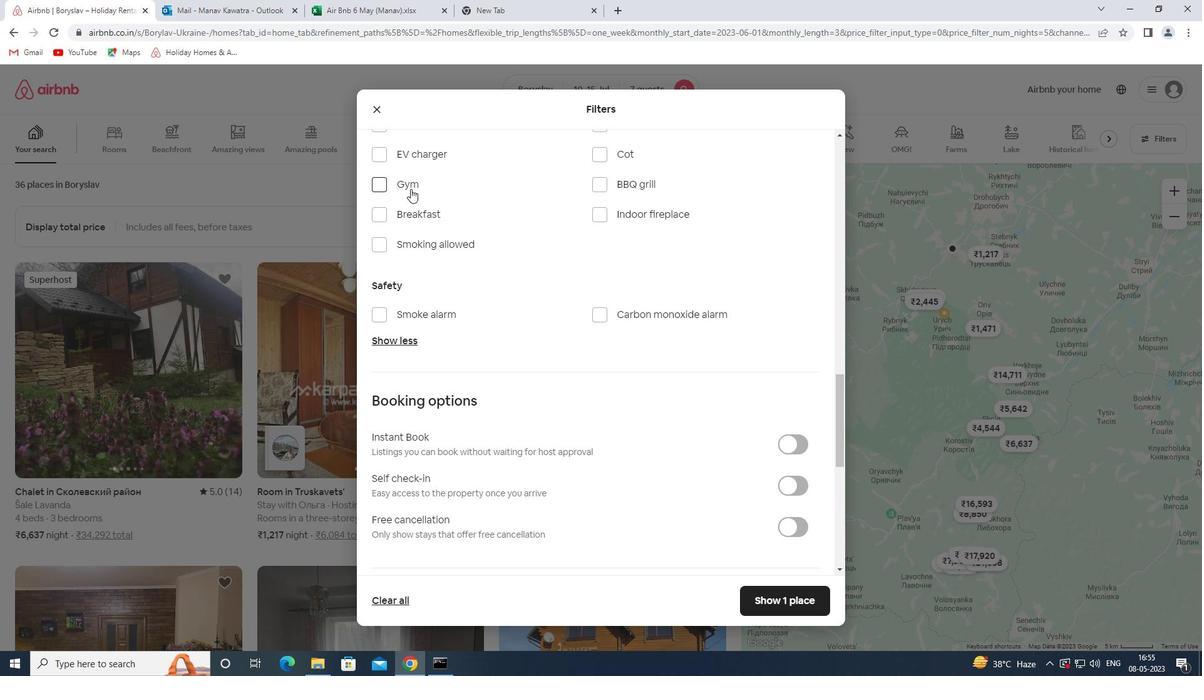 
Action: Mouse moved to (417, 212)
Screenshot: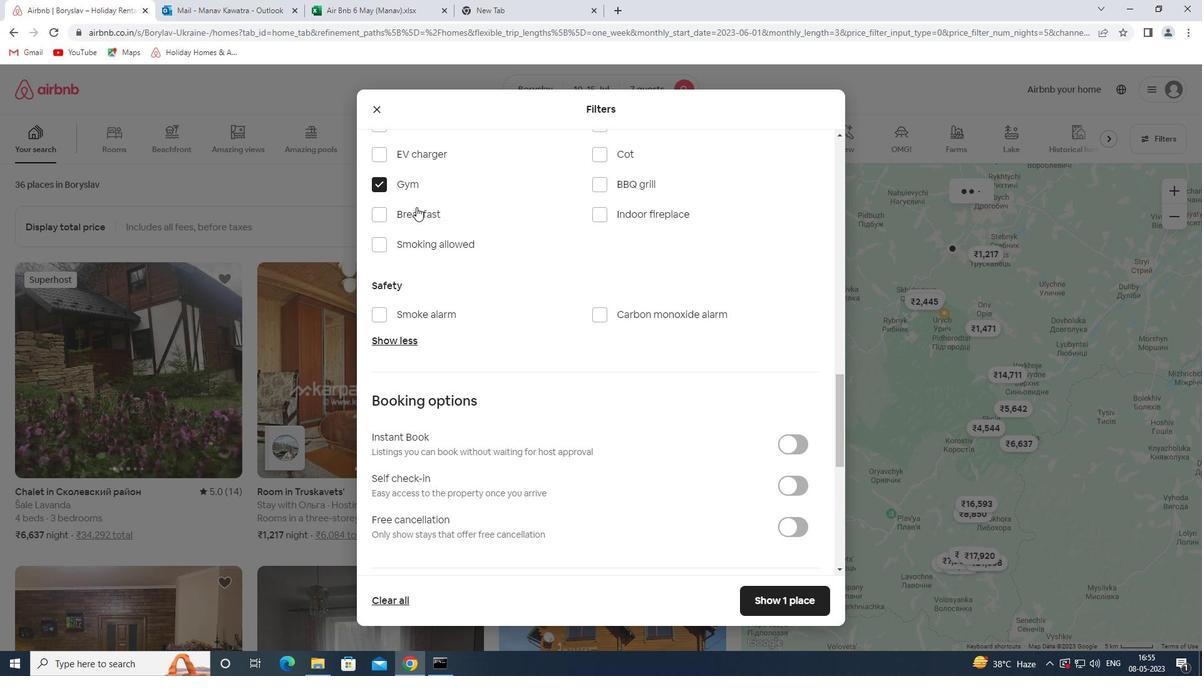 
Action: Mouse pressed left at (417, 212)
Screenshot: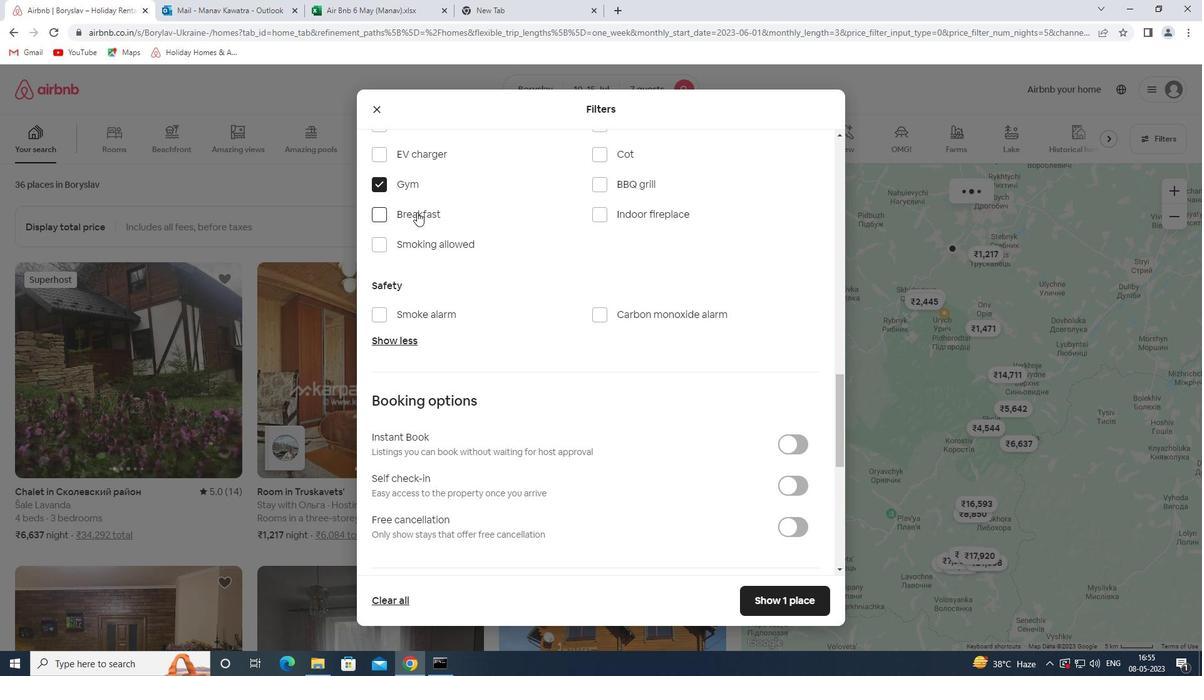 
Action: Mouse moved to (657, 380)
Screenshot: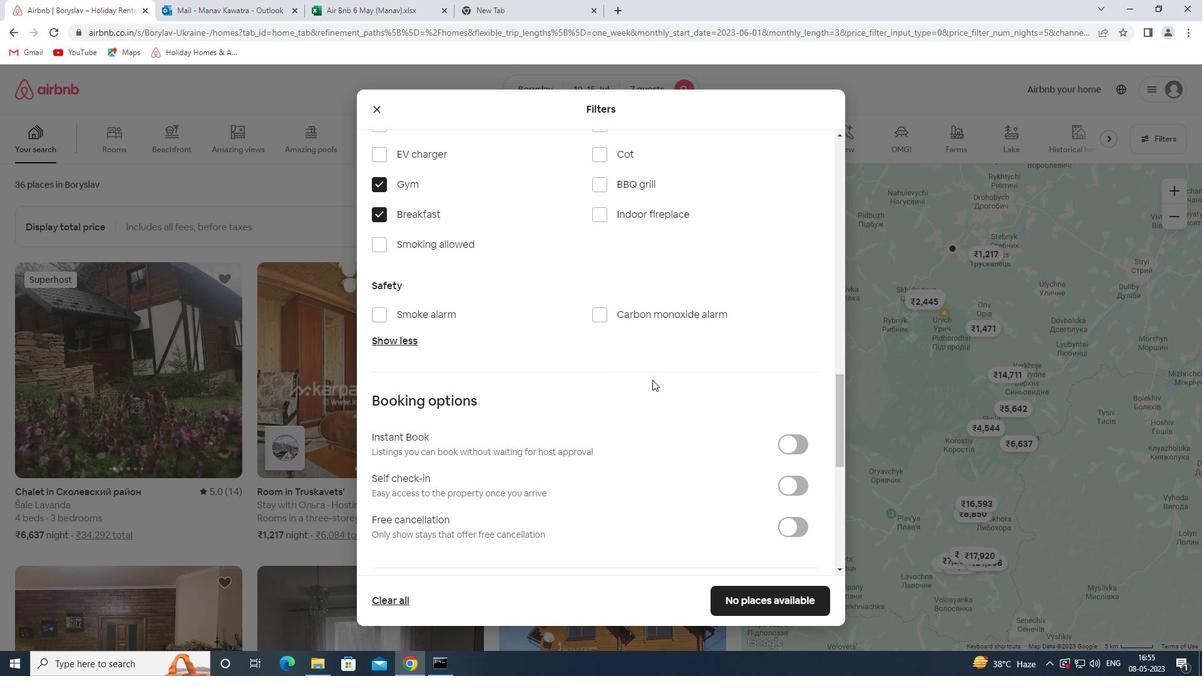 
Action: Mouse scrolled (657, 380) with delta (0, 0)
Screenshot: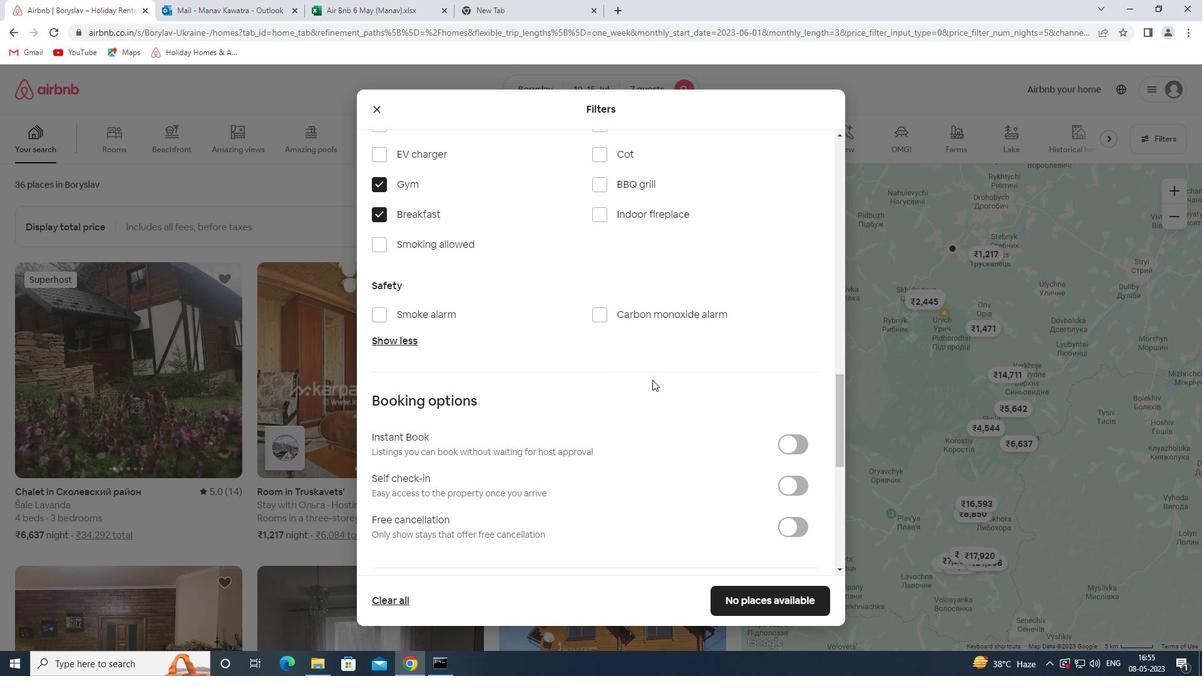 
Action: Mouse scrolled (657, 380) with delta (0, 0)
Screenshot: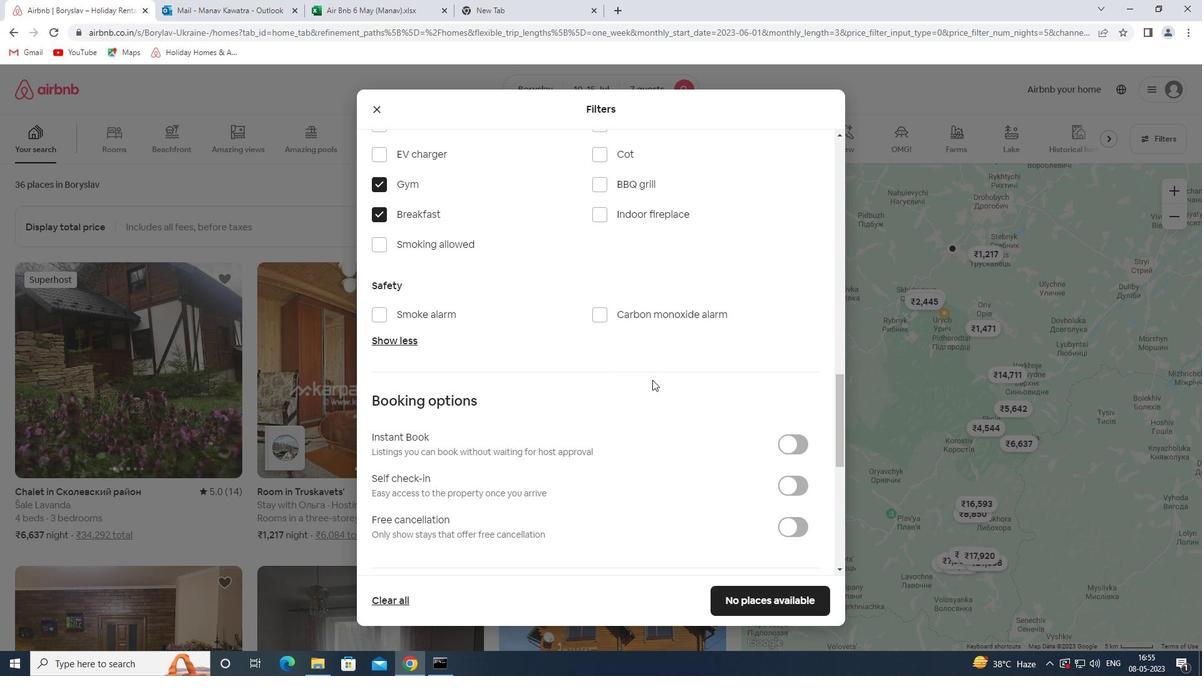 
Action: Mouse scrolled (657, 380) with delta (0, 0)
Screenshot: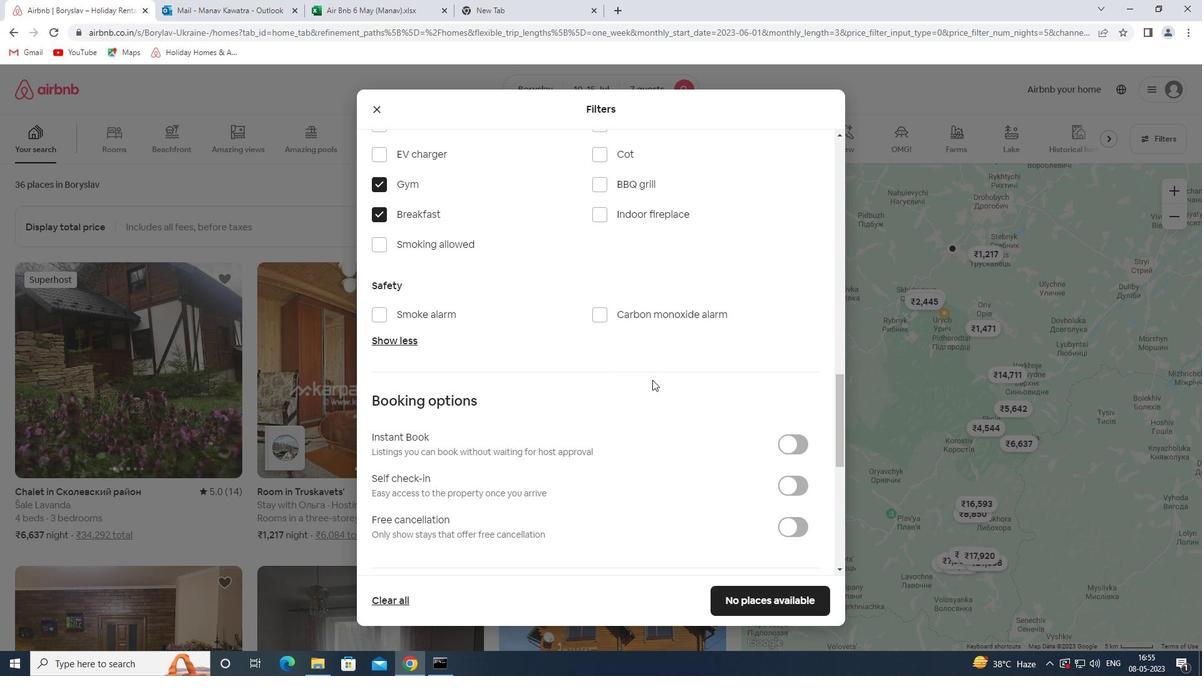 
Action: Mouse scrolled (657, 380) with delta (0, 0)
Screenshot: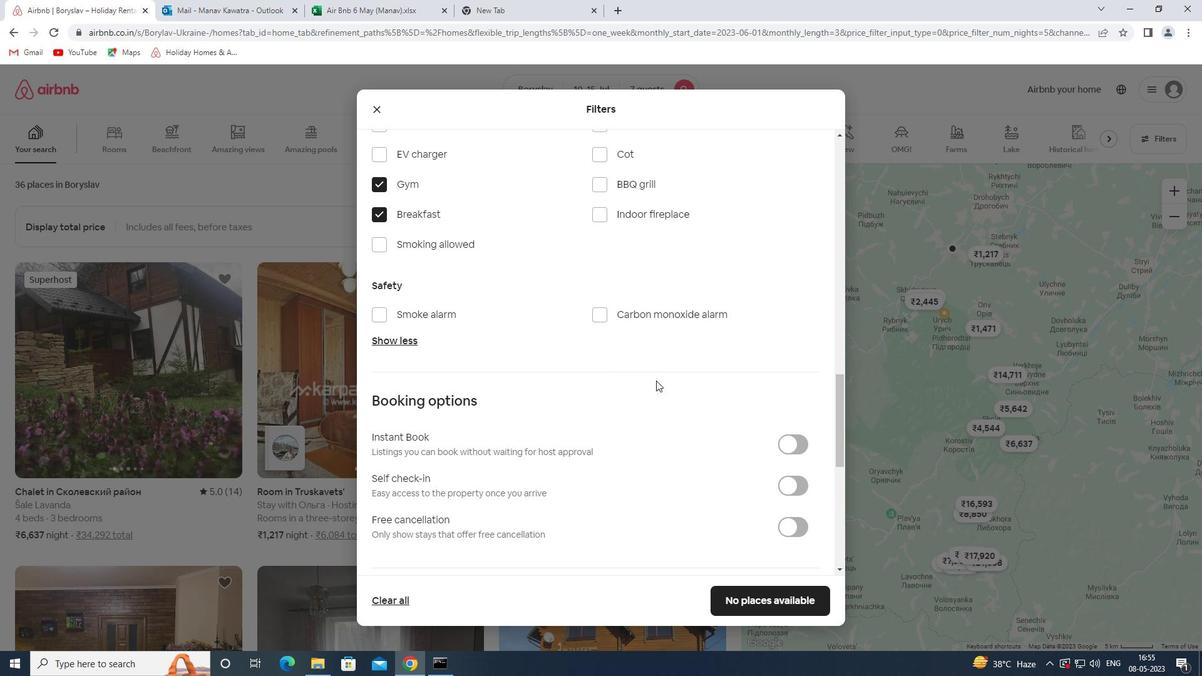 
Action: Mouse scrolled (657, 380) with delta (0, 0)
Screenshot: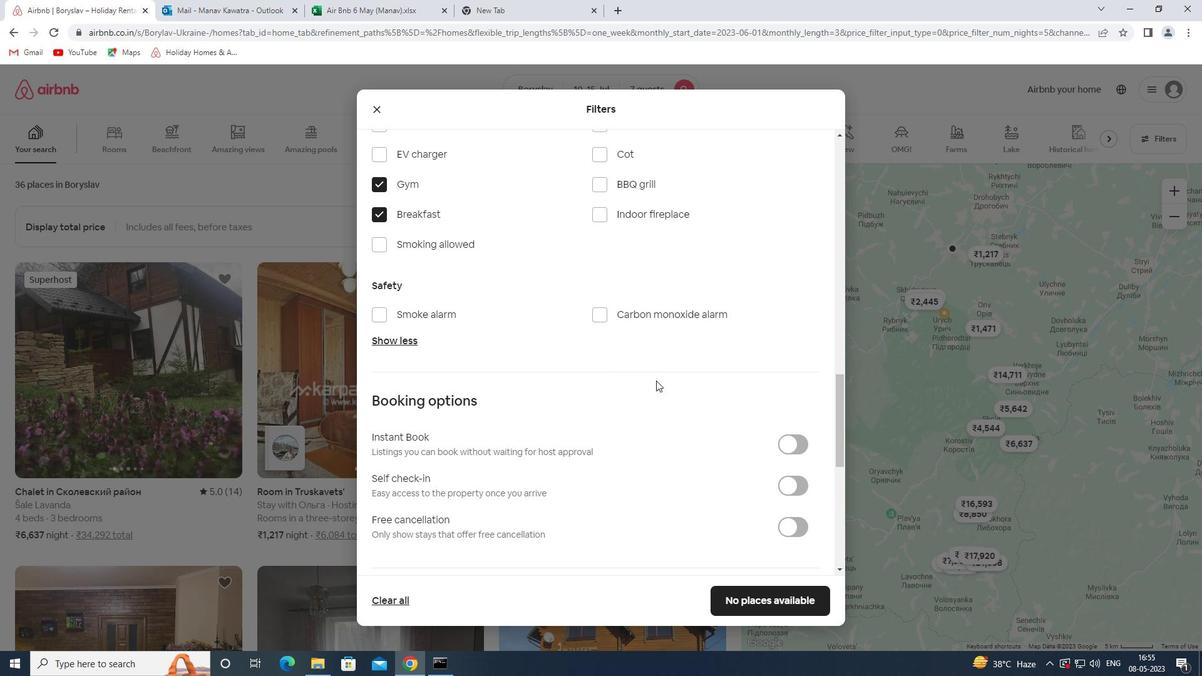 
Action: Mouse moved to (785, 180)
Screenshot: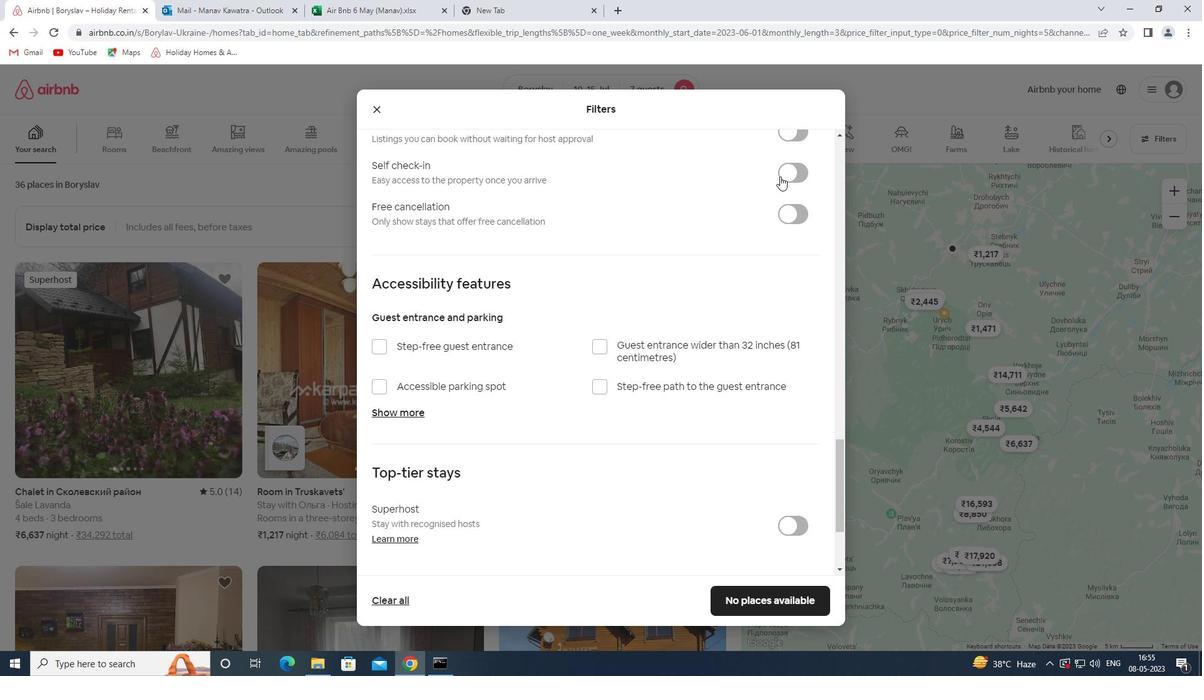 
Action: Mouse pressed left at (785, 180)
Screenshot: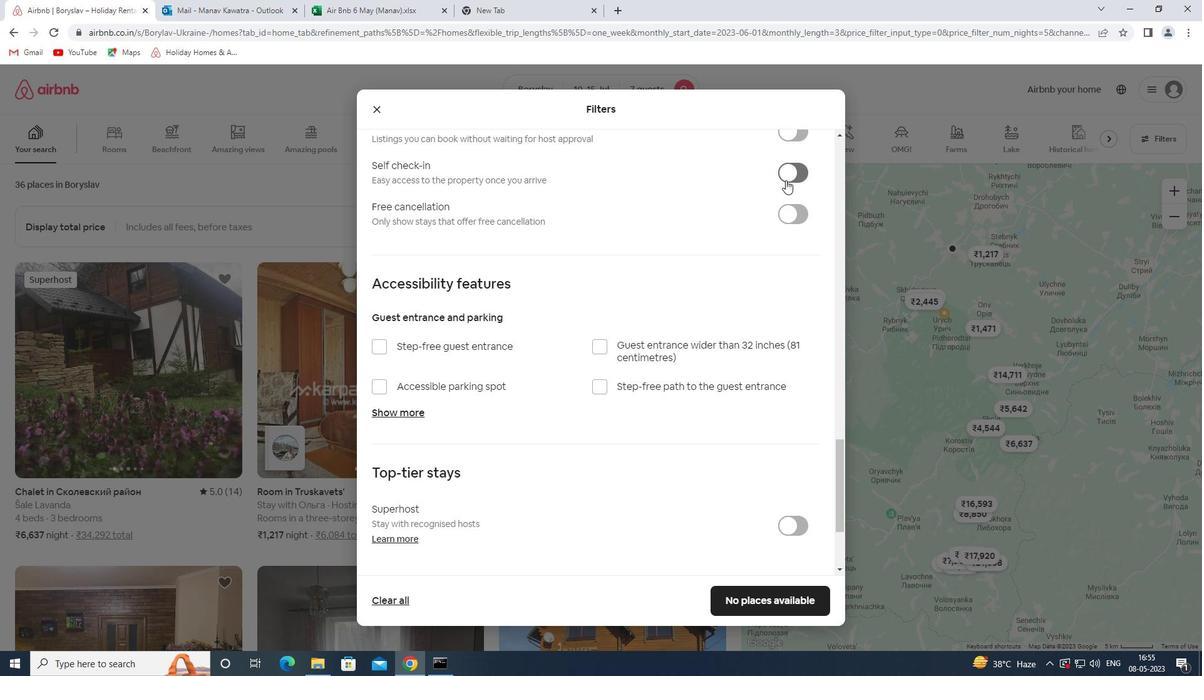 
Action: Mouse moved to (680, 370)
Screenshot: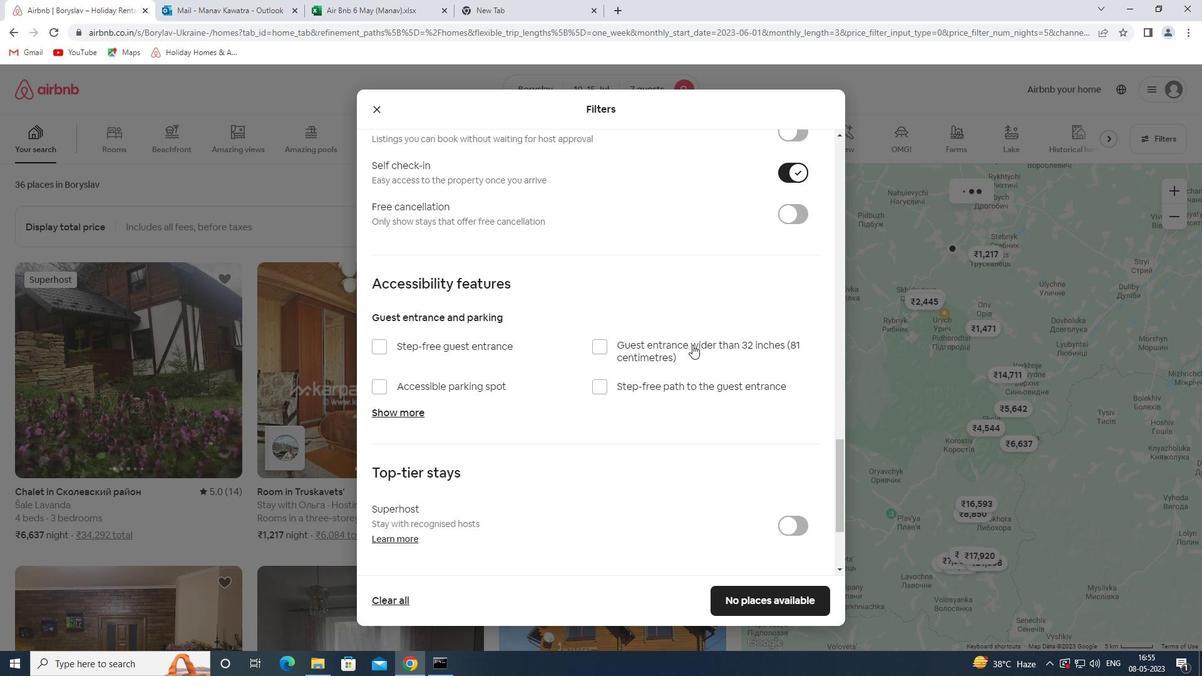 
Action: Mouse scrolled (680, 369) with delta (0, 0)
Screenshot: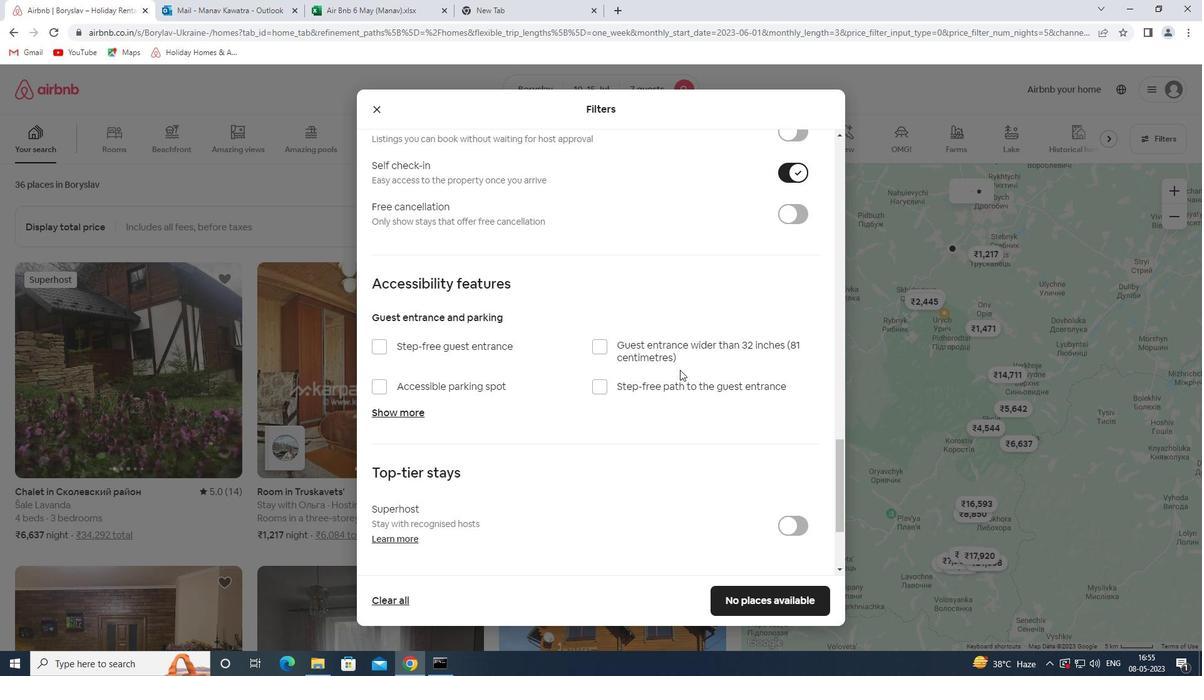 
Action: Mouse scrolled (680, 369) with delta (0, 0)
Screenshot: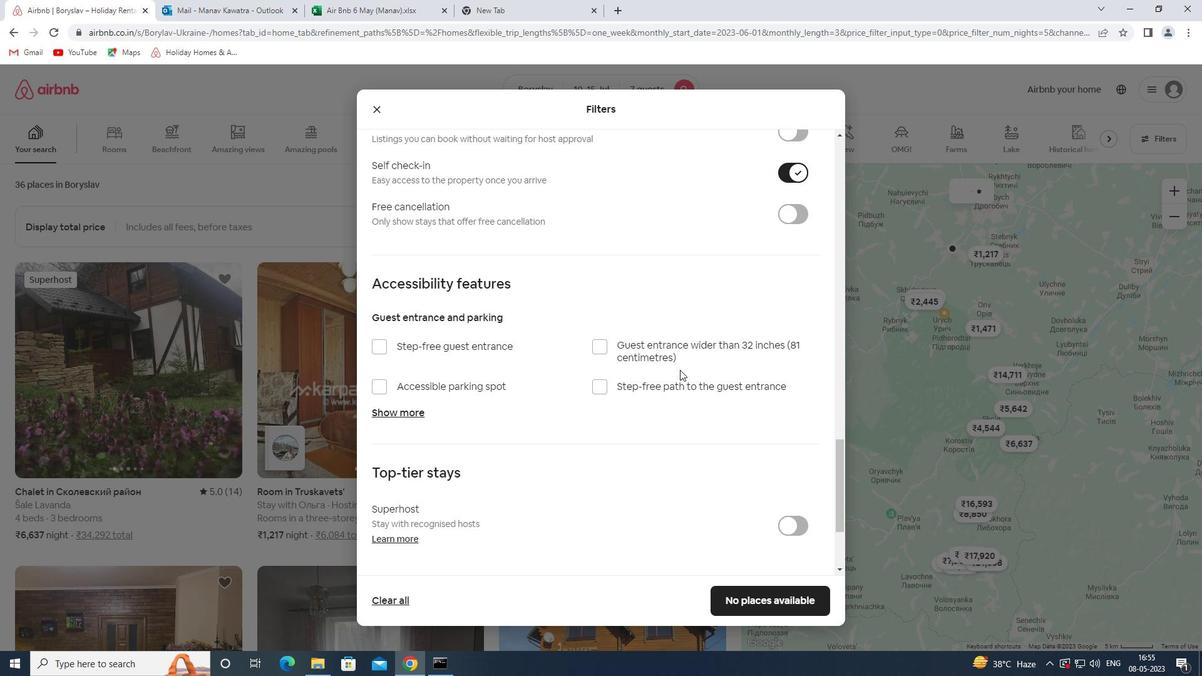 
Action: Mouse scrolled (680, 369) with delta (0, 0)
Screenshot: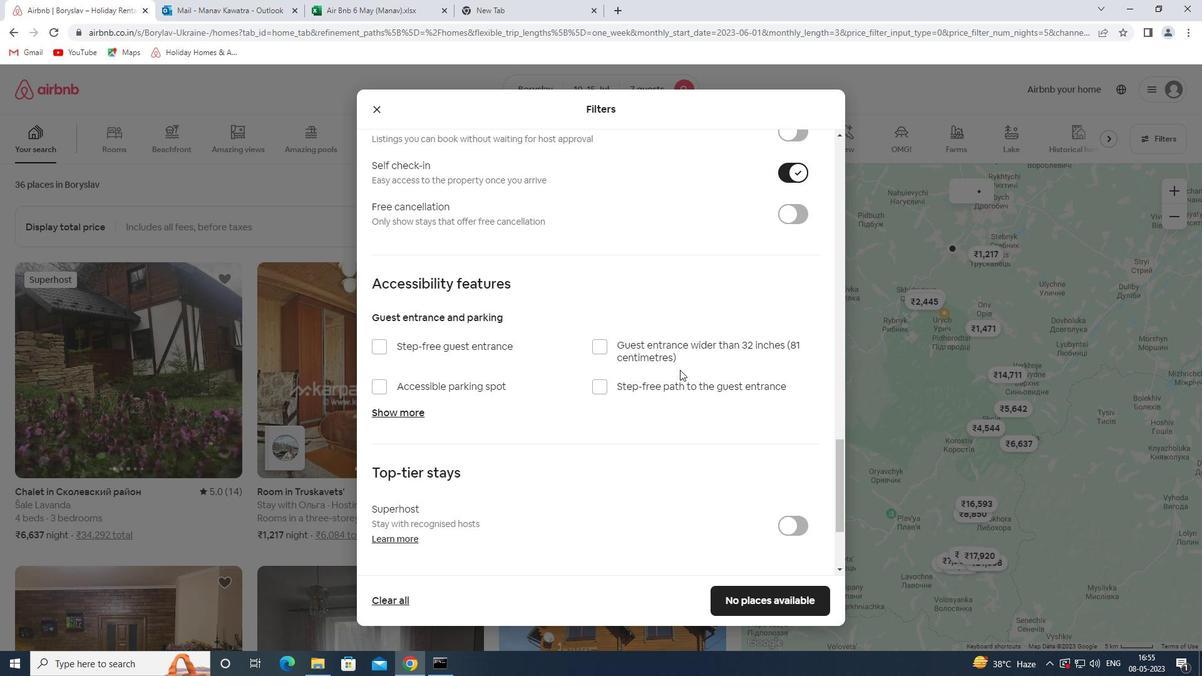 
Action: Mouse scrolled (680, 369) with delta (0, 0)
Screenshot: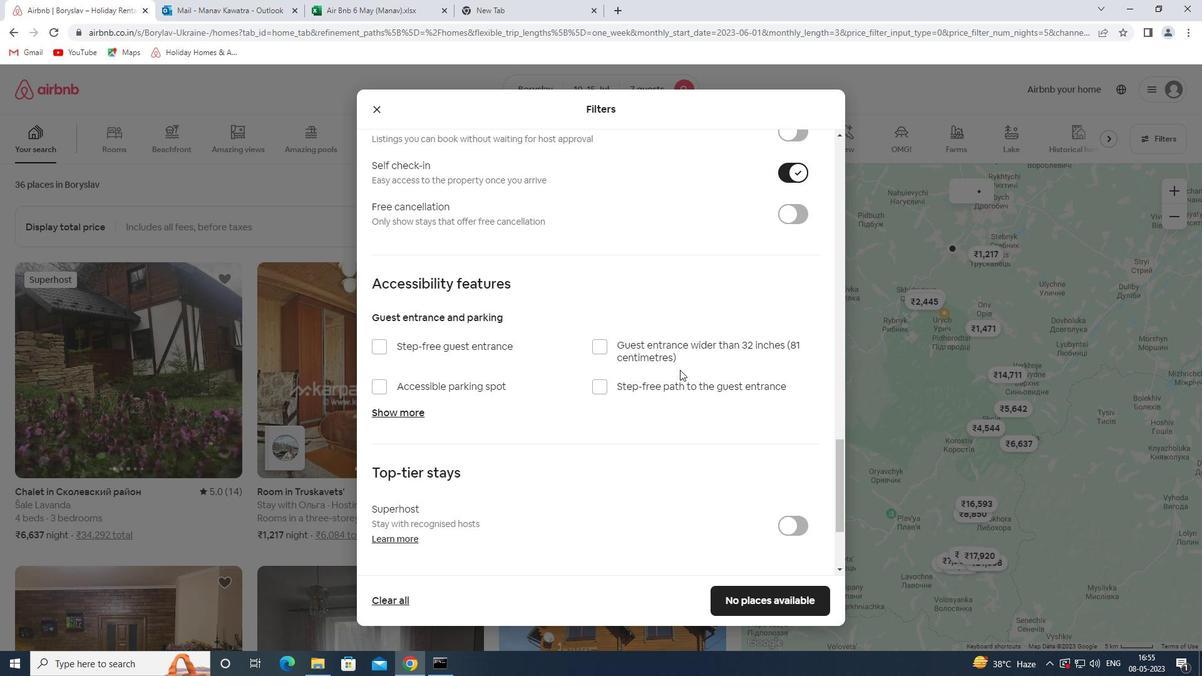 
Action: Mouse scrolled (680, 369) with delta (0, 0)
Screenshot: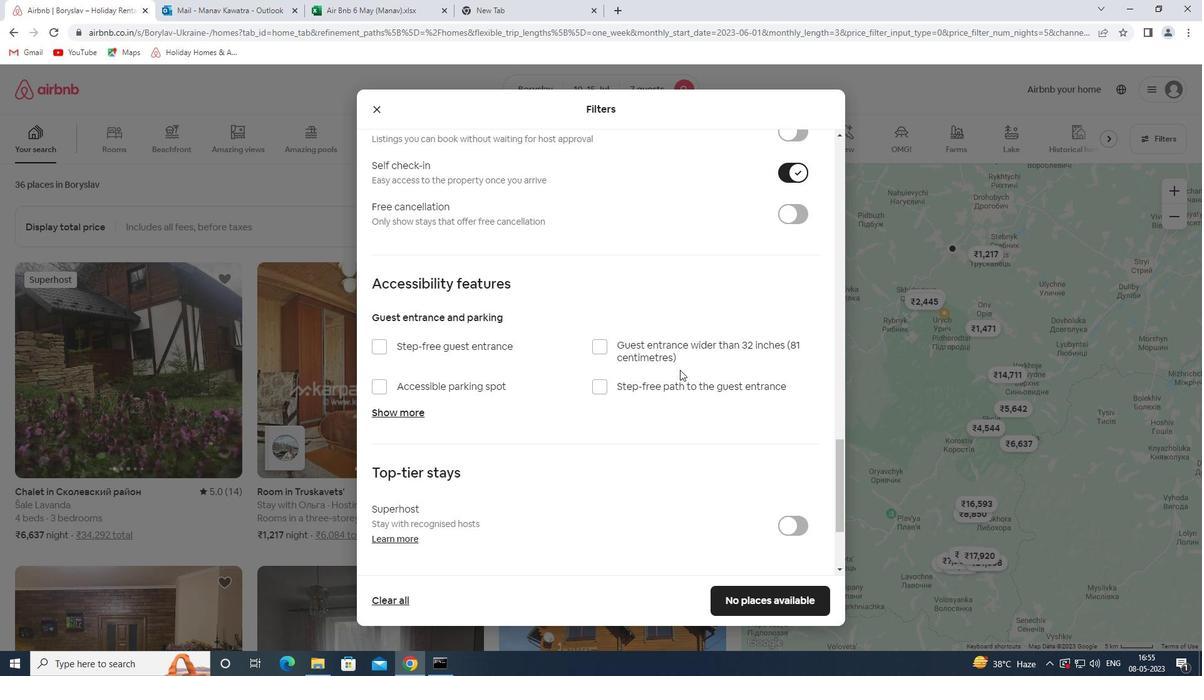 
Action: Mouse scrolled (680, 369) with delta (0, 0)
Screenshot: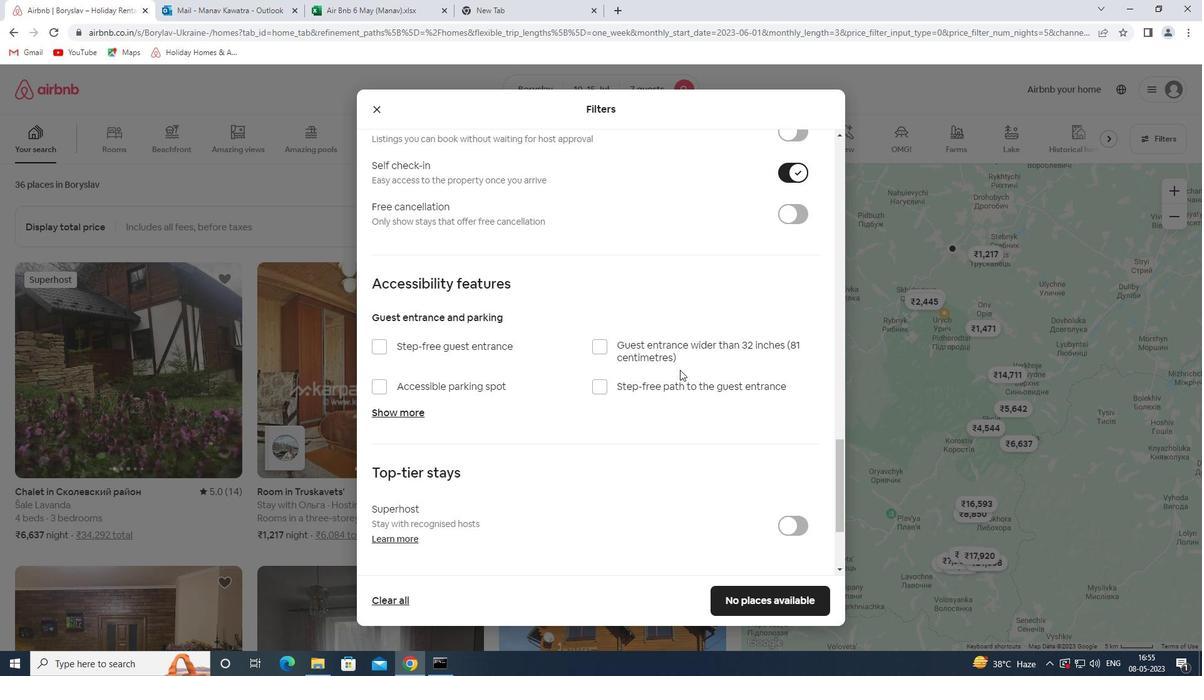 
Action: Mouse scrolled (680, 369) with delta (0, 0)
Screenshot: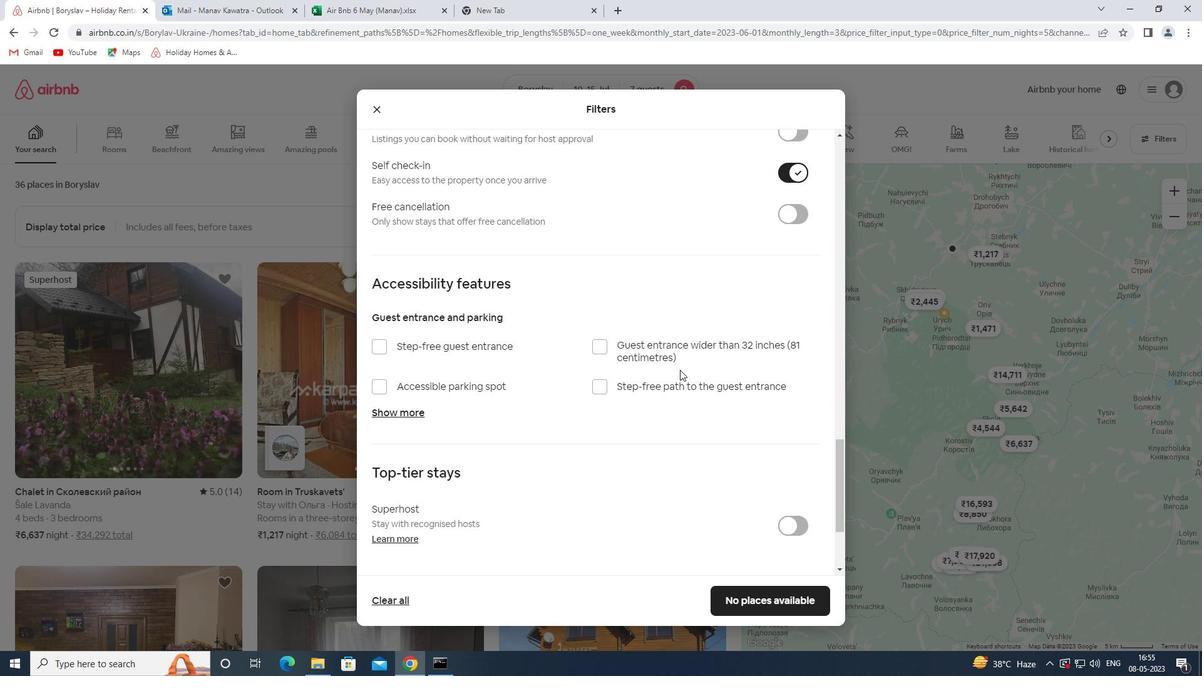 
Action: Mouse scrolled (680, 369) with delta (0, 0)
Screenshot: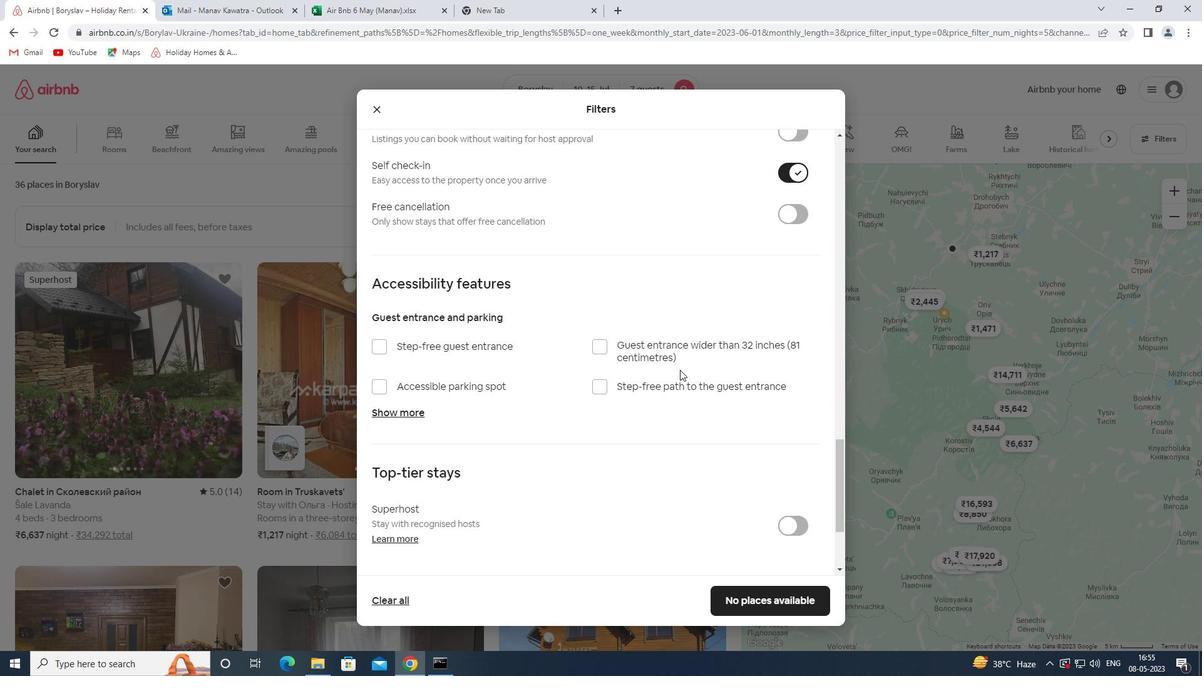 
Action: Mouse moved to (428, 482)
Screenshot: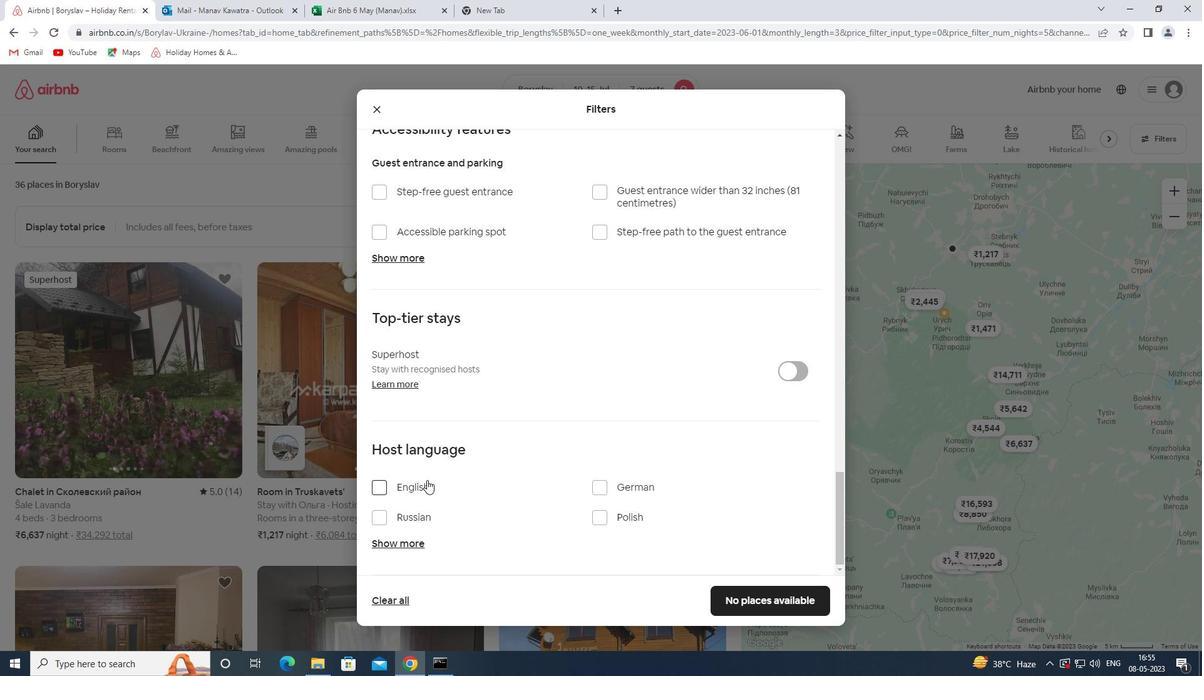 
Action: Mouse pressed left at (428, 482)
Screenshot: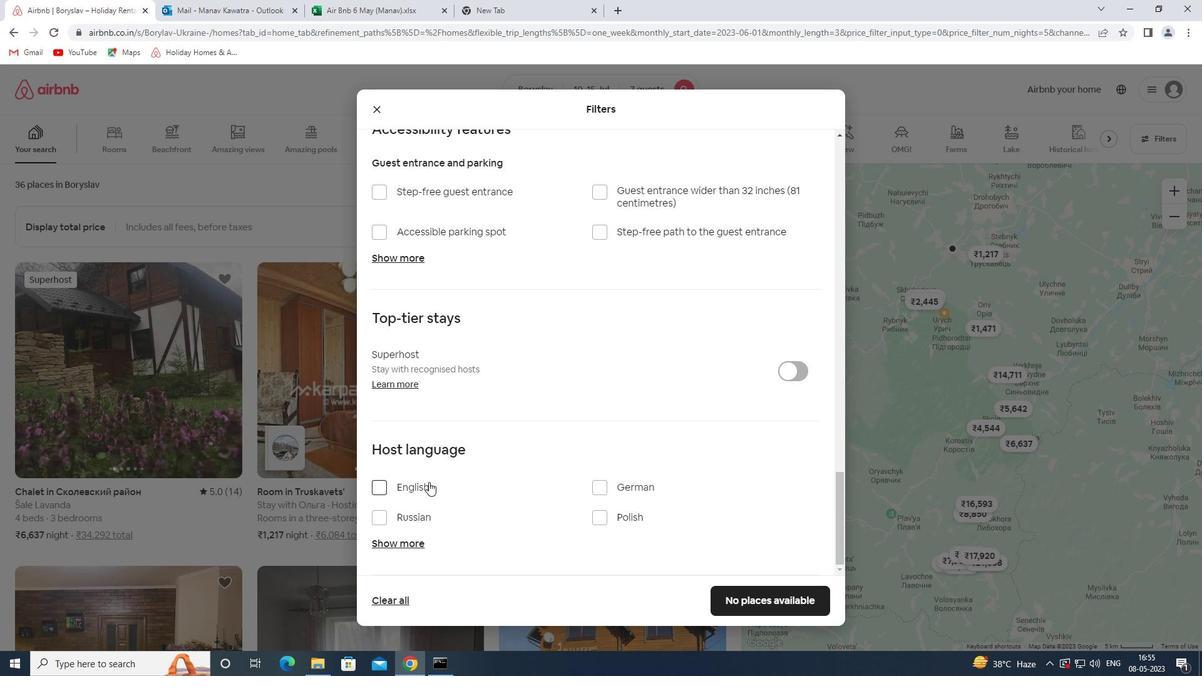 
Action: Mouse moved to (730, 591)
Screenshot: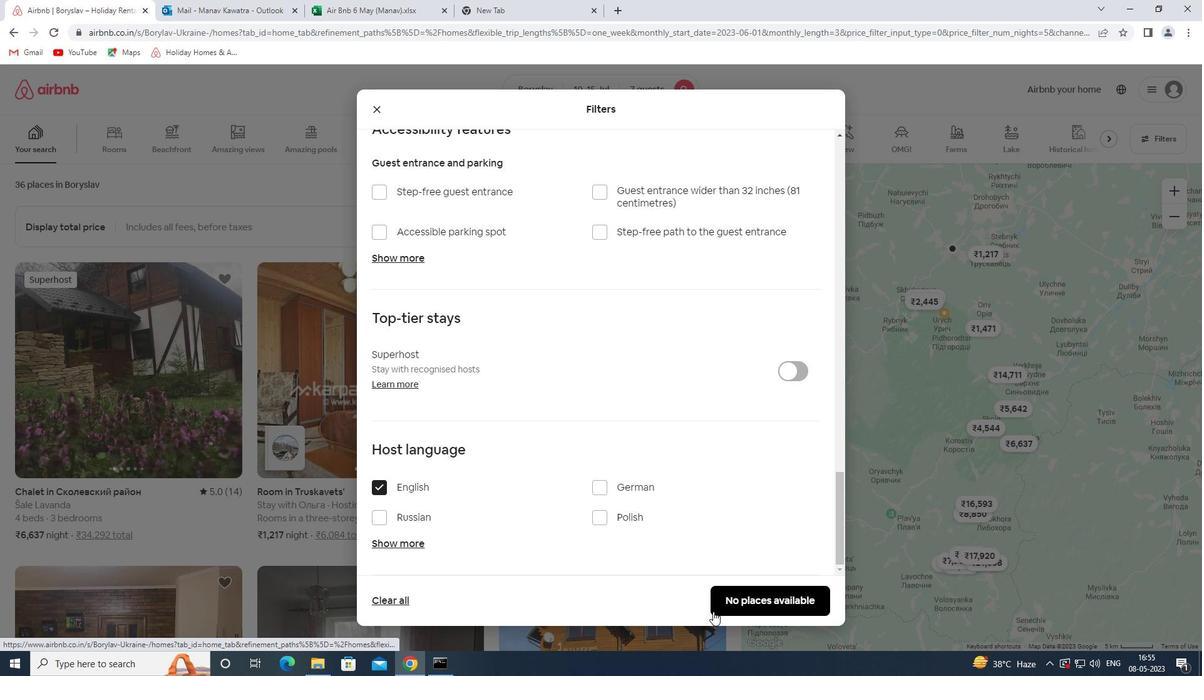 
Action: Mouse pressed left at (730, 591)
Screenshot: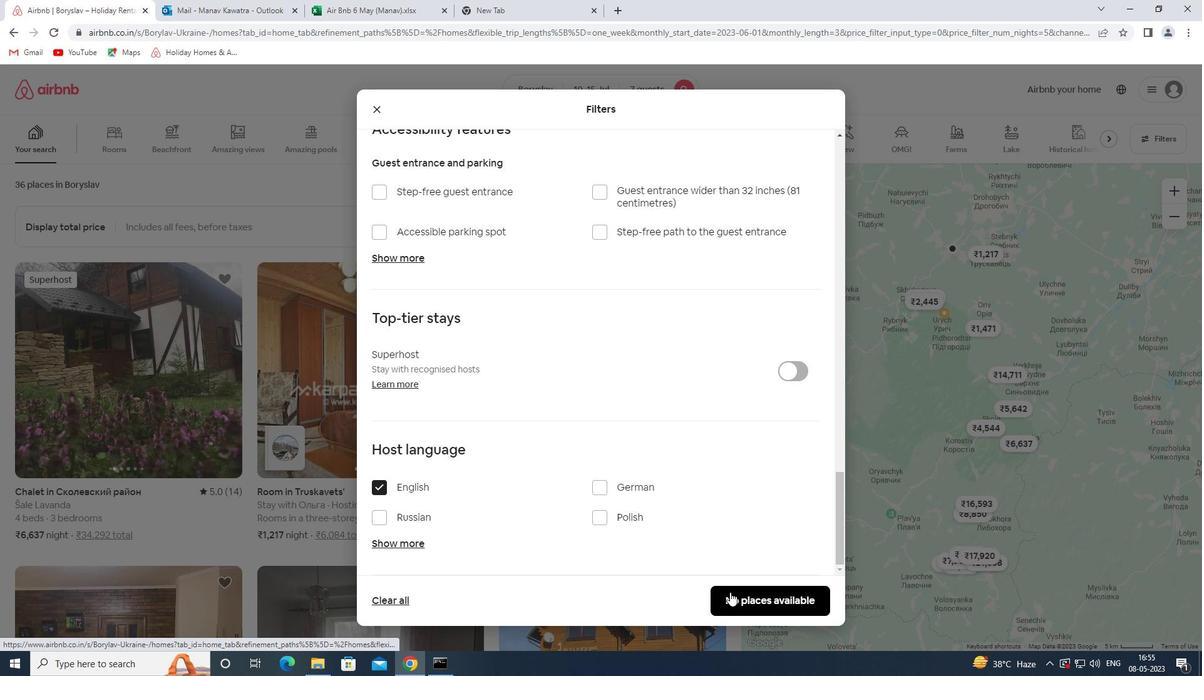 
